 Task: Access a repository's "Projects" to manage and collaborate on tasks.
Action: Mouse moved to (974, 61)
Screenshot: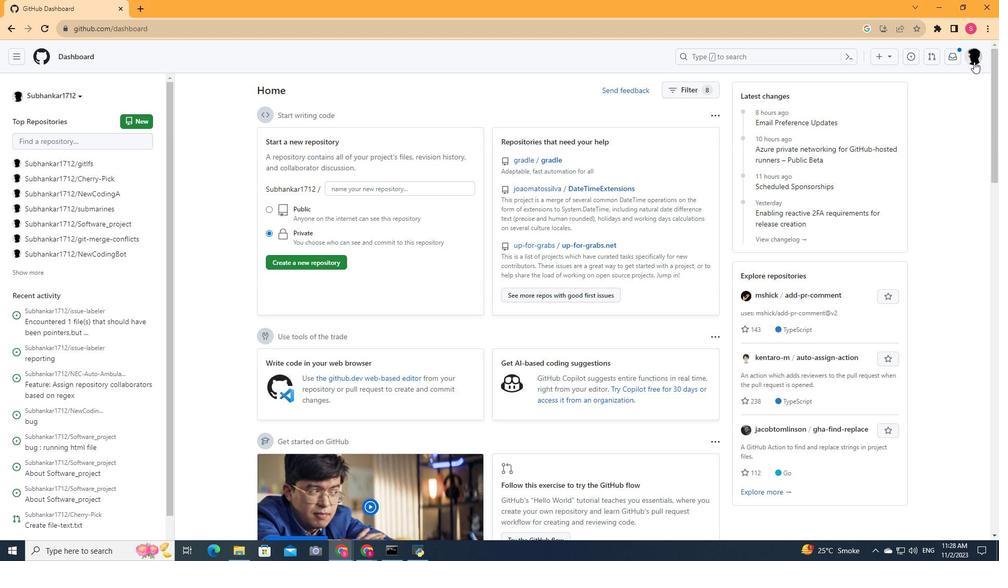 
Action: Mouse pressed left at (974, 61)
Screenshot: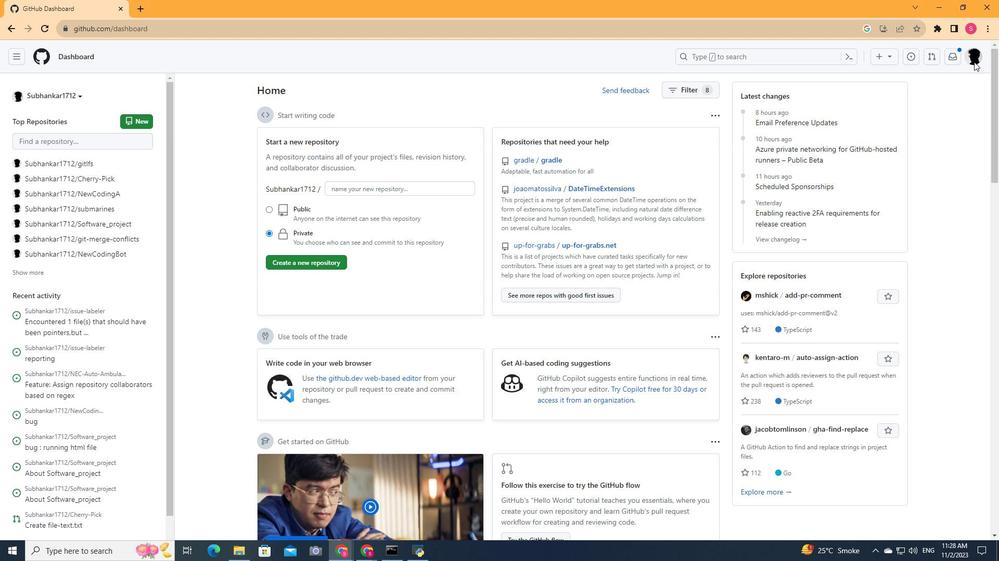 
Action: Mouse moved to (888, 135)
Screenshot: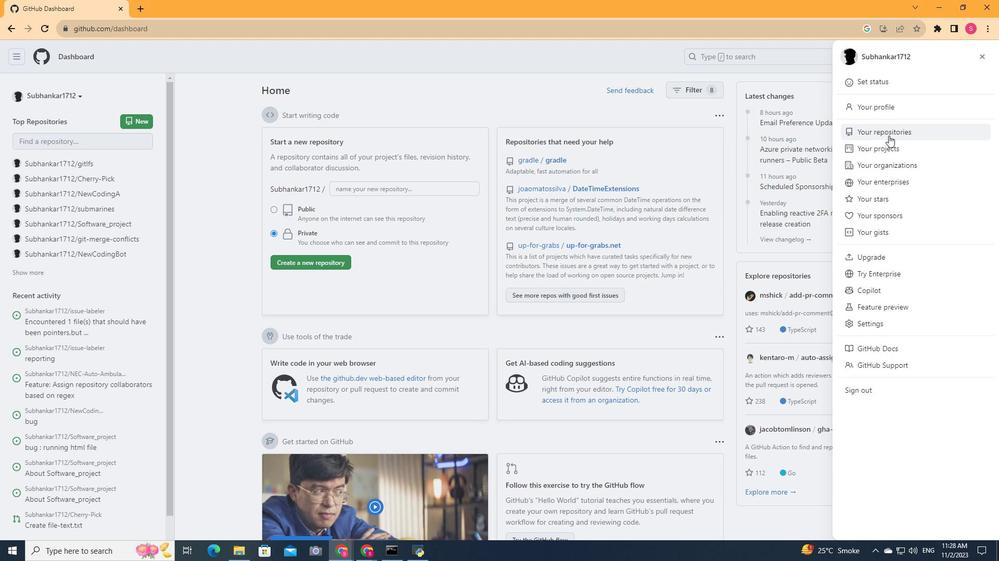 
Action: Mouse pressed left at (888, 135)
Screenshot: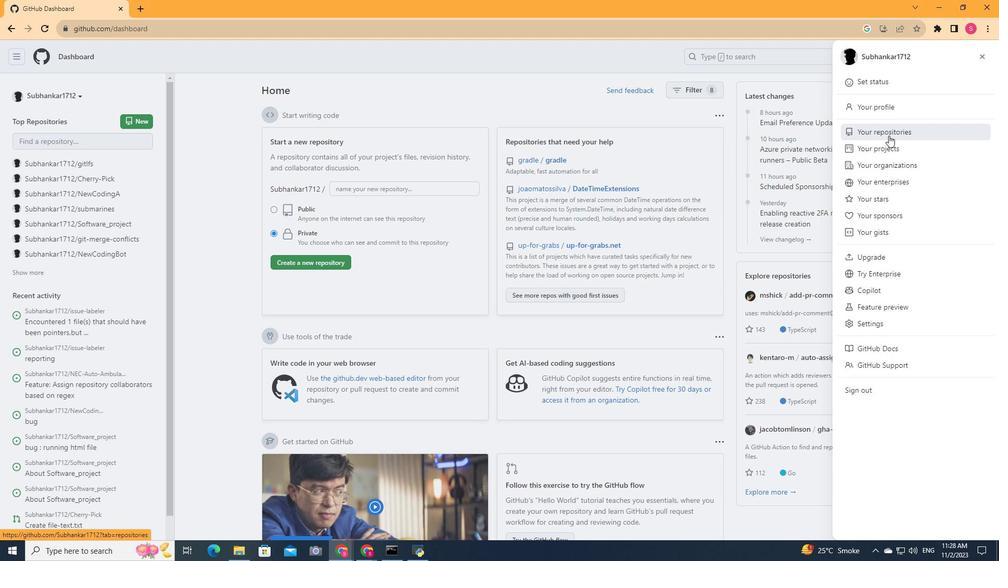 
Action: Mouse moved to (663, 214)
Screenshot: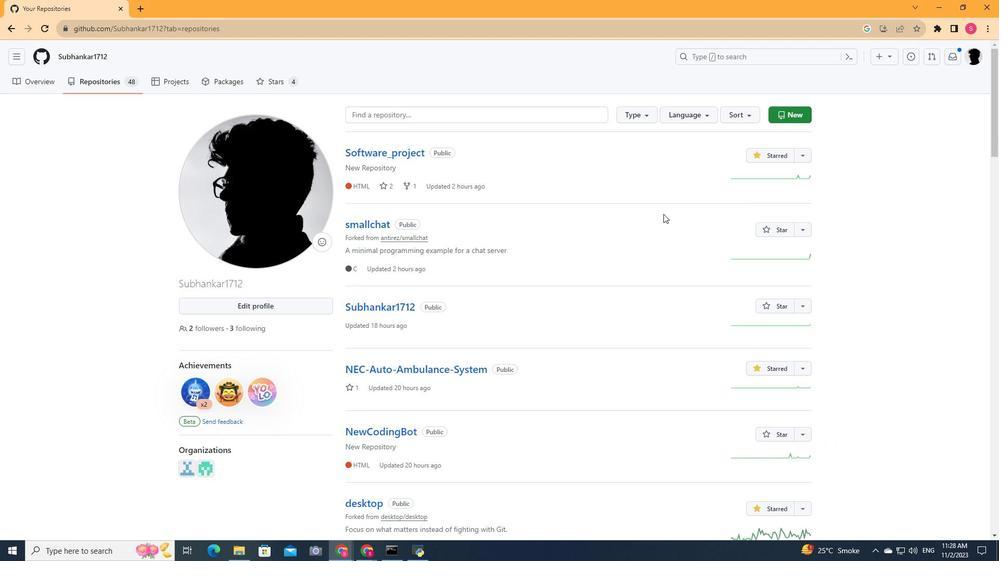 
Action: Mouse scrolled (663, 213) with delta (0, 0)
Screenshot: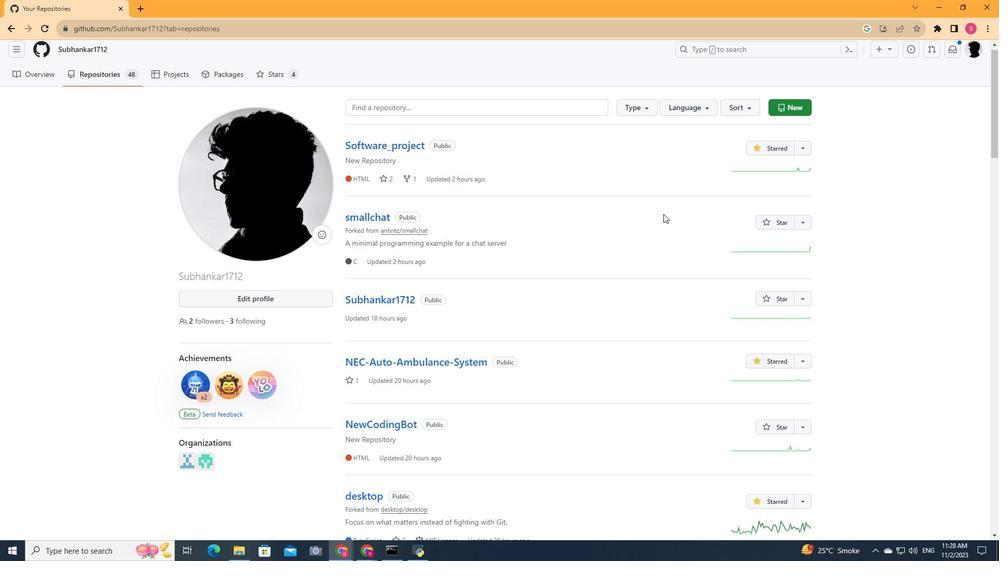 
Action: Mouse scrolled (663, 213) with delta (0, 0)
Screenshot: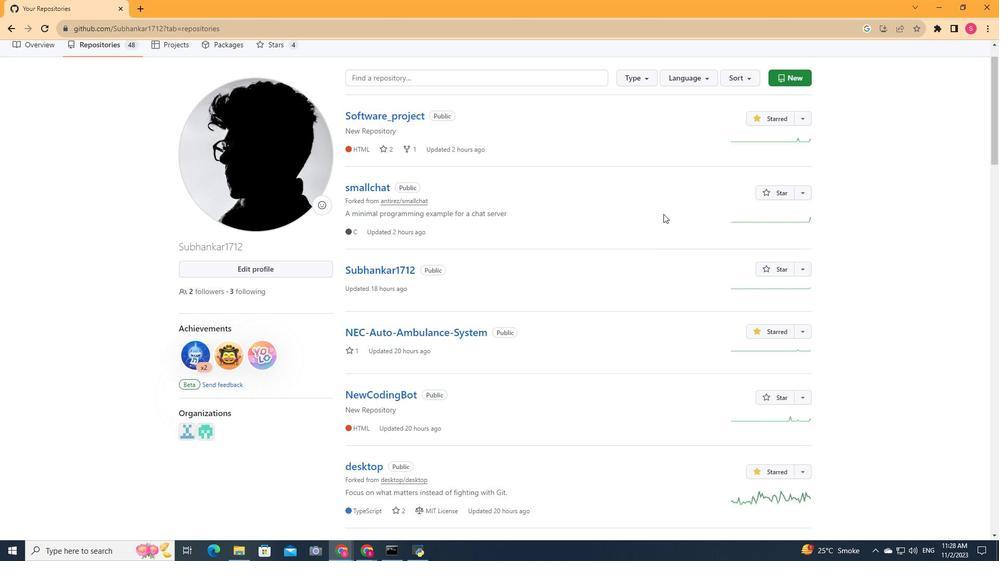
Action: Mouse scrolled (663, 213) with delta (0, 0)
Screenshot: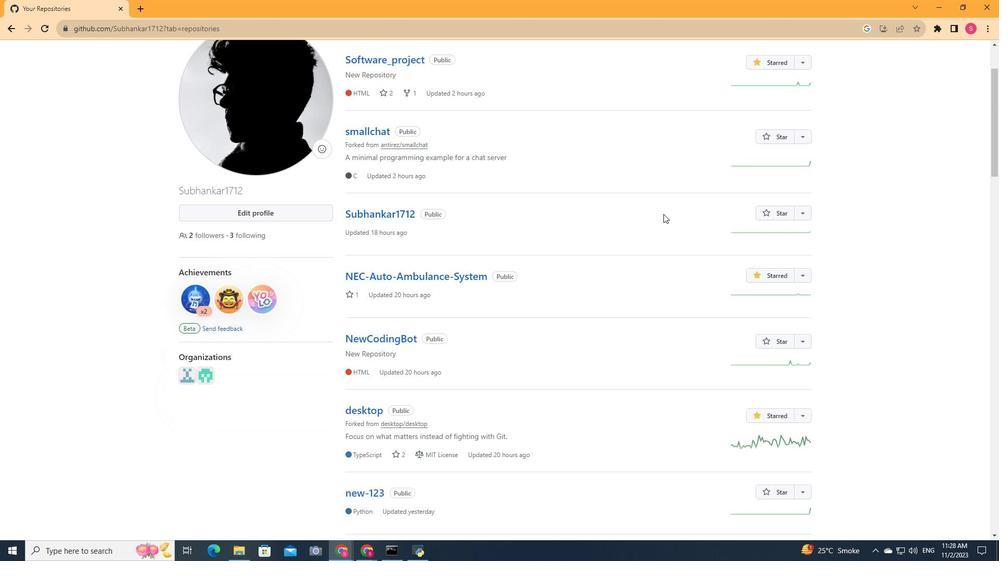 
Action: Mouse scrolled (663, 213) with delta (0, 0)
Screenshot: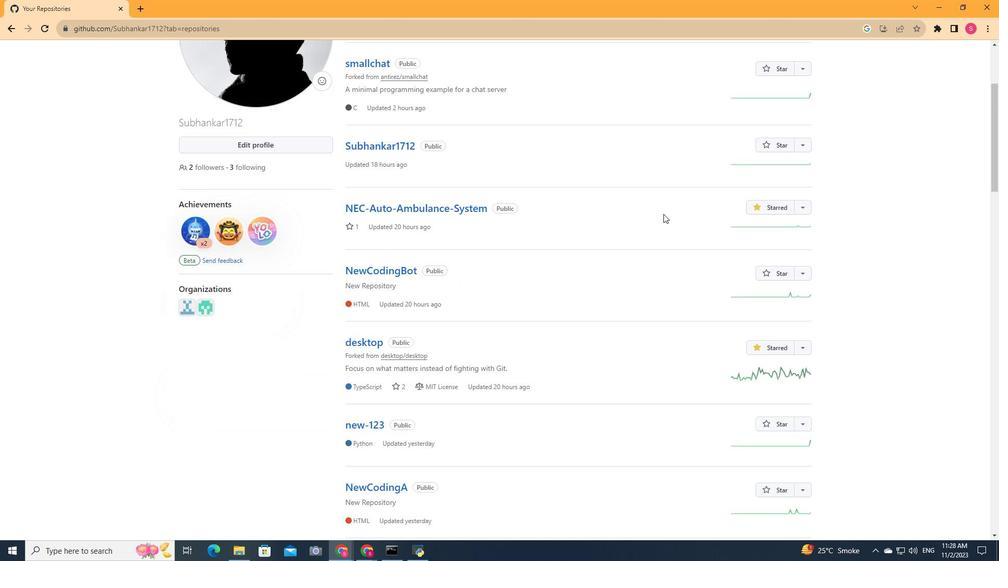 
Action: Mouse scrolled (663, 213) with delta (0, 0)
Screenshot: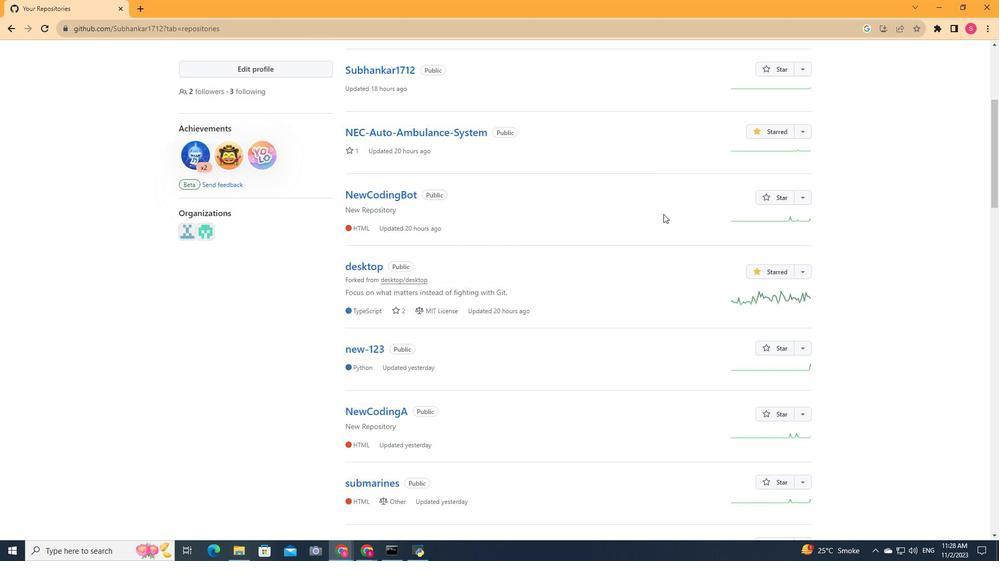 
Action: Mouse scrolled (663, 213) with delta (0, 0)
Screenshot: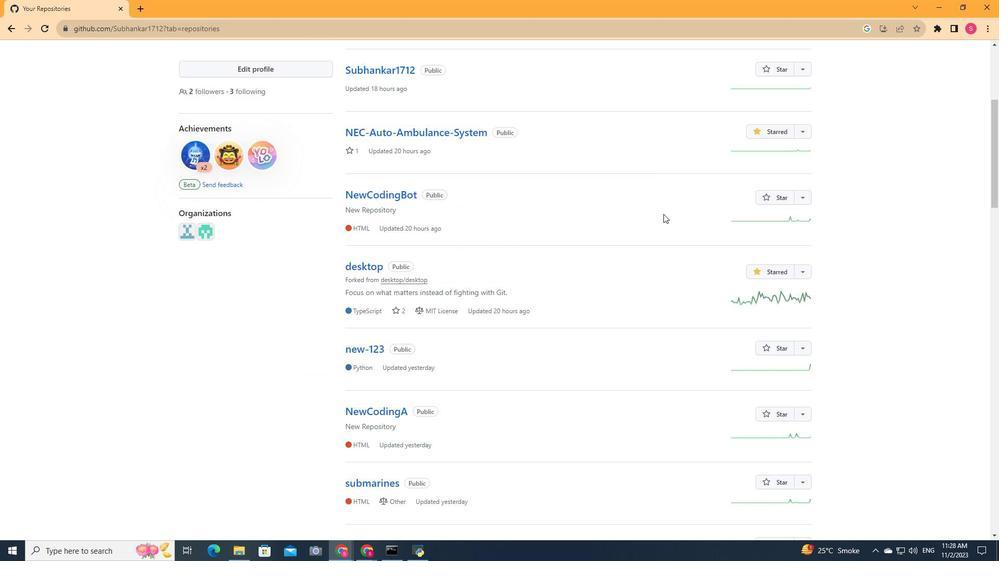 
Action: Mouse scrolled (663, 213) with delta (0, 0)
Screenshot: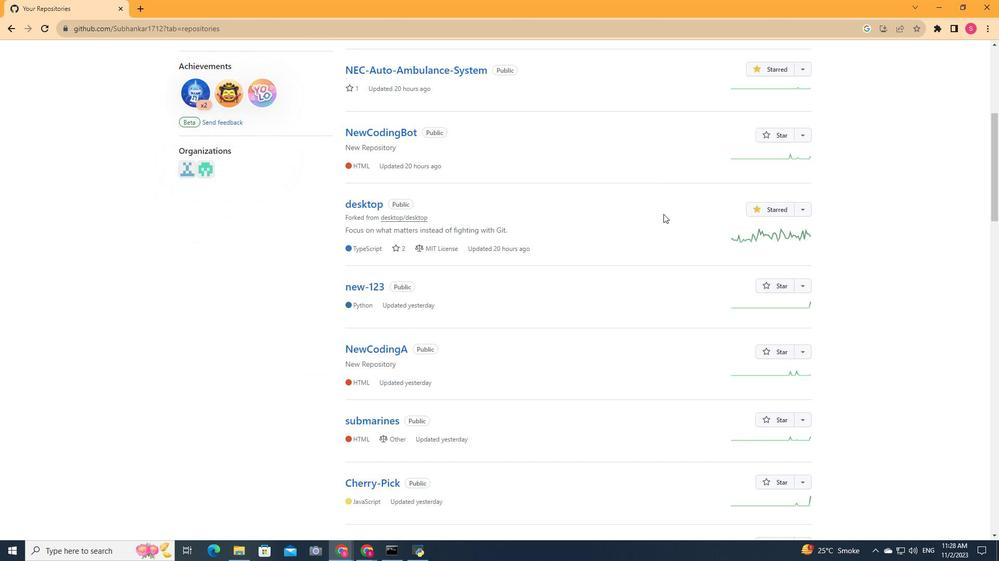 
Action: Mouse scrolled (663, 213) with delta (0, 0)
Screenshot: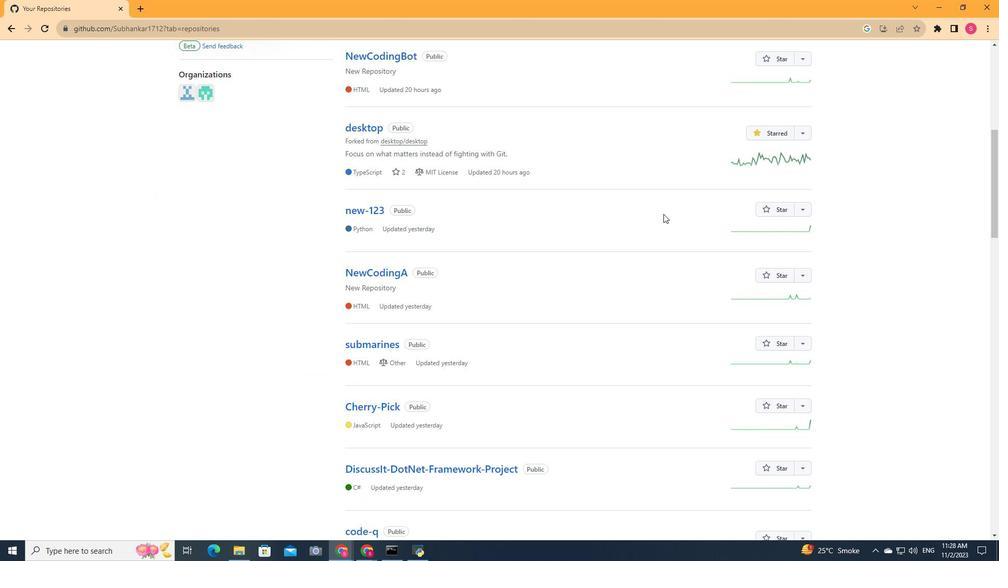 
Action: Mouse scrolled (663, 213) with delta (0, 0)
Screenshot: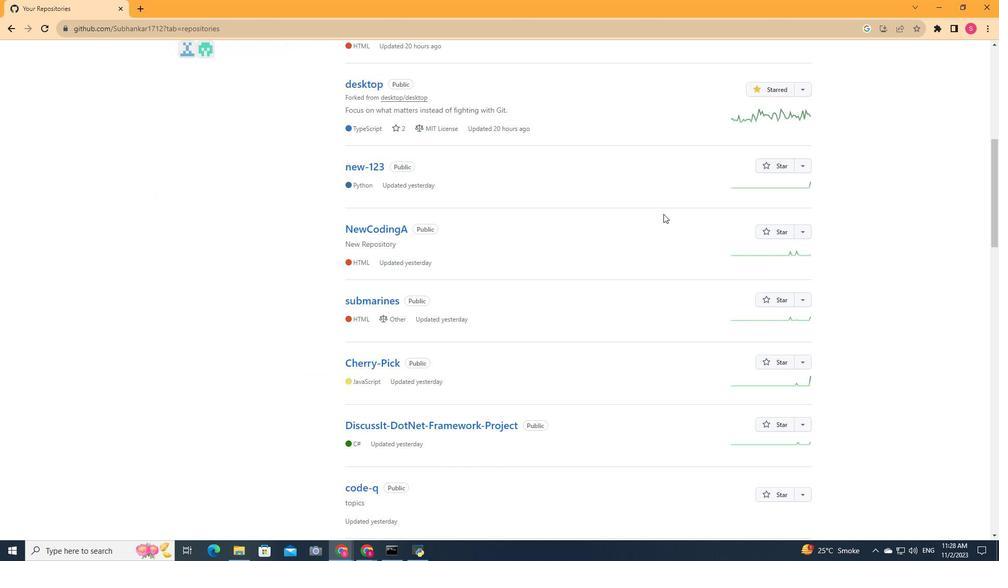 
Action: Mouse scrolled (663, 213) with delta (0, 0)
Screenshot: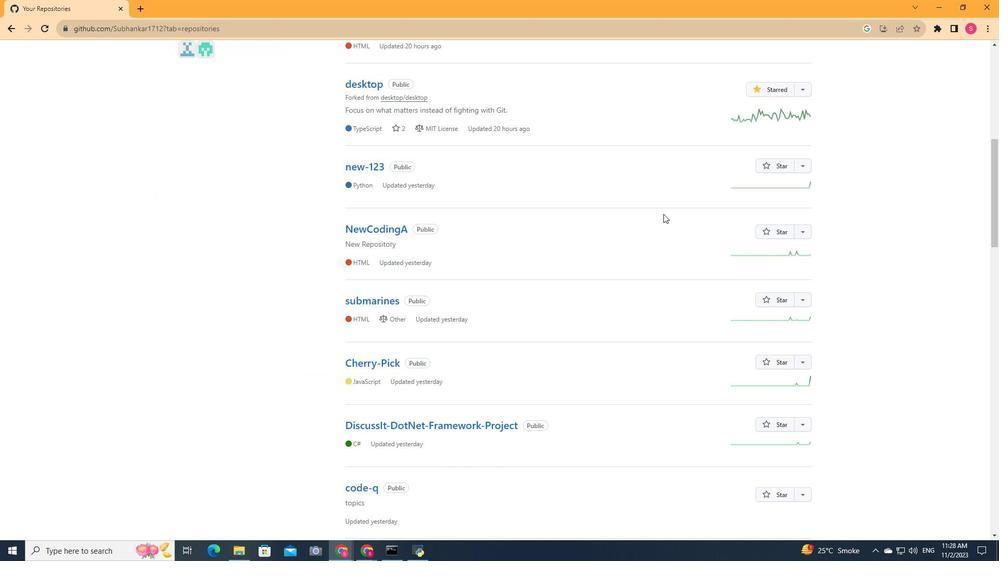 
Action: Mouse scrolled (663, 213) with delta (0, 0)
Screenshot: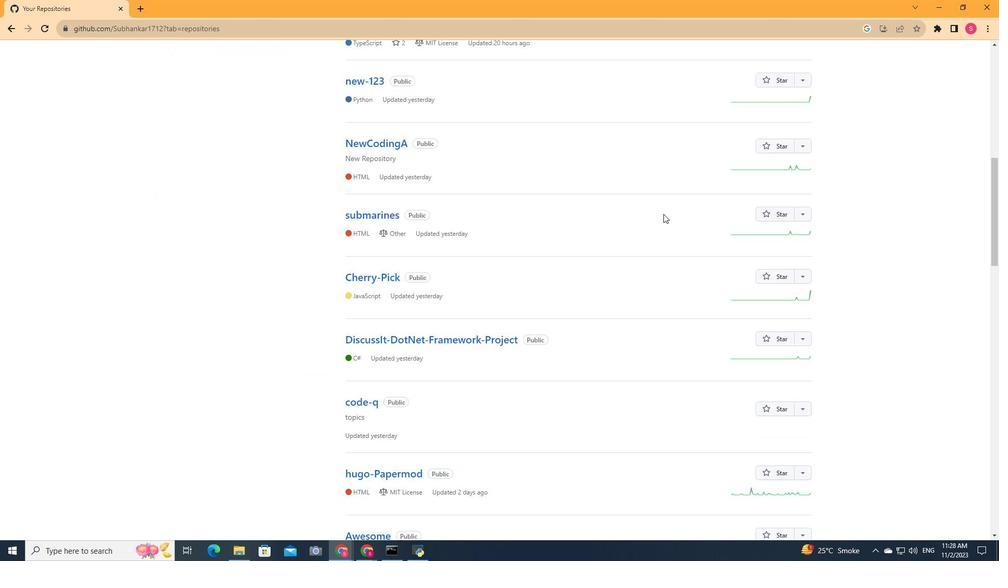 
Action: Mouse scrolled (663, 213) with delta (0, 0)
Screenshot: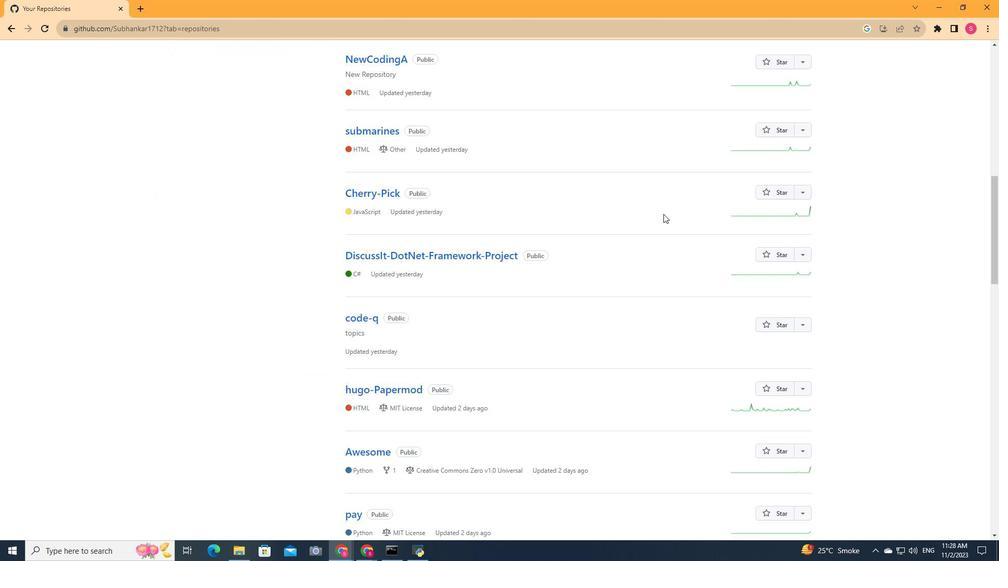 
Action: Mouse scrolled (663, 213) with delta (0, 0)
Screenshot: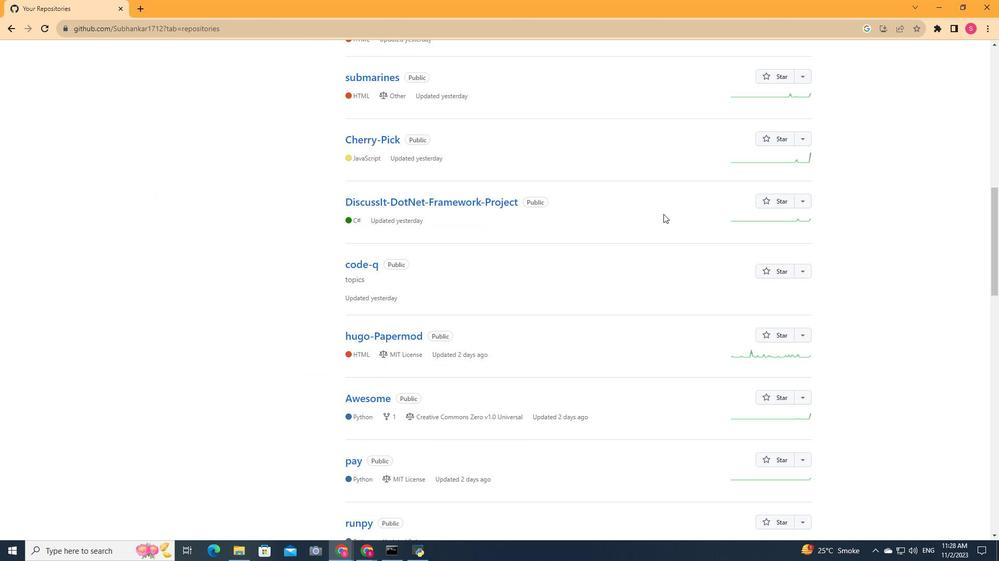 
Action: Mouse scrolled (663, 213) with delta (0, 0)
Screenshot: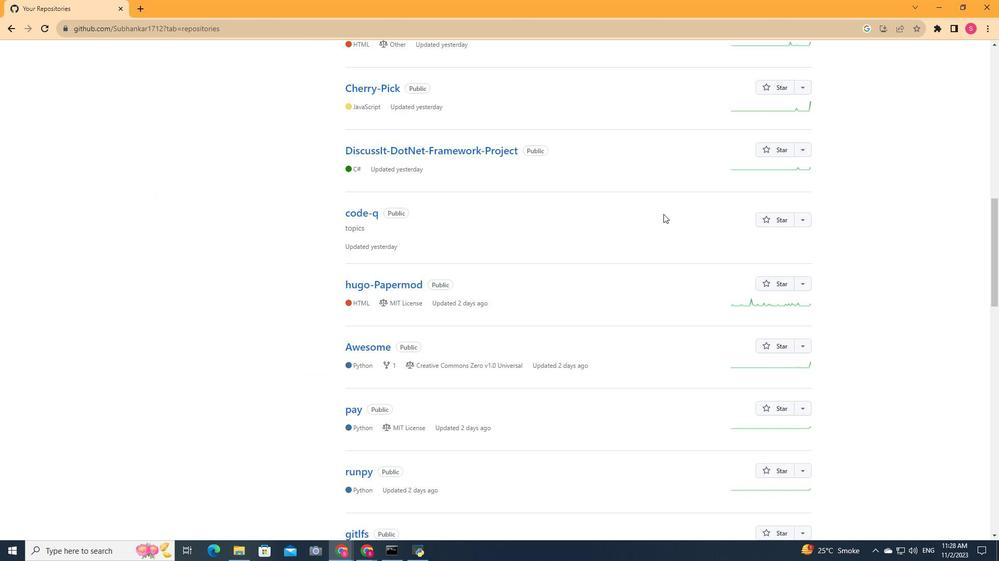 
Action: Mouse scrolled (663, 213) with delta (0, 0)
Screenshot: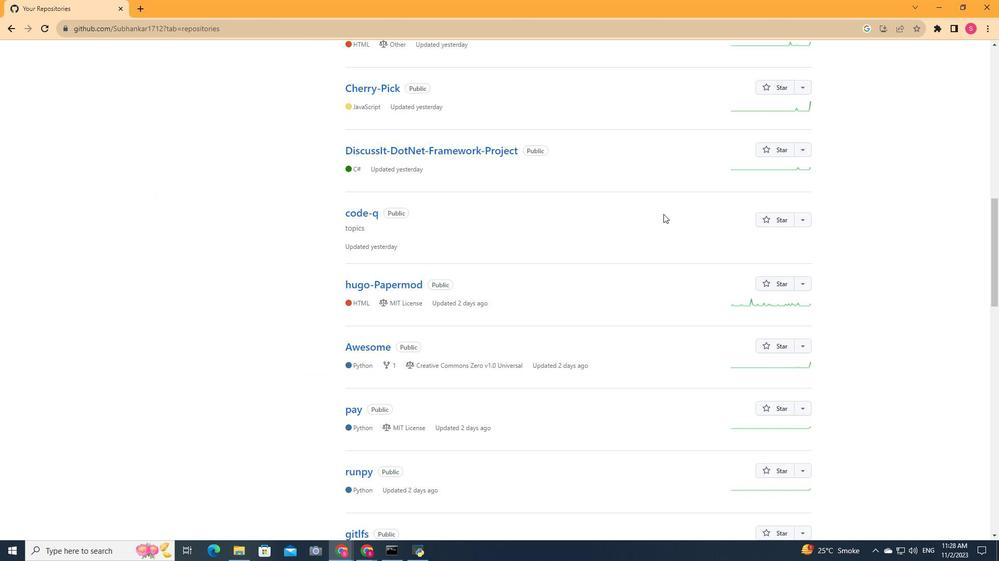 
Action: Mouse scrolled (663, 213) with delta (0, 0)
Screenshot: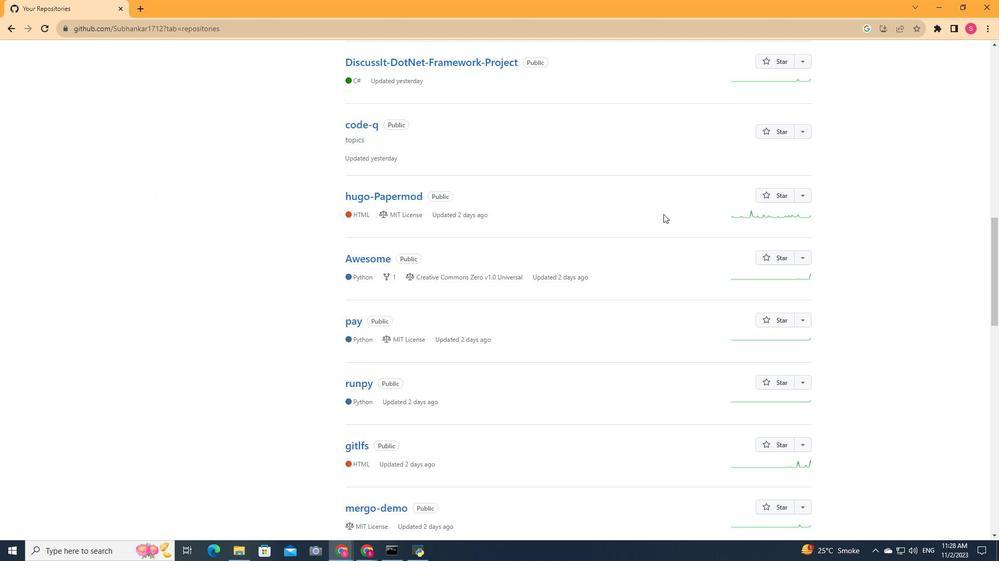 
Action: Mouse scrolled (663, 213) with delta (0, 0)
Screenshot: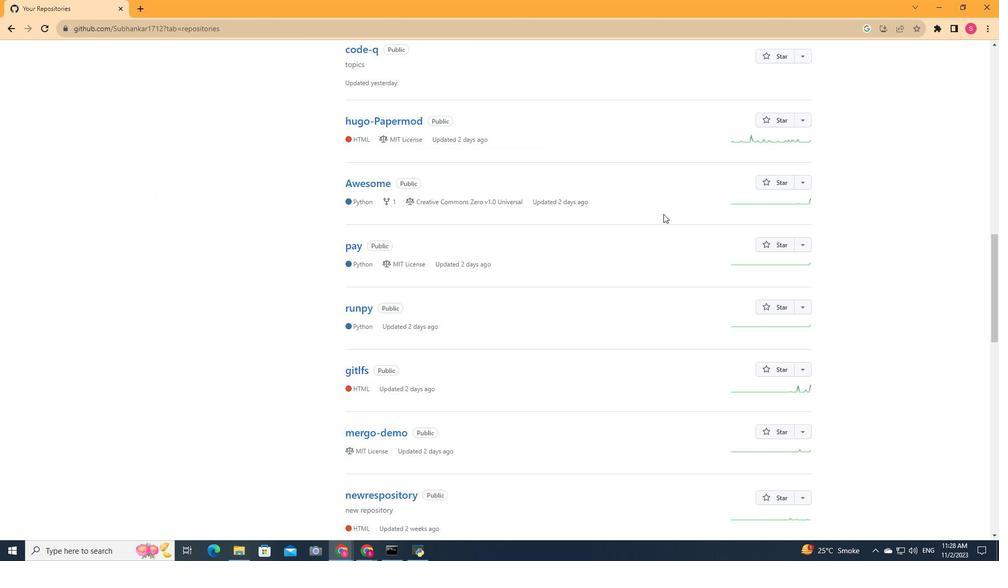 
Action: Mouse scrolled (663, 213) with delta (0, 0)
Screenshot: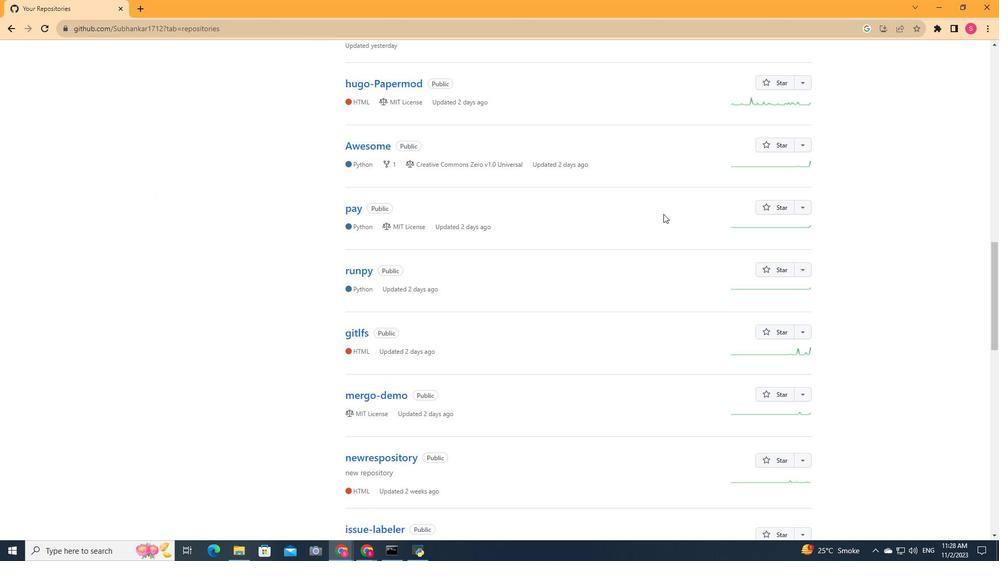 
Action: Mouse scrolled (663, 213) with delta (0, 0)
Screenshot: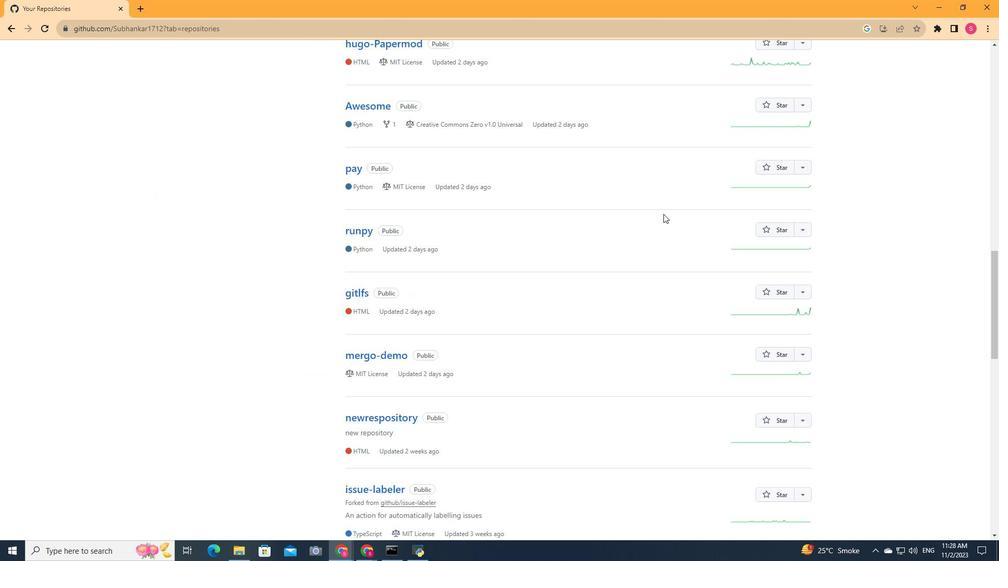 
Action: Mouse scrolled (663, 213) with delta (0, 0)
Screenshot: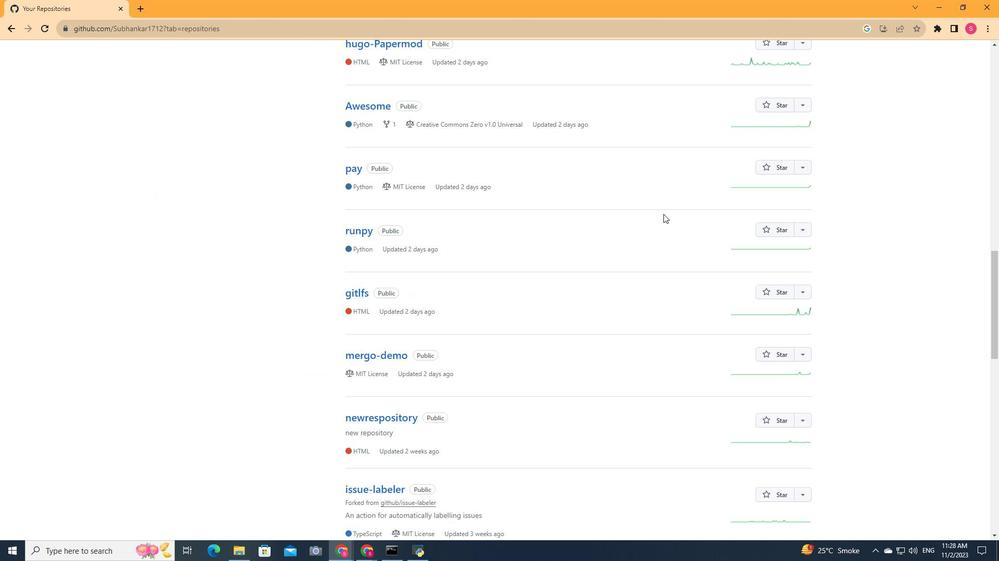 
Action: Mouse scrolled (663, 213) with delta (0, 0)
Screenshot: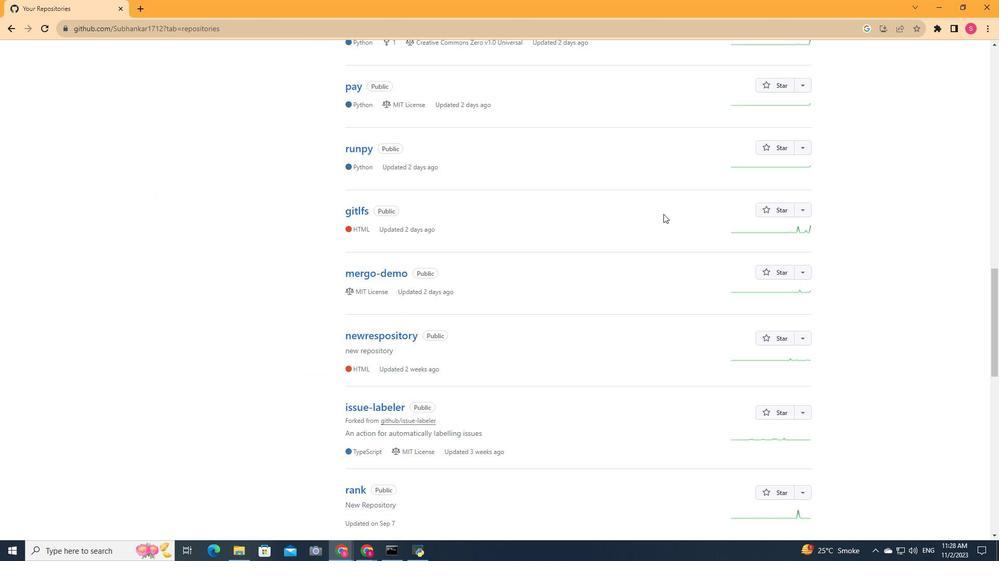 
Action: Mouse scrolled (663, 213) with delta (0, 0)
Screenshot: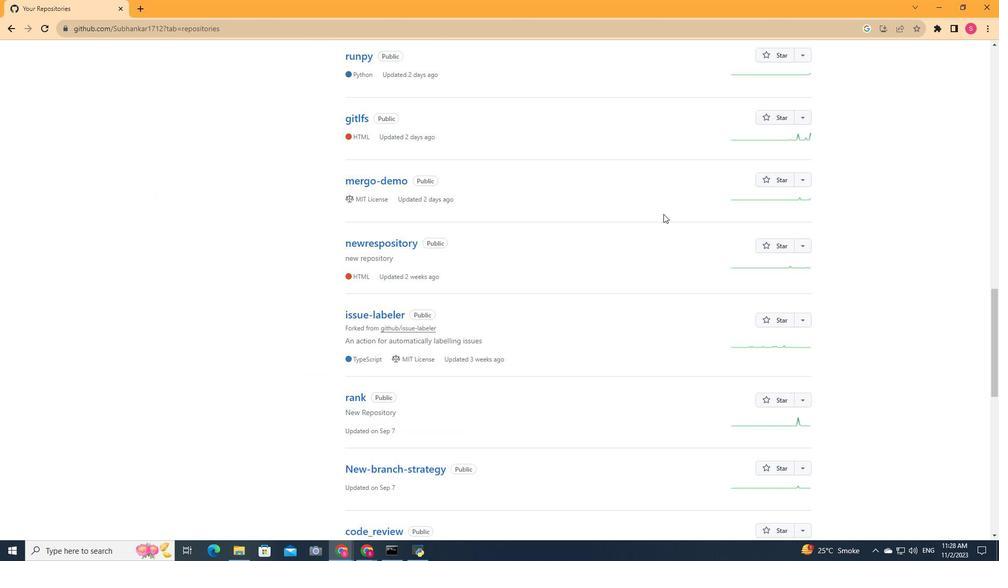
Action: Mouse scrolled (663, 213) with delta (0, 0)
Screenshot: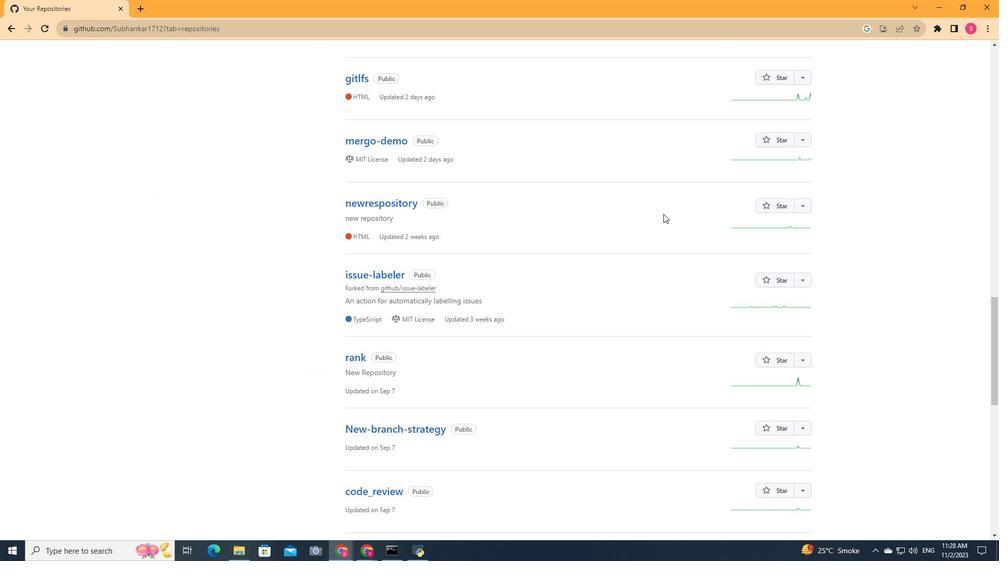 
Action: Mouse scrolled (663, 213) with delta (0, 0)
Screenshot: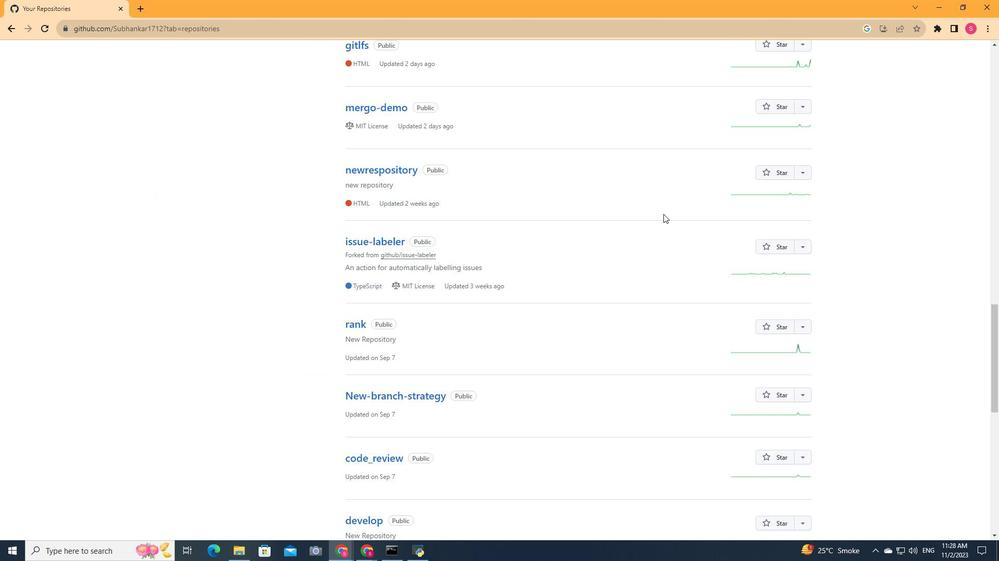 
Action: Mouse scrolled (663, 213) with delta (0, 0)
Screenshot: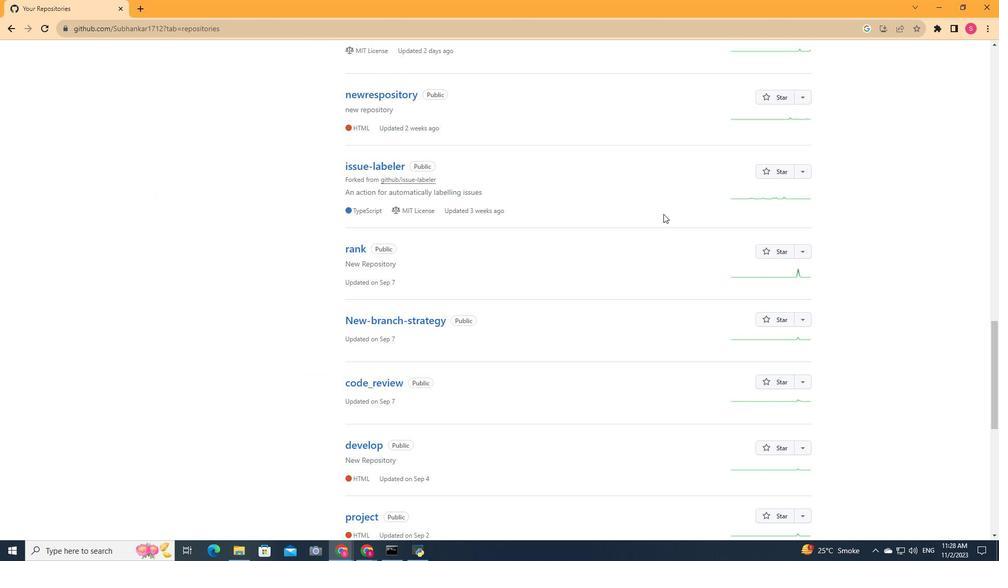 
Action: Mouse scrolled (663, 213) with delta (0, 0)
Screenshot: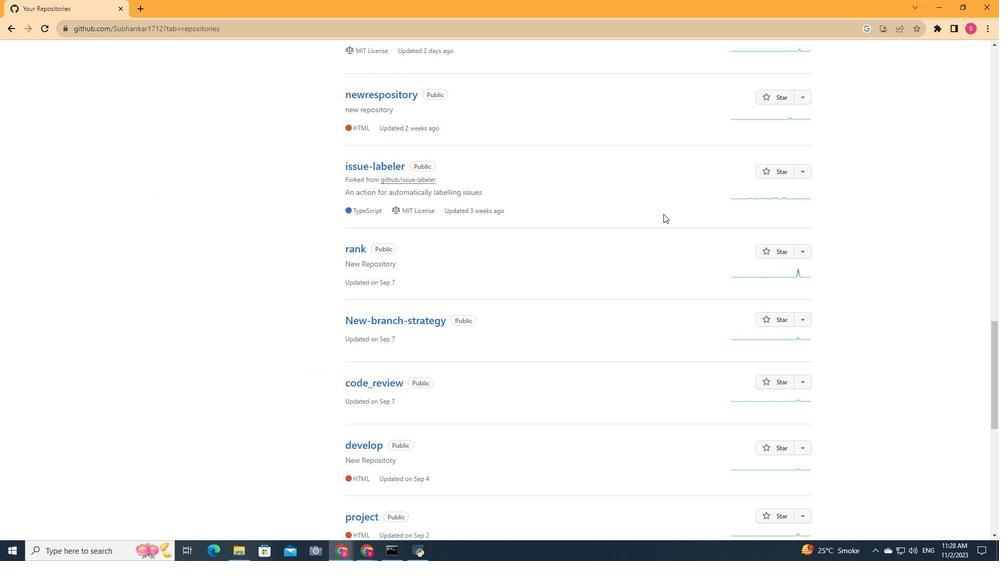 
Action: Mouse scrolled (663, 213) with delta (0, 0)
Screenshot: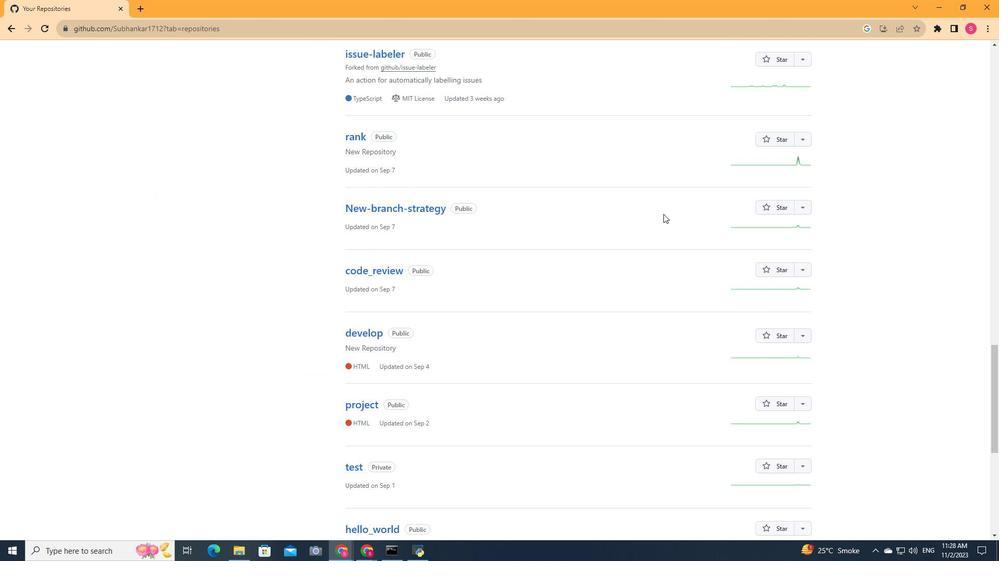 
Action: Mouse scrolled (663, 213) with delta (0, 0)
Screenshot: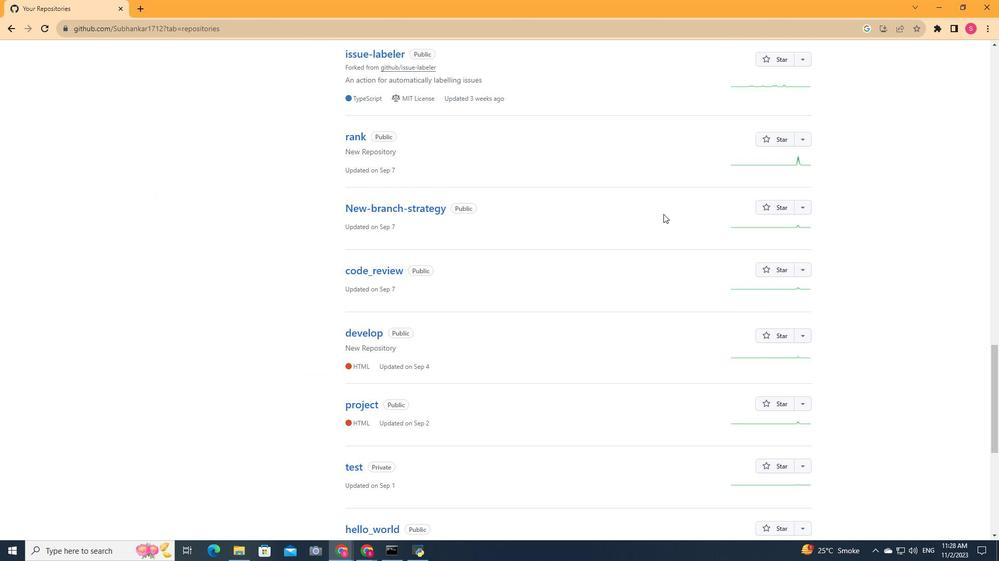 
Action: Mouse scrolled (663, 213) with delta (0, 0)
Screenshot: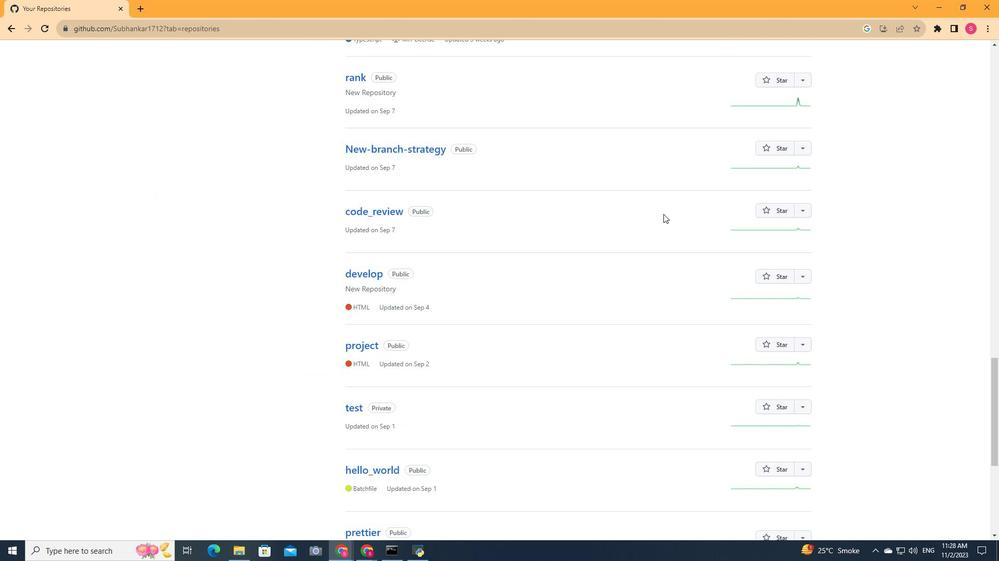 
Action: Mouse scrolled (663, 213) with delta (0, 0)
Screenshot: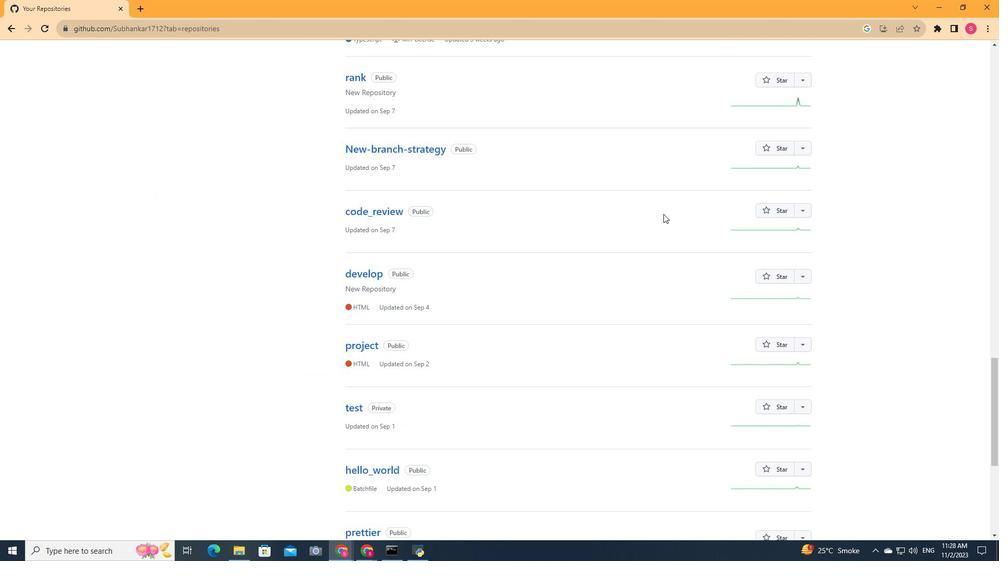 
Action: Mouse scrolled (663, 213) with delta (0, 0)
Screenshot: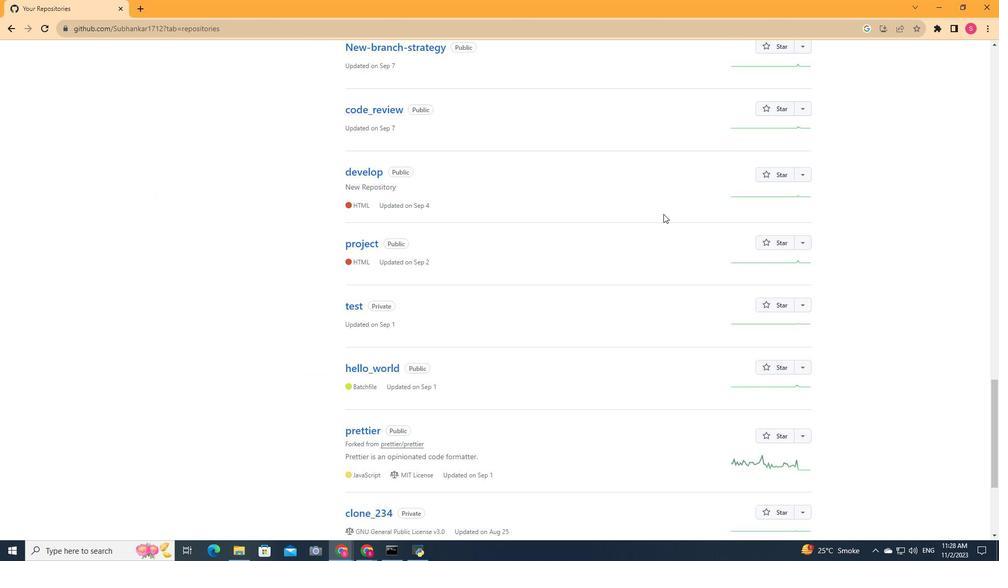 
Action: Mouse scrolled (663, 213) with delta (0, 0)
Screenshot: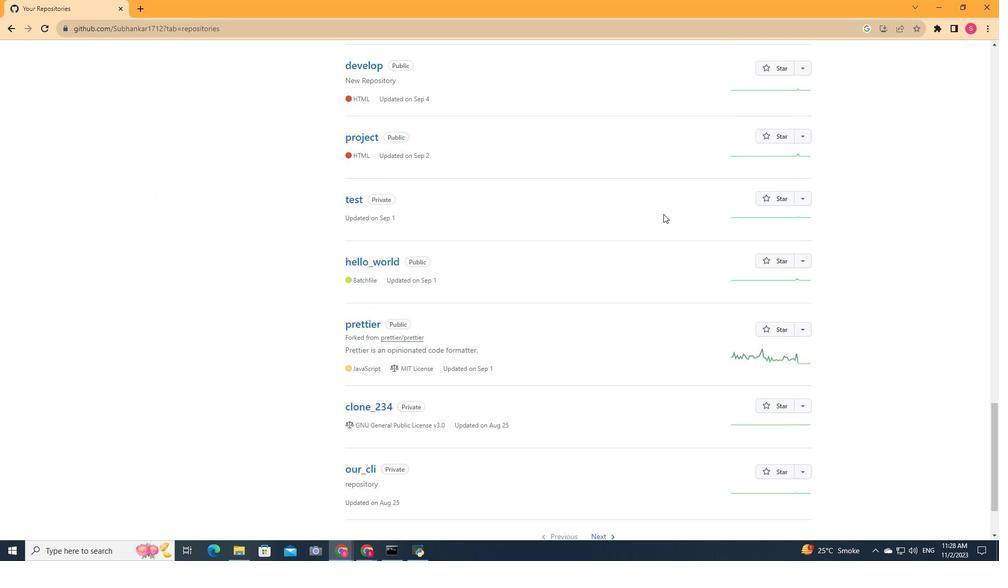 
Action: Mouse scrolled (663, 213) with delta (0, 0)
Screenshot: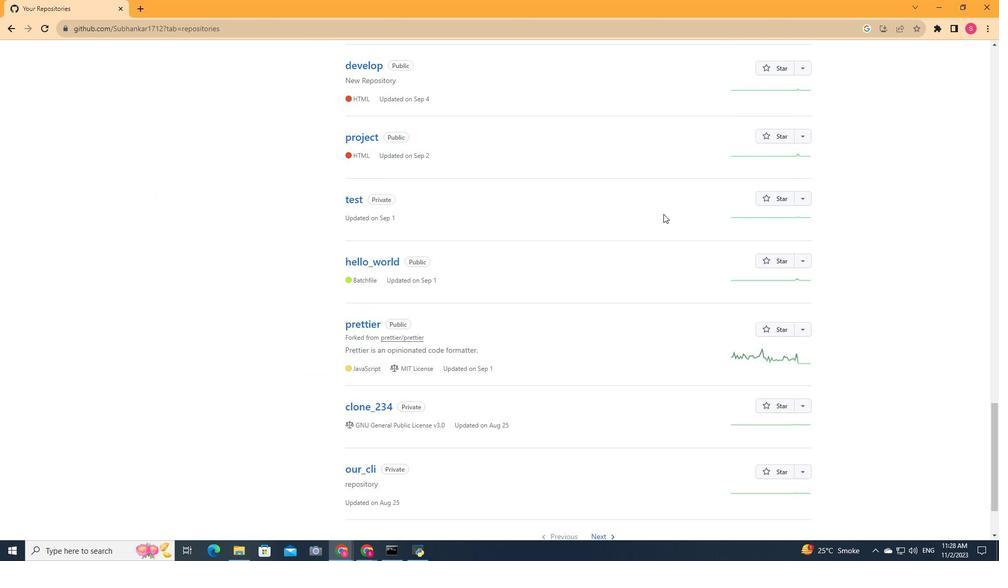 
Action: Mouse scrolled (663, 213) with delta (0, 0)
Screenshot: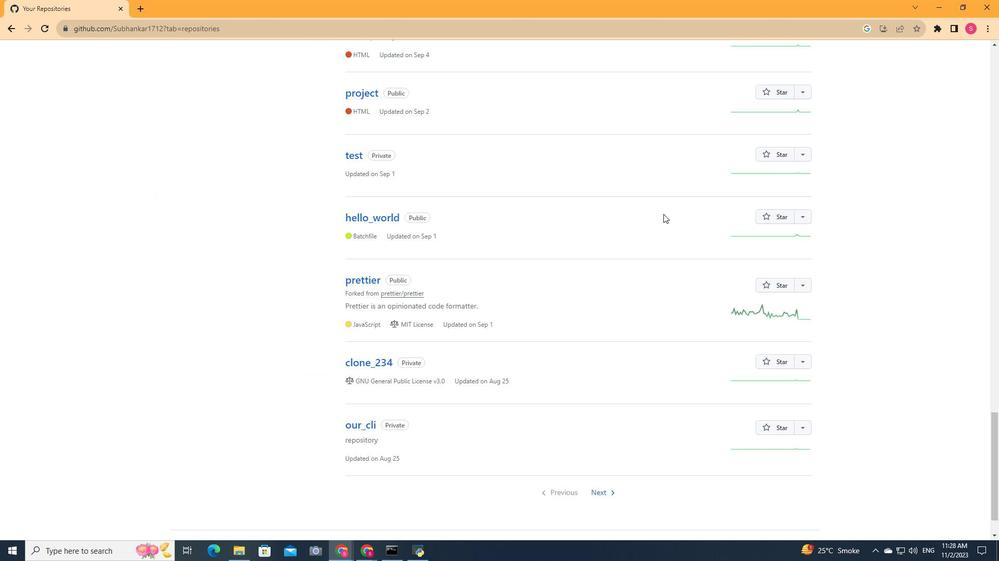 
Action: Mouse scrolled (663, 213) with delta (0, 0)
Screenshot: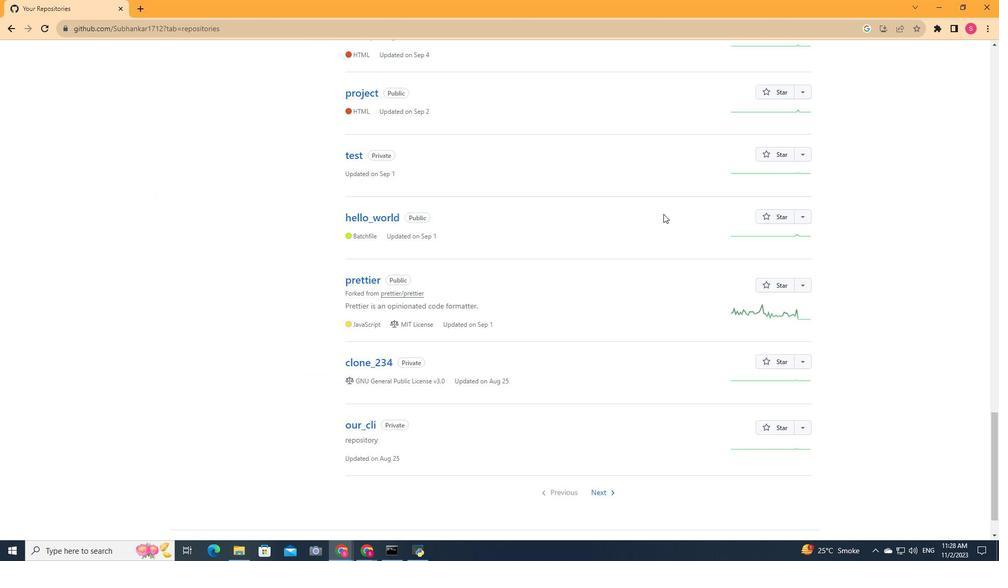 
Action: Mouse scrolled (663, 213) with delta (0, 0)
Screenshot: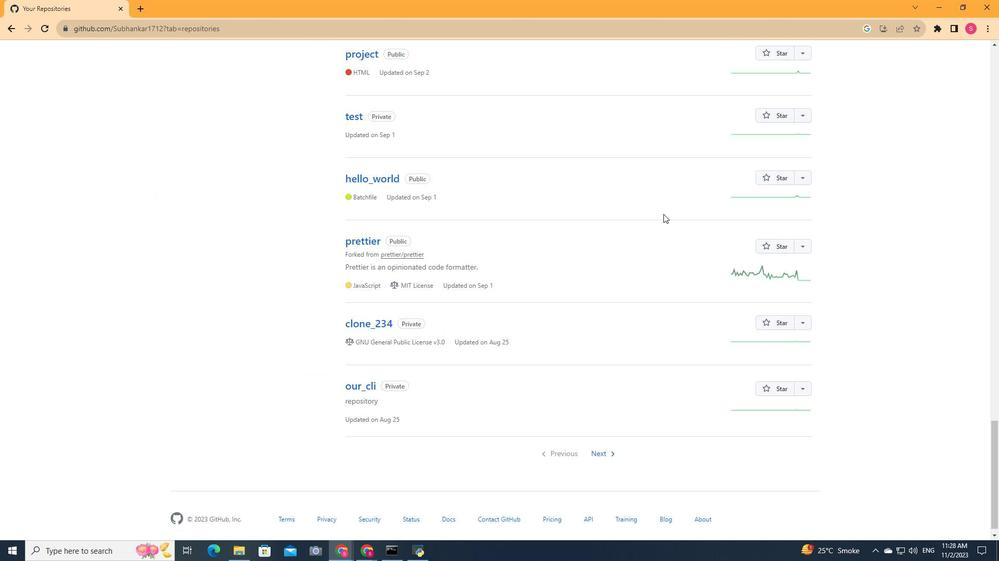 
Action: Mouse scrolled (663, 213) with delta (0, 0)
Screenshot: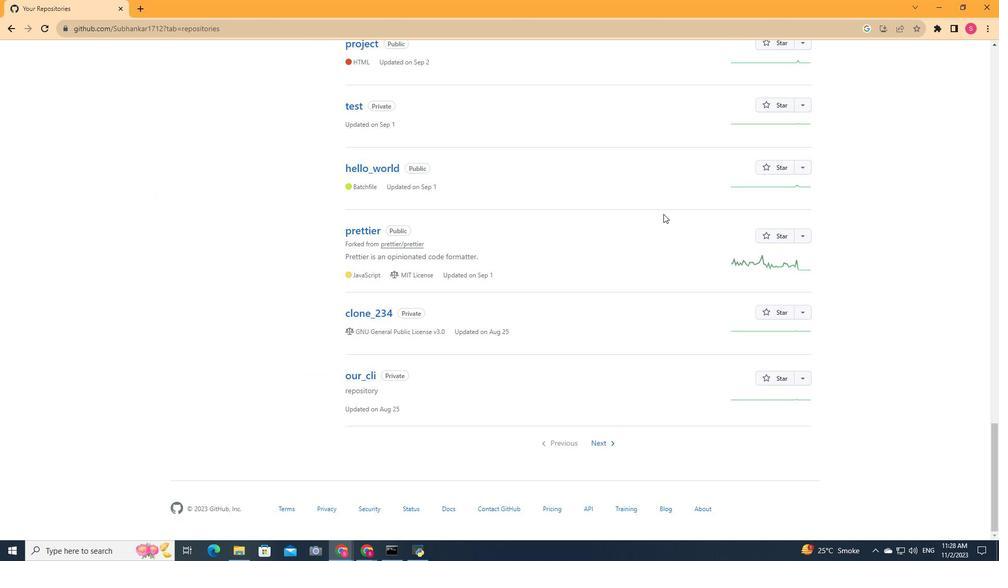 
Action: Mouse scrolled (663, 213) with delta (0, 0)
Screenshot: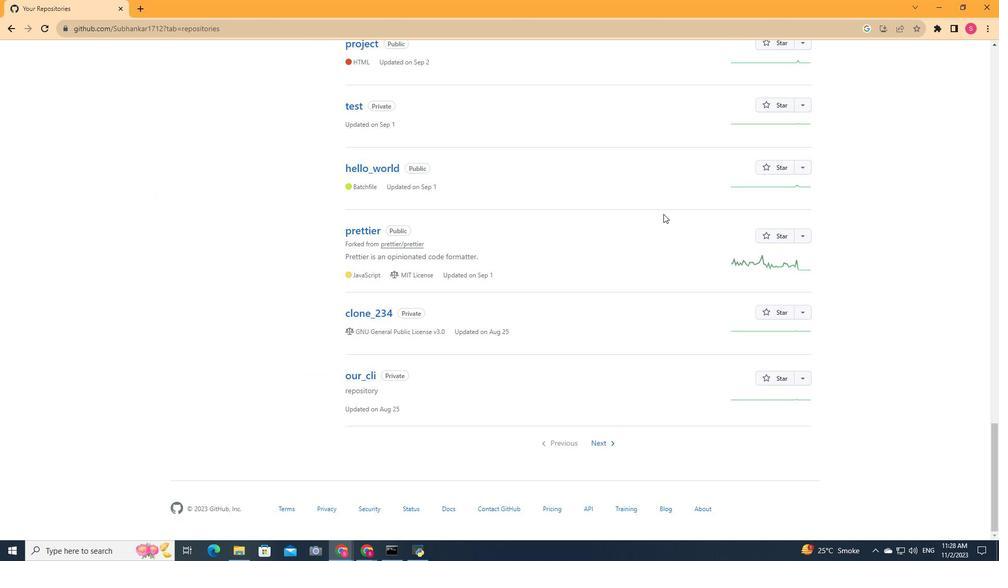 
Action: Mouse scrolled (663, 213) with delta (0, 0)
Screenshot: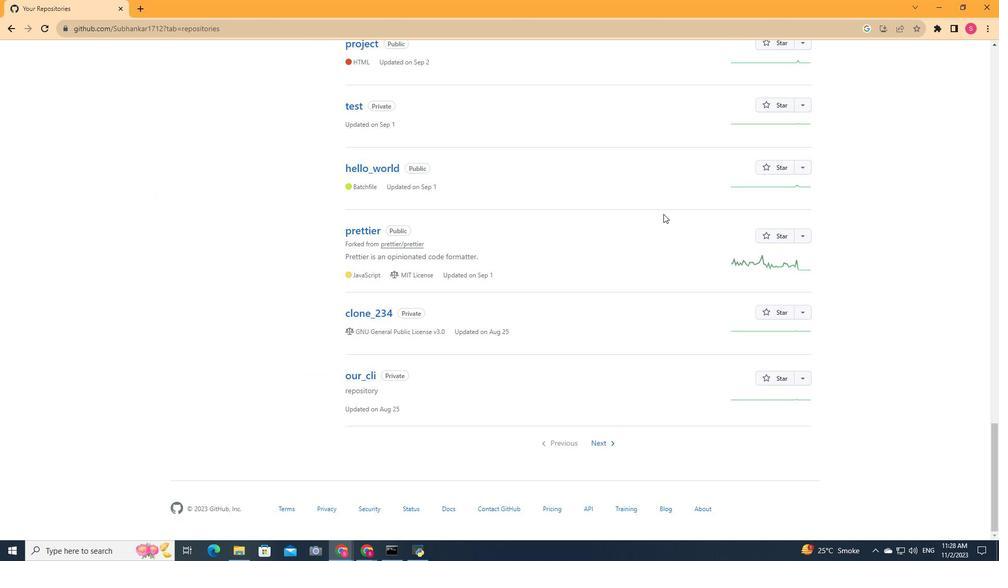
Action: Mouse scrolled (663, 213) with delta (0, 0)
Screenshot: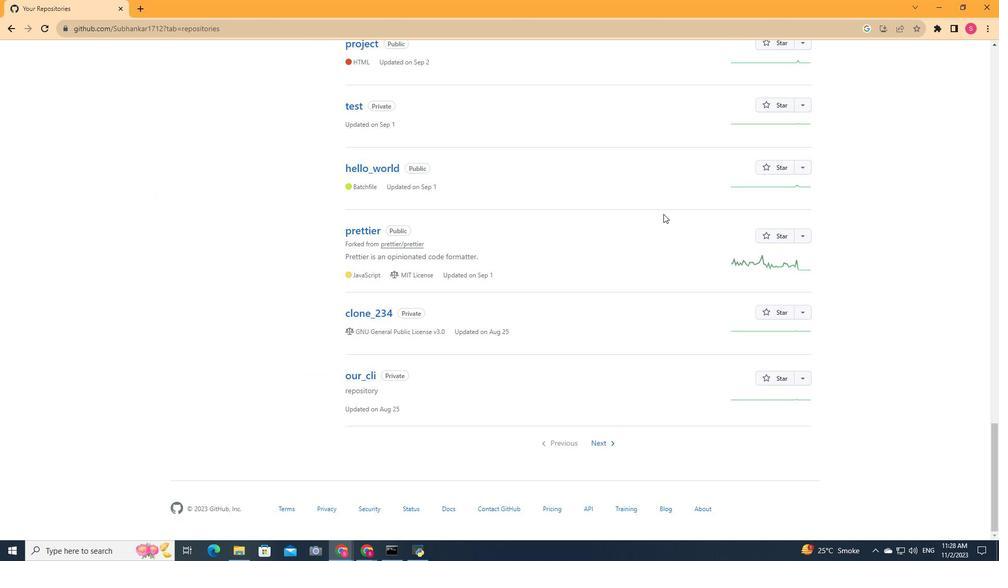 
Action: Mouse moved to (614, 440)
Screenshot: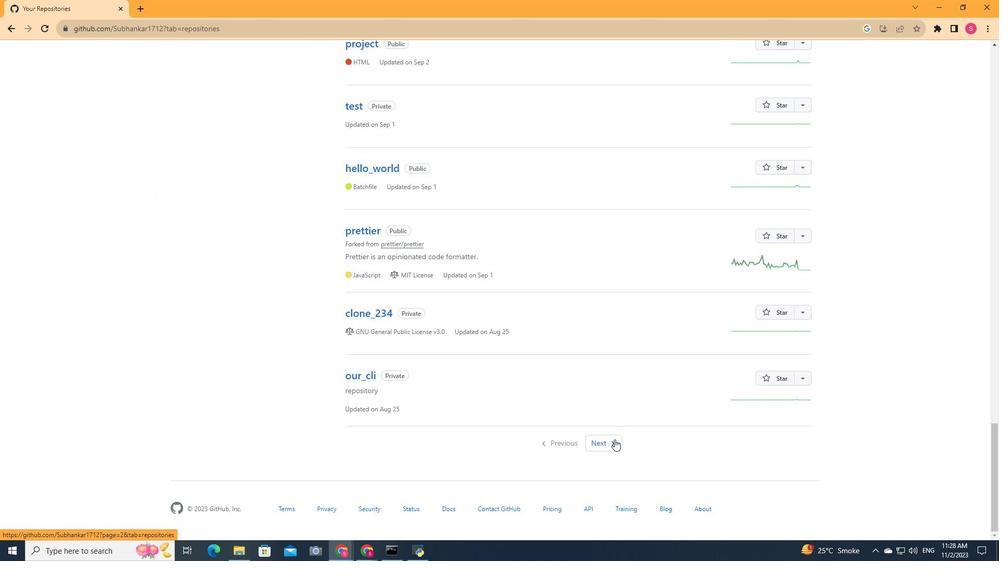
Action: Mouse pressed left at (614, 440)
Screenshot: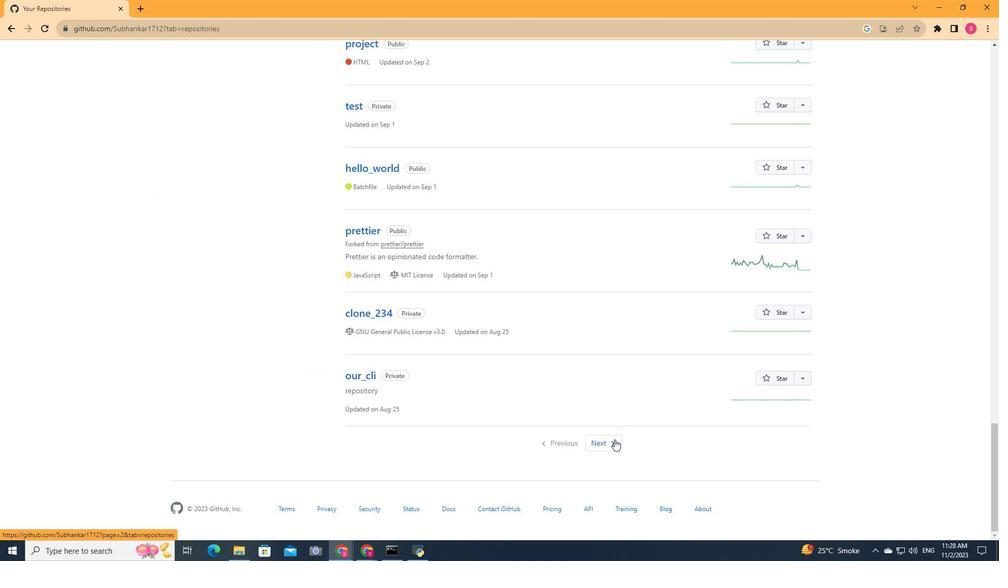 
Action: Mouse moved to (445, 279)
Screenshot: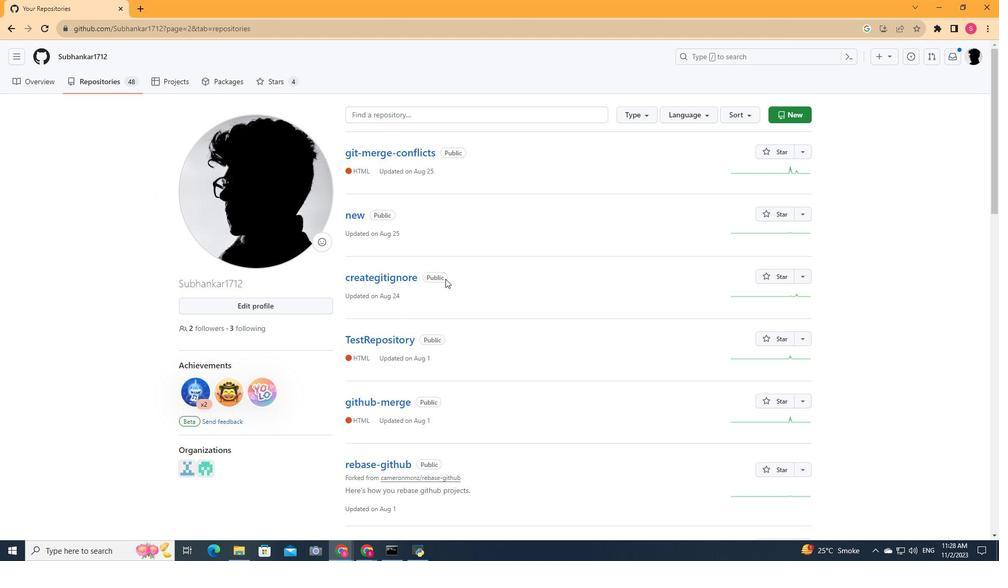 
Action: Mouse scrolled (445, 278) with delta (0, 0)
Screenshot: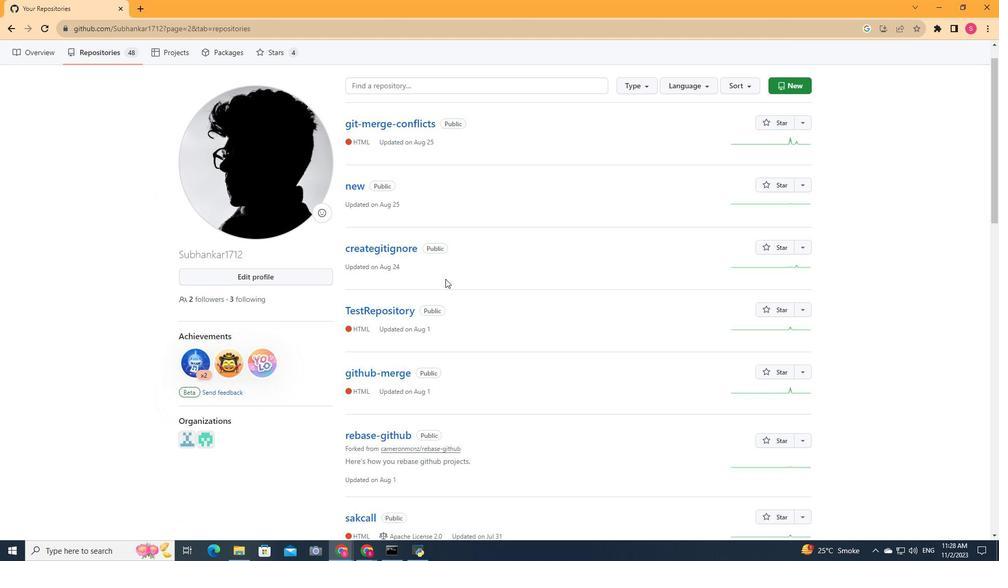 
Action: Mouse scrolled (445, 278) with delta (0, 0)
Screenshot: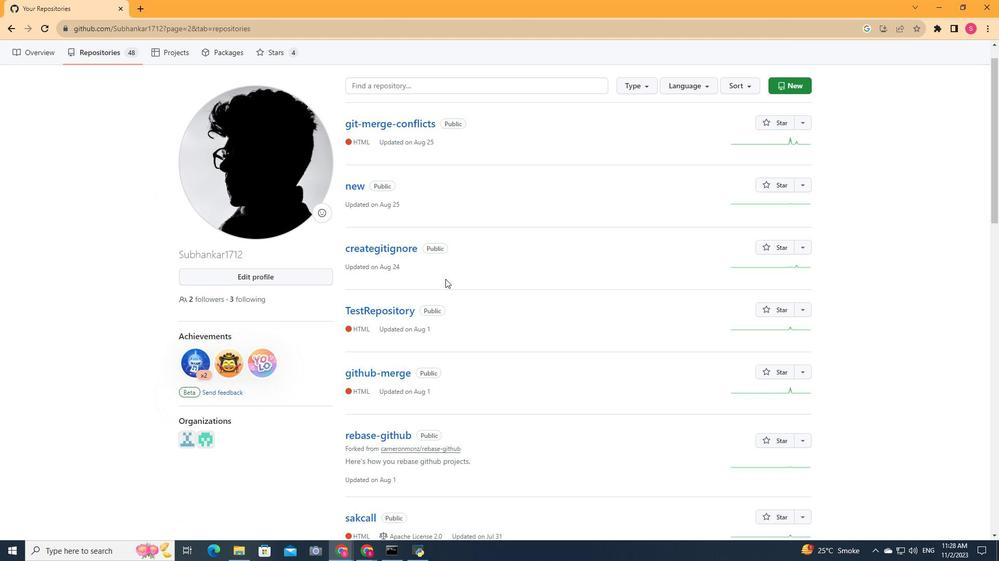 
Action: Mouse scrolled (445, 278) with delta (0, 0)
Screenshot: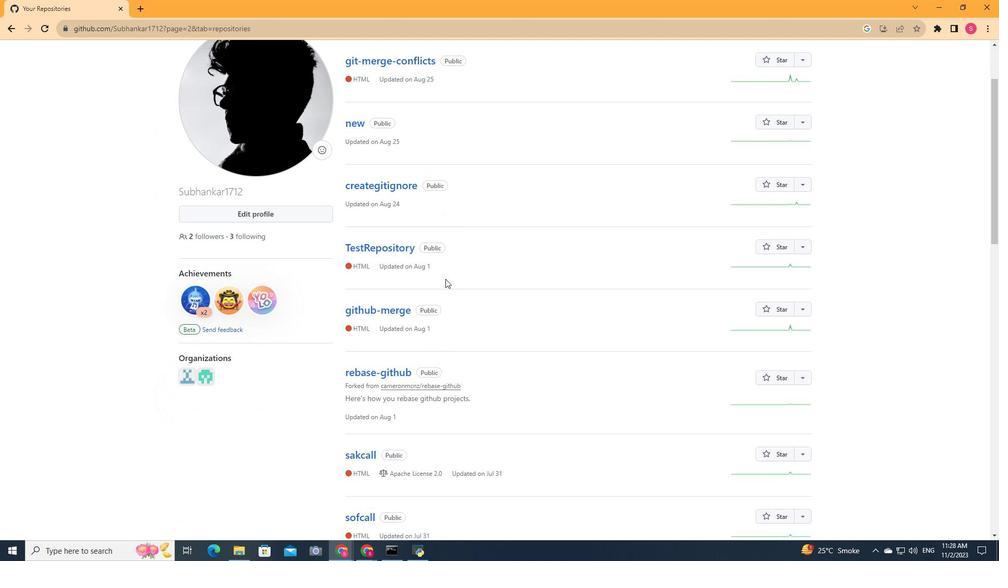 
Action: Mouse scrolled (445, 278) with delta (0, 0)
Screenshot: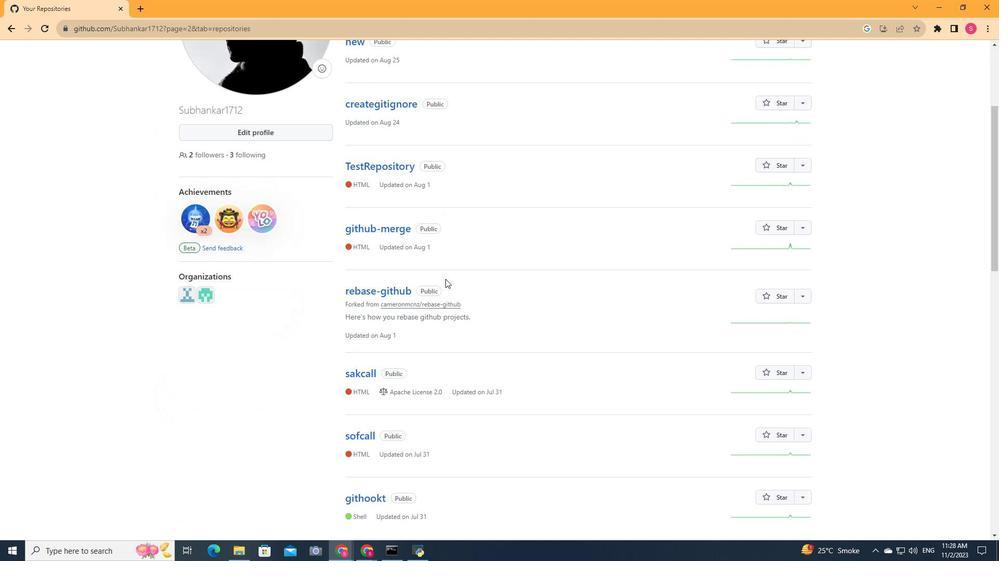 
Action: Mouse moved to (445, 279)
Screenshot: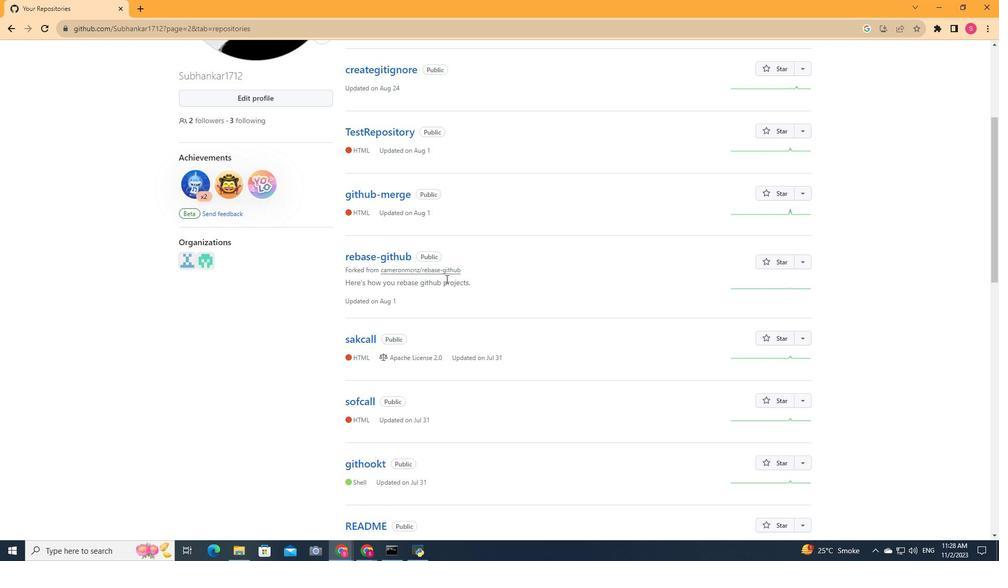 
Action: Mouse scrolled (445, 278) with delta (0, 0)
Screenshot: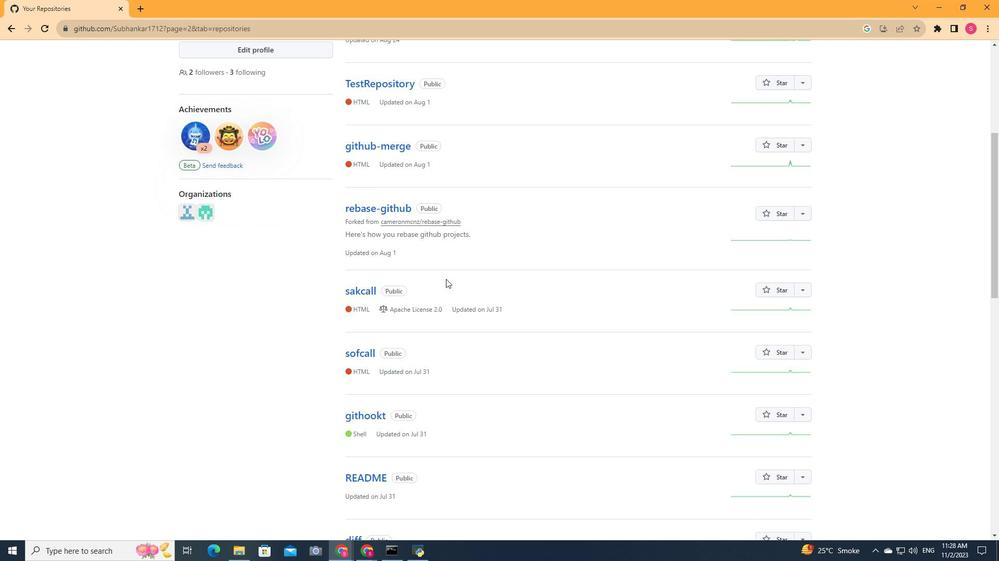 
Action: Mouse scrolled (445, 278) with delta (0, 0)
Screenshot: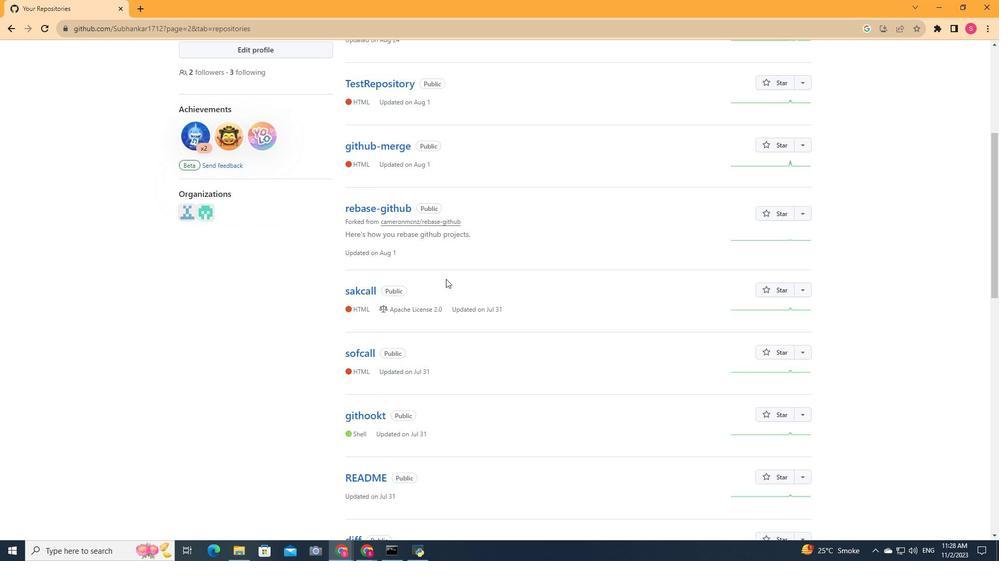 
Action: Mouse scrolled (445, 278) with delta (0, 0)
Screenshot: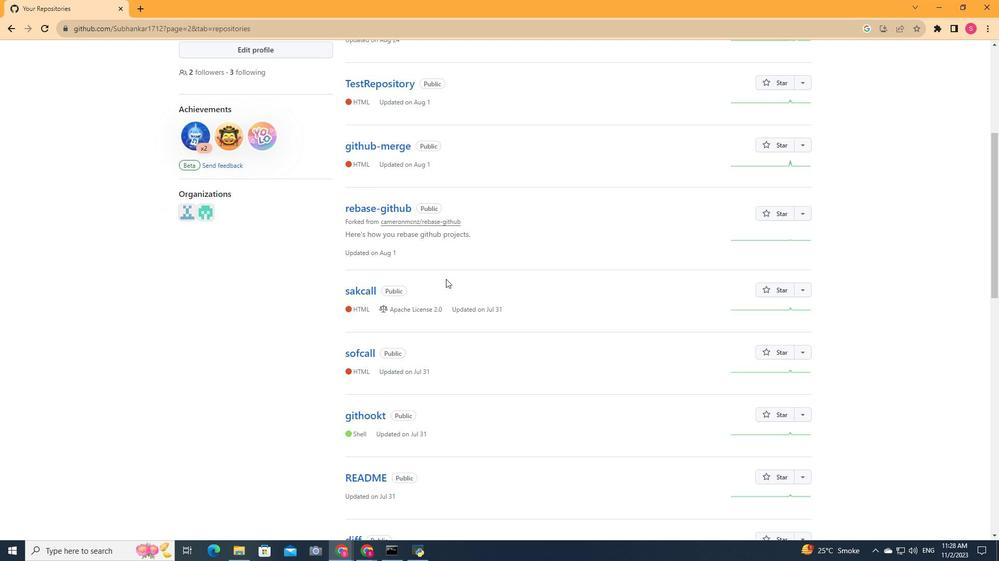 
Action: Mouse scrolled (445, 278) with delta (0, 0)
Screenshot: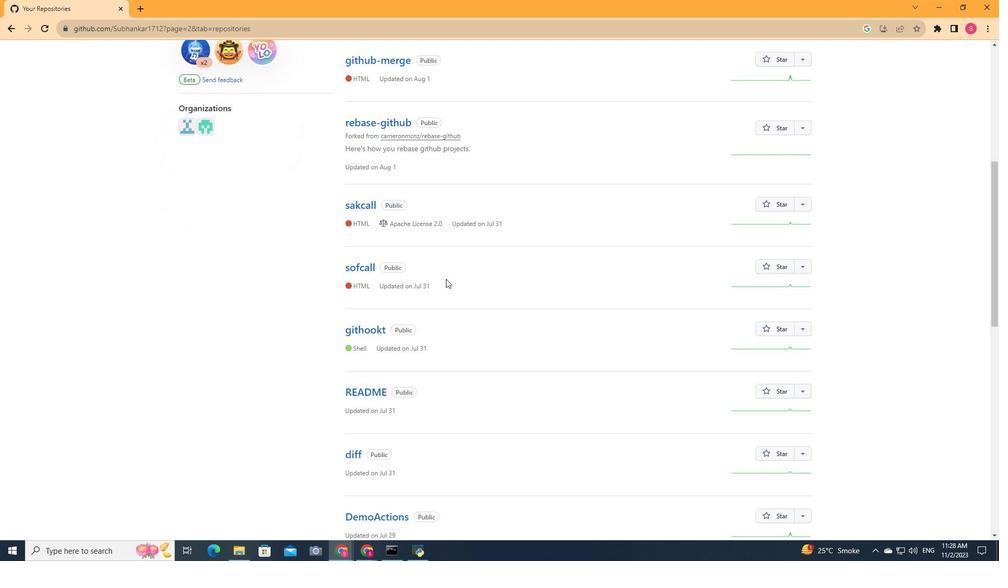 
Action: Mouse scrolled (445, 278) with delta (0, 0)
Screenshot: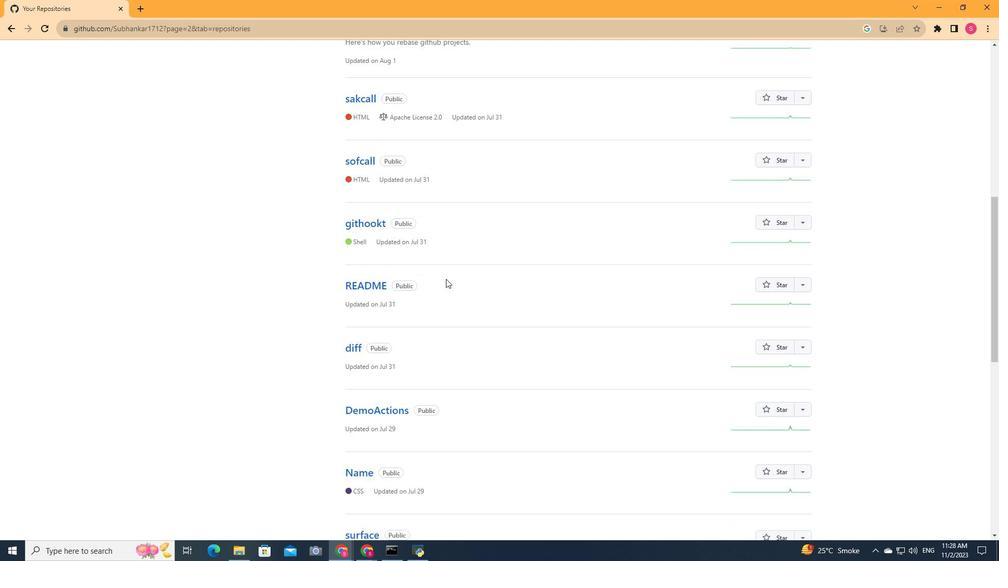 
Action: Mouse scrolled (445, 278) with delta (0, 0)
Screenshot: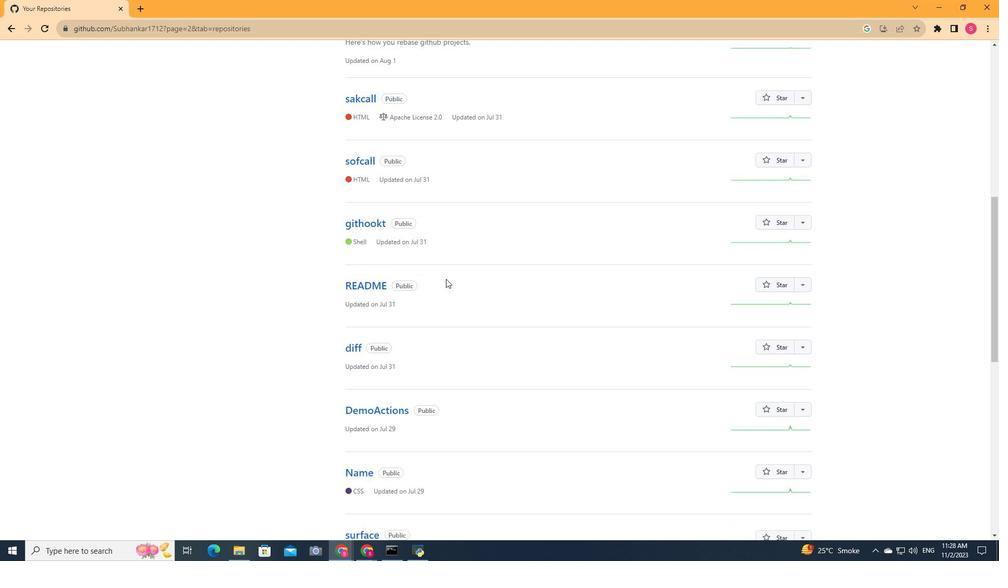 
Action: Mouse scrolled (445, 278) with delta (0, 0)
Screenshot: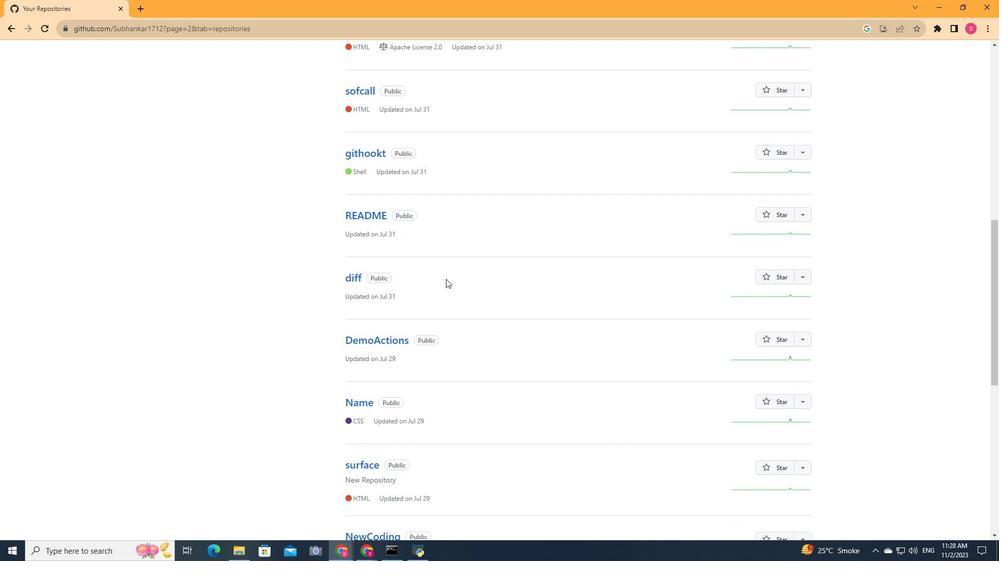 
Action: Mouse scrolled (445, 278) with delta (0, 0)
Screenshot: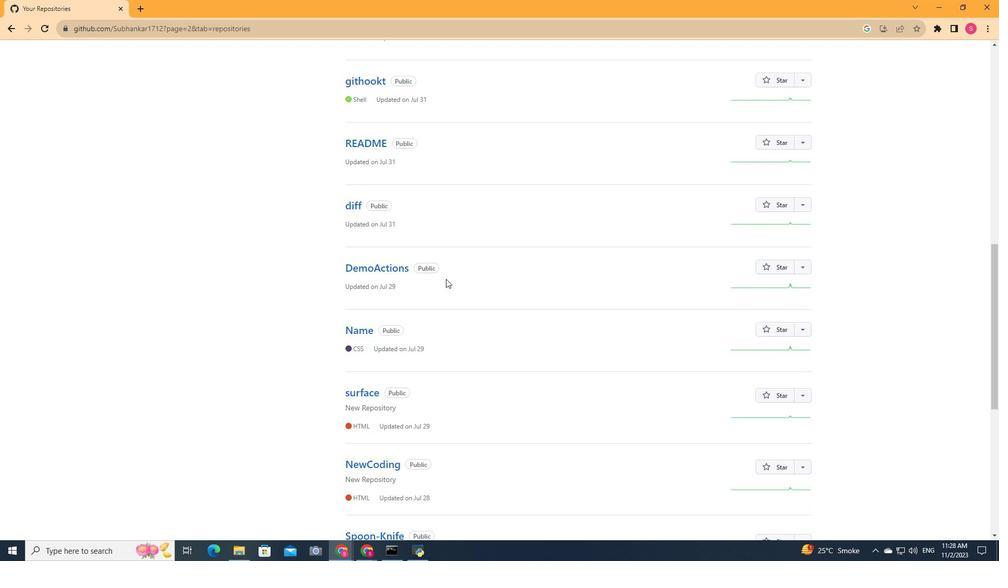 
Action: Mouse scrolled (445, 278) with delta (0, 0)
Screenshot: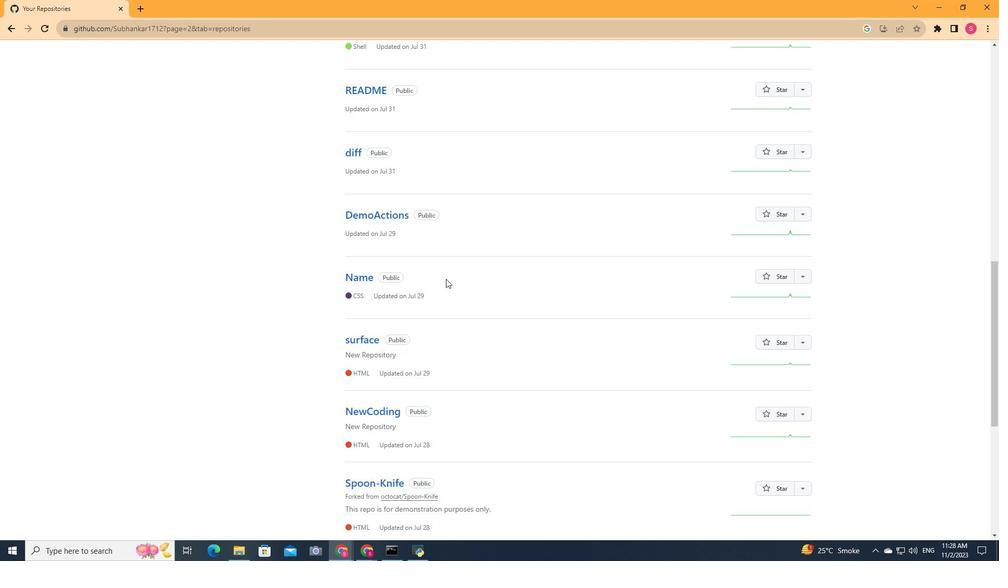 
Action: Mouse scrolled (445, 278) with delta (0, 0)
Screenshot: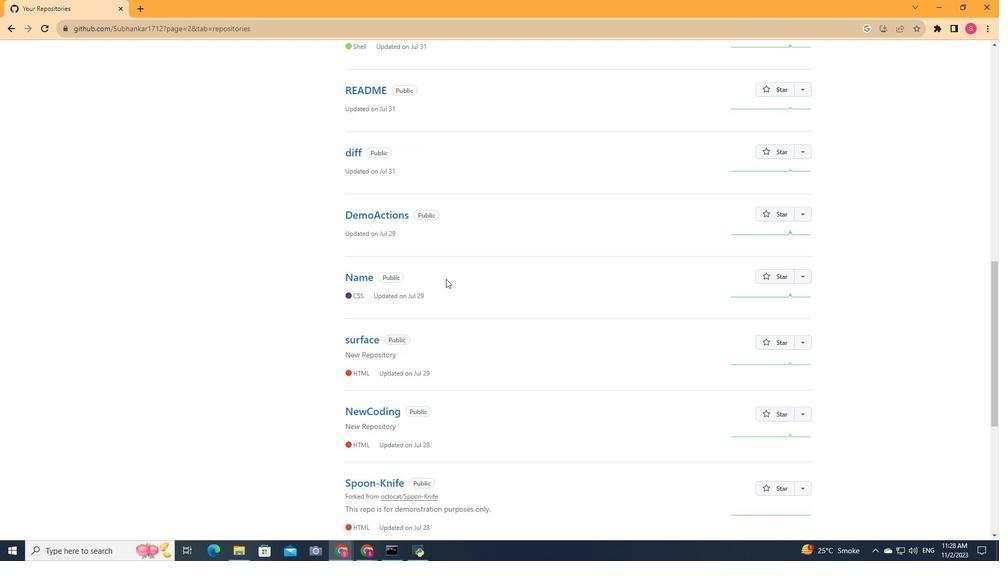 
Action: Mouse scrolled (445, 278) with delta (0, 0)
Screenshot: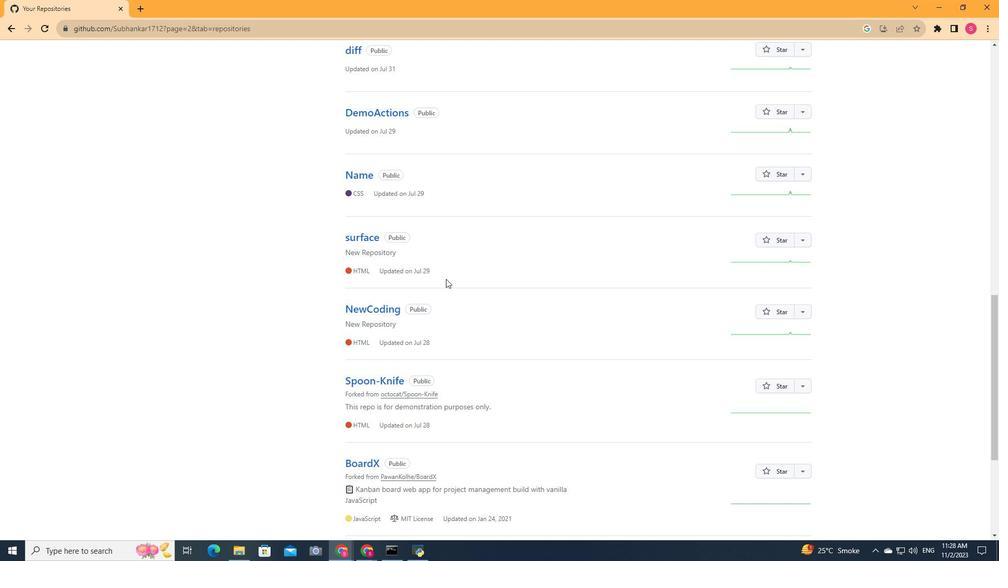 
Action: Mouse scrolled (445, 278) with delta (0, 0)
Screenshot: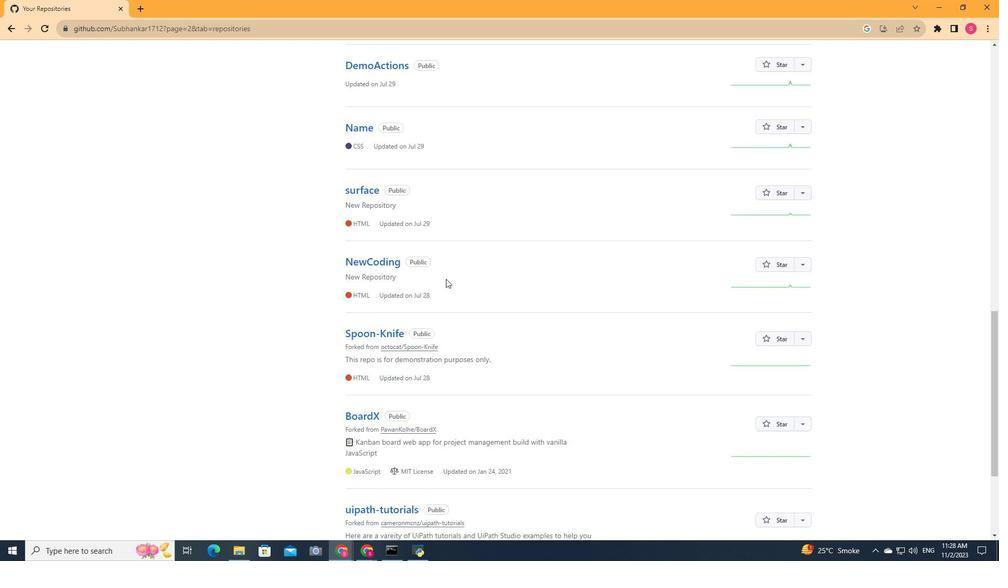 
Action: Mouse scrolled (445, 278) with delta (0, 0)
Screenshot: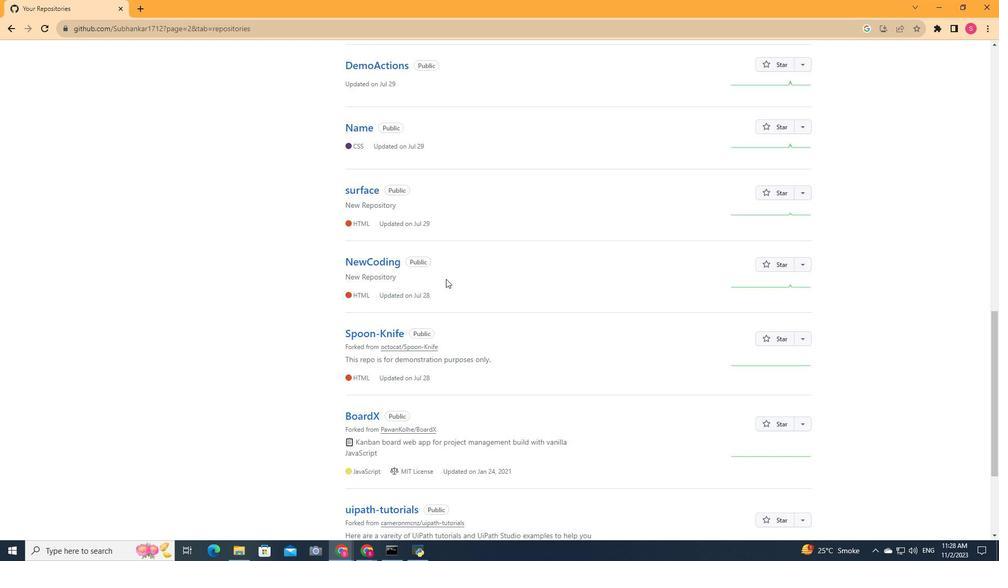 
Action: Mouse moved to (370, 329)
Screenshot: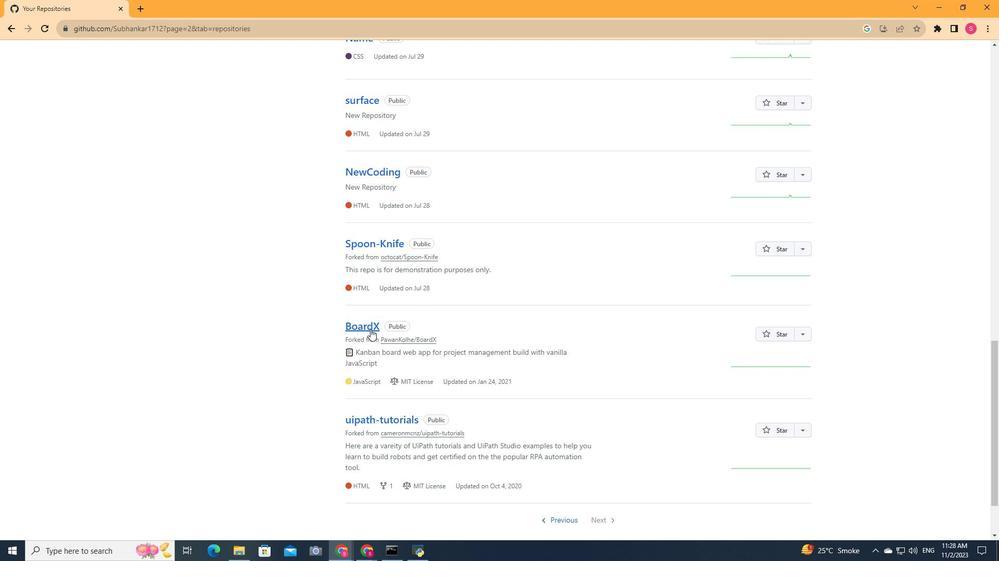 
Action: Mouse pressed left at (370, 329)
Screenshot: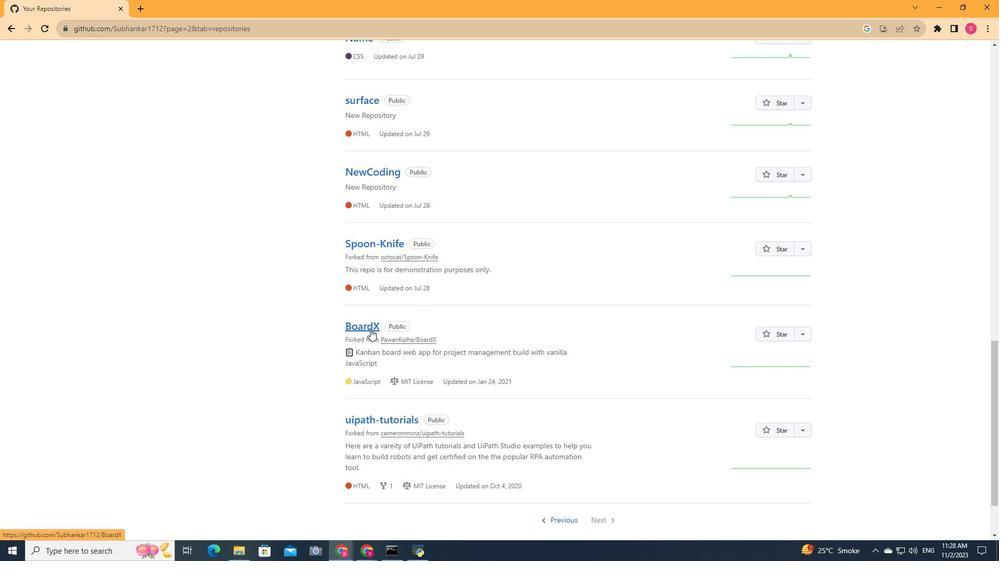 
Action: Mouse moved to (205, 77)
Screenshot: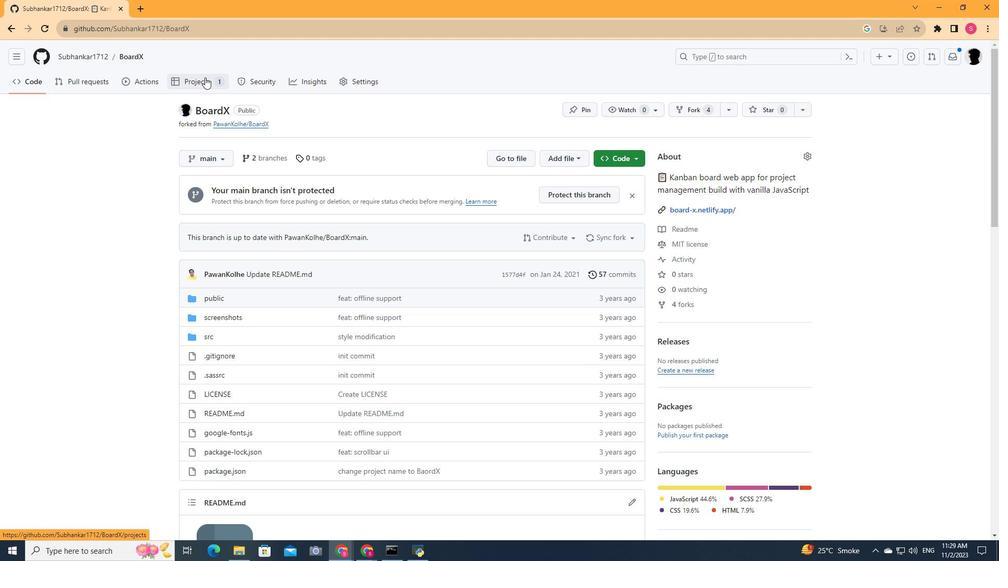 
Action: Mouse pressed left at (205, 77)
Screenshot: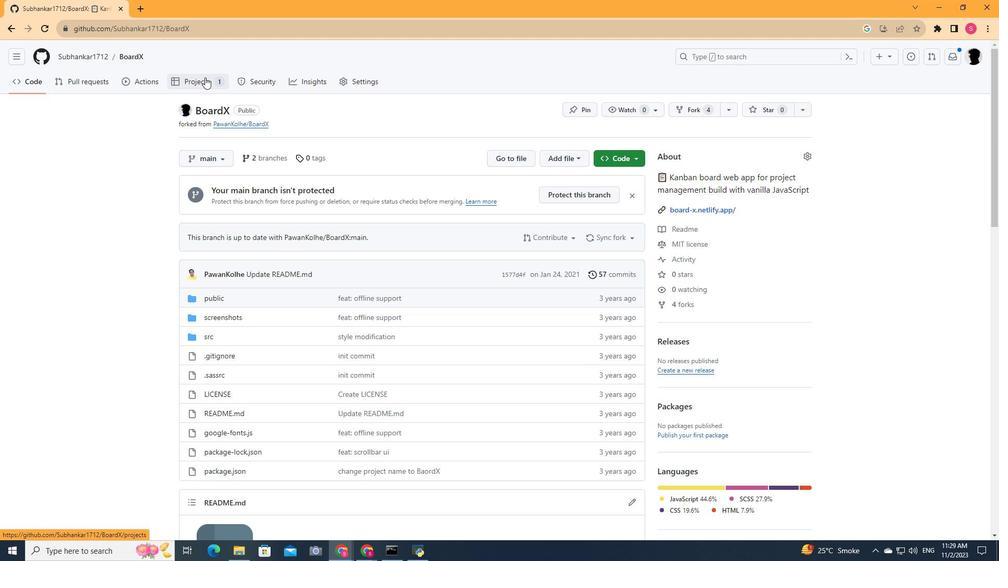 
Action: Mouse moved to (219, 274)
Screenshot: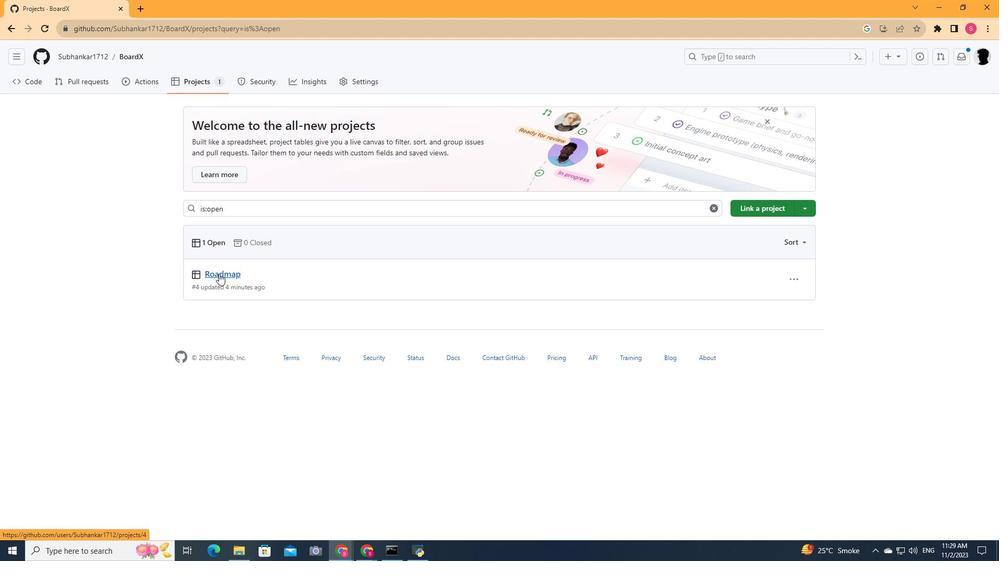 
Action: Mouse pressed left at (219, 274)
Screenshot: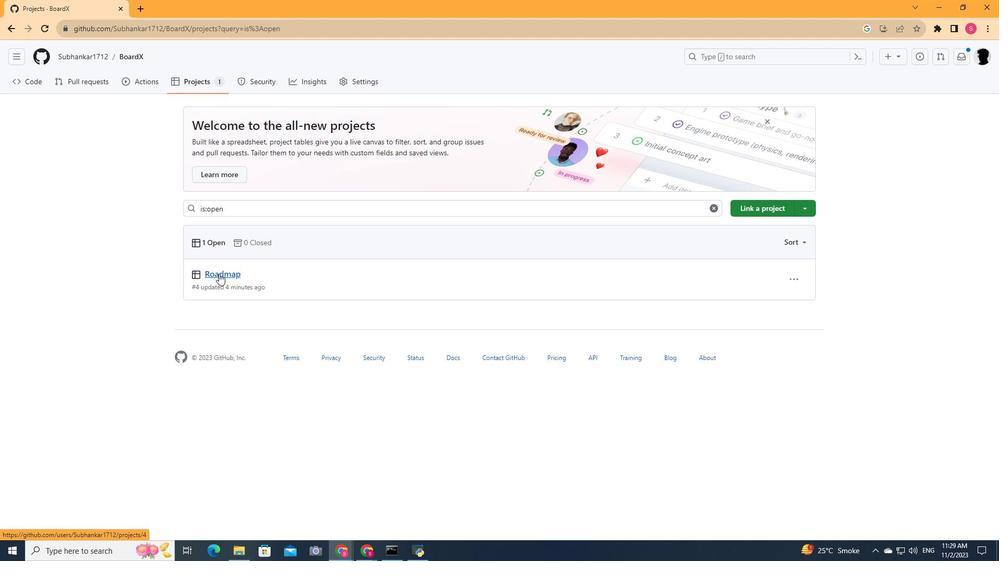 
Action: Mouse moved to (973, 84)
Screenshot: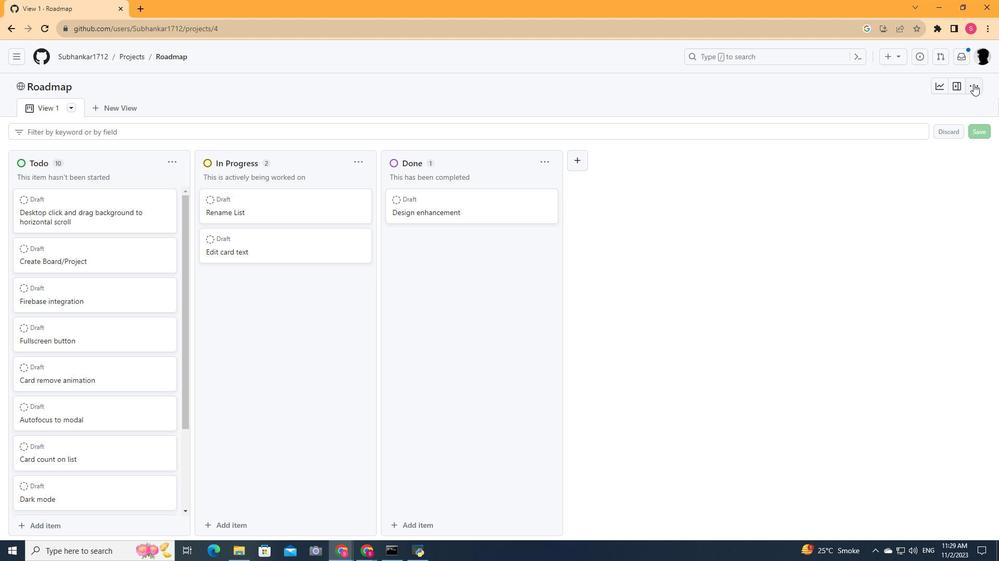 
Action: Mouse pressed left at (973, 84)
Screenshot: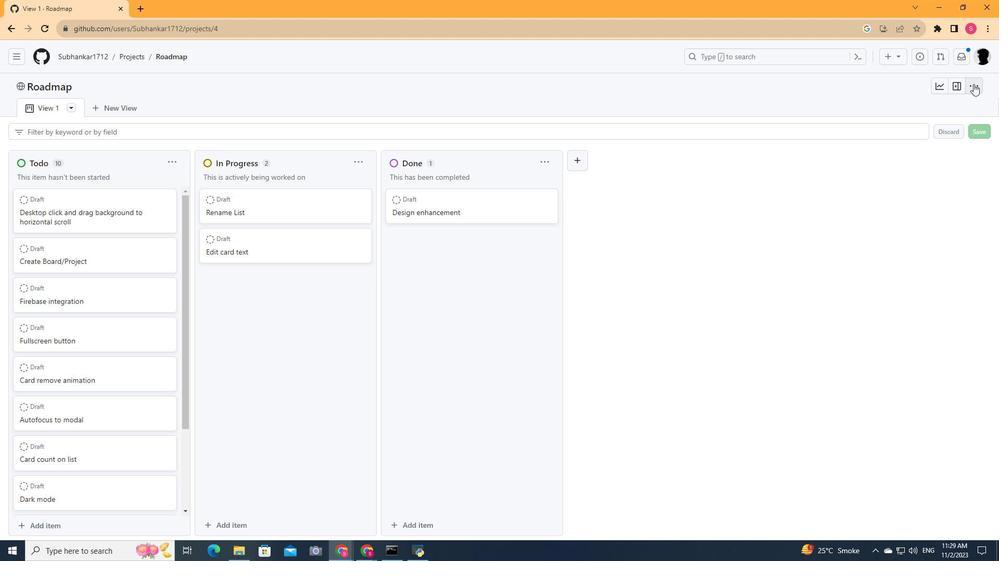 
Action: Mouse moved to (907, 139)
Screenshot: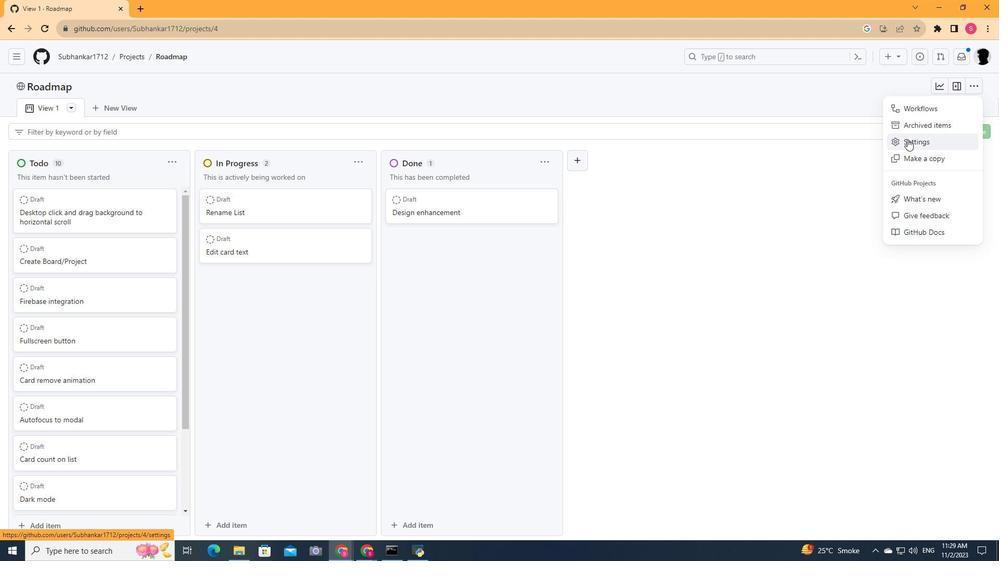 
Action: Mouse pressed left at (907, 139)
Screenshot: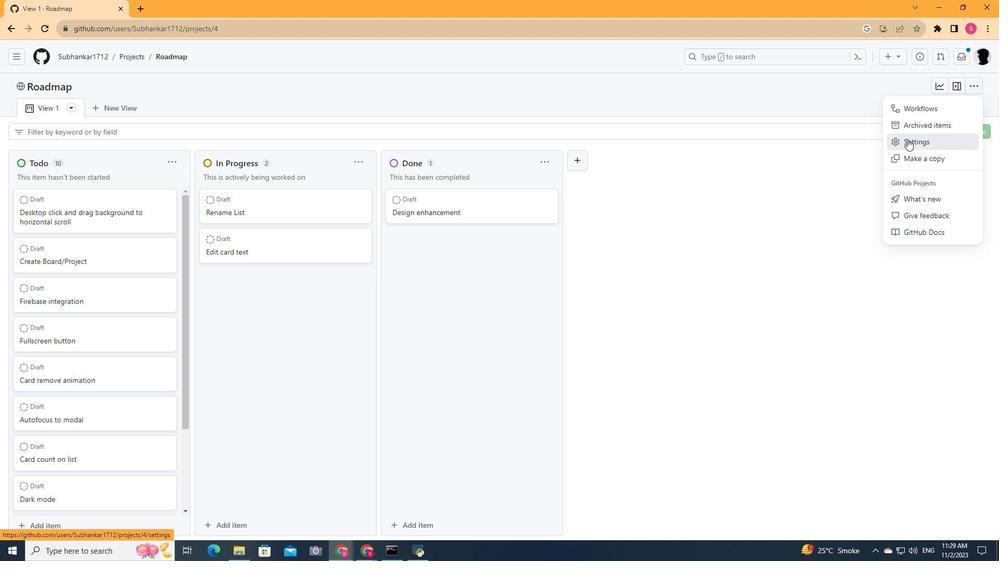 
Action: Mouse moved to (53, 141)
Screenshot: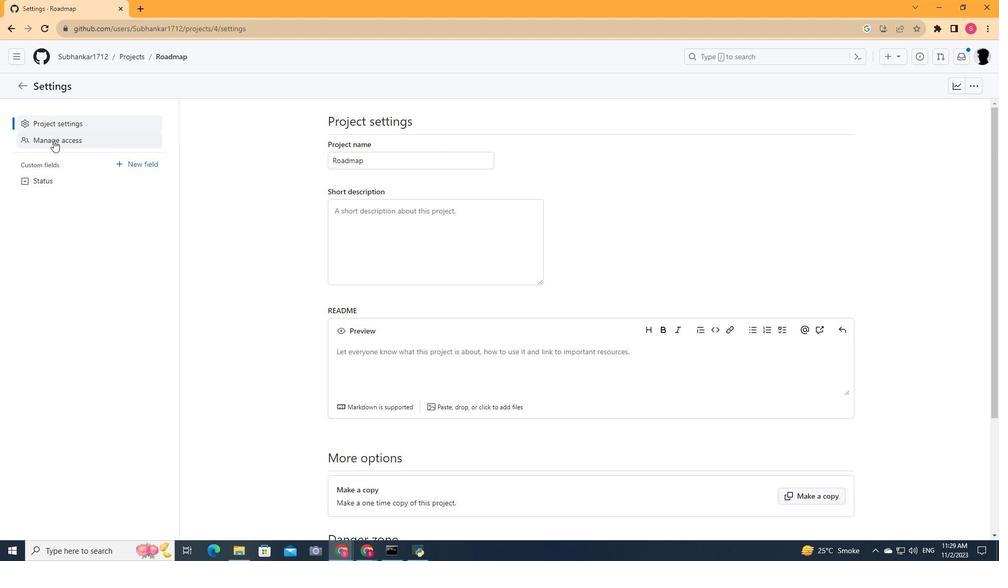 
Action: Mouse pressed left at (53, 141)
Screenshot: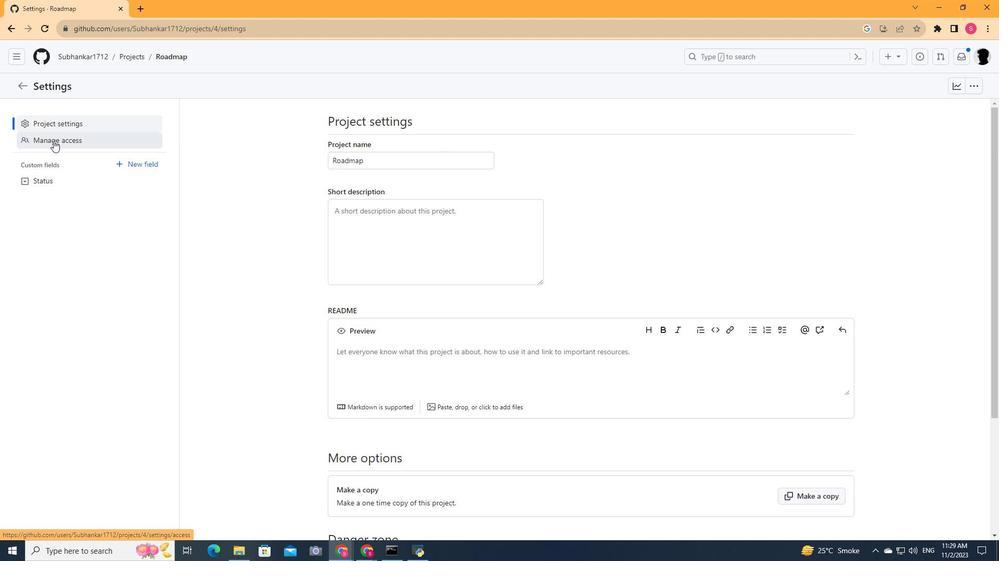 
Action: Mouse moved to (689, 246)
Screenshot: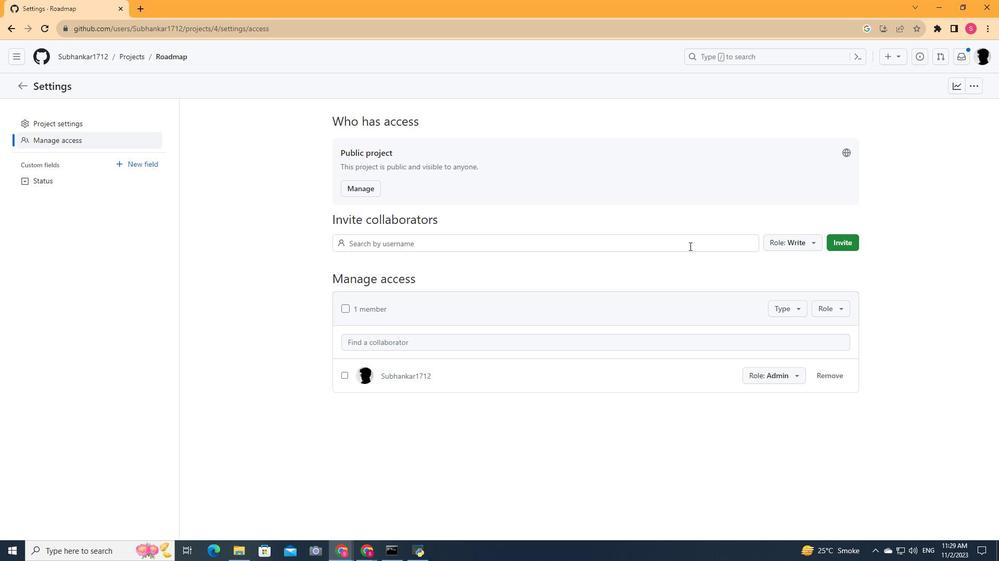 
Action: Mouse pressed left at (689, 246)
Screenshot: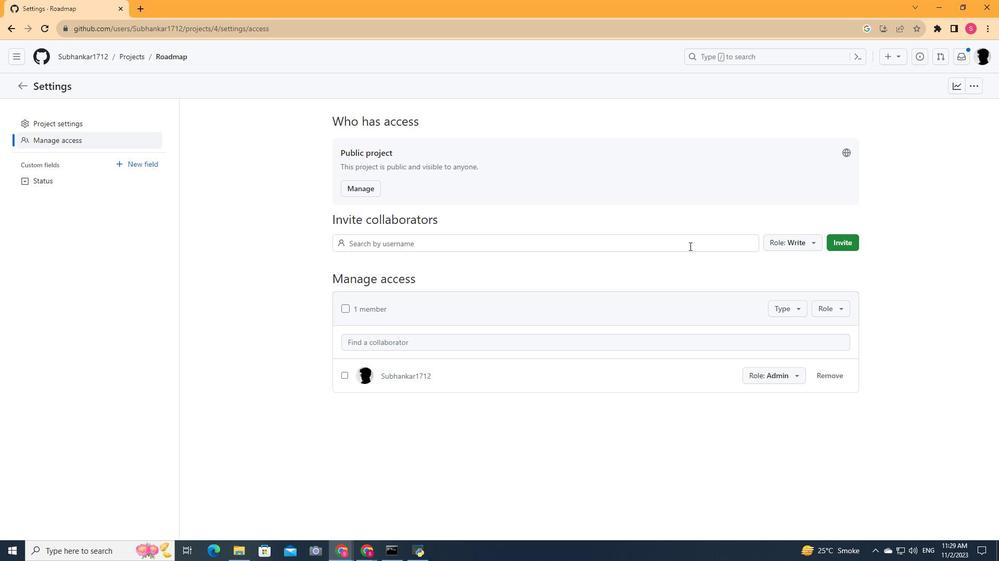 
Action: Key pressed <Key.shift>Te
Screenshot: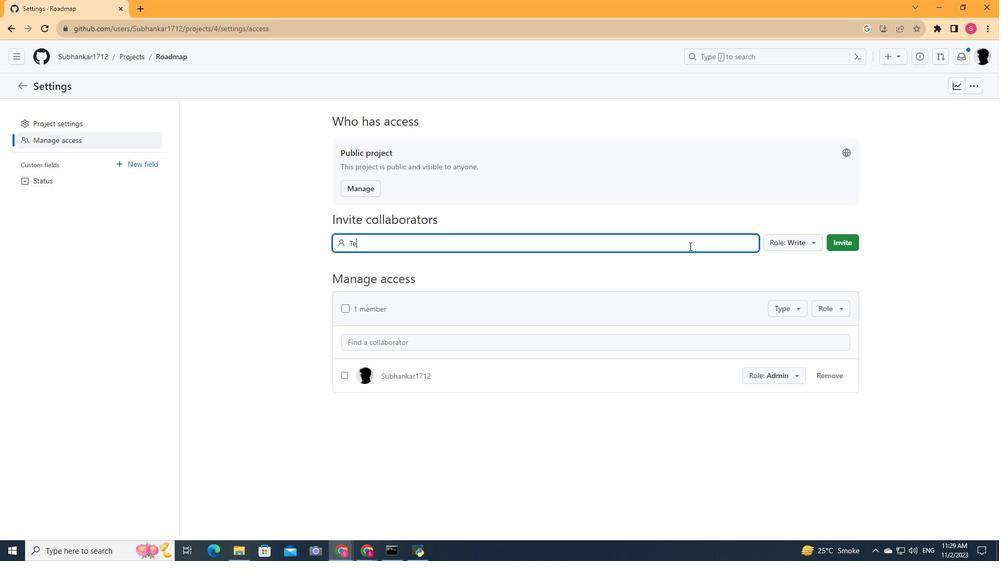 
Action: Mouse moved to (441, 265)
Screenshot: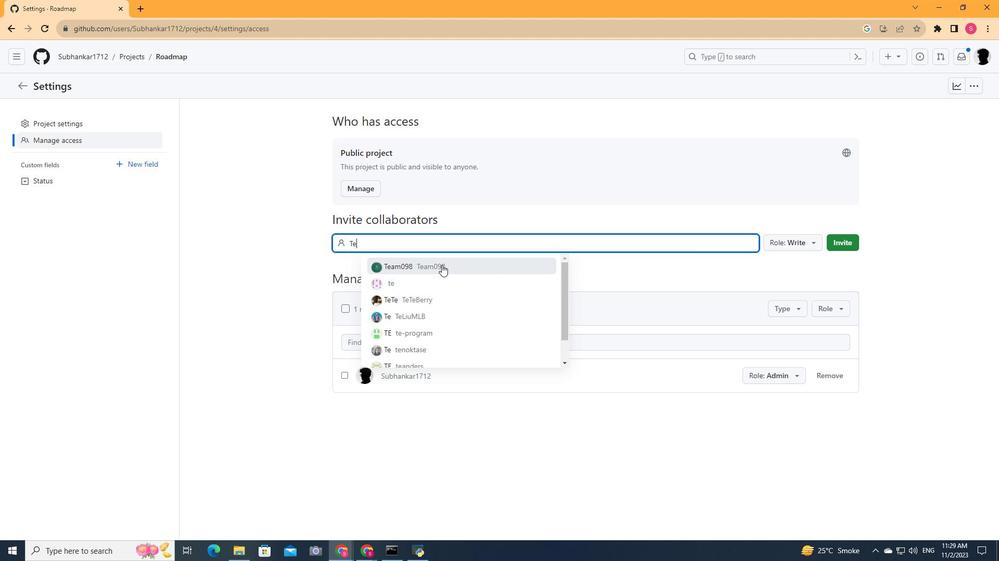 
Action: Mouse pressed left at (441, 265)
Screenshot: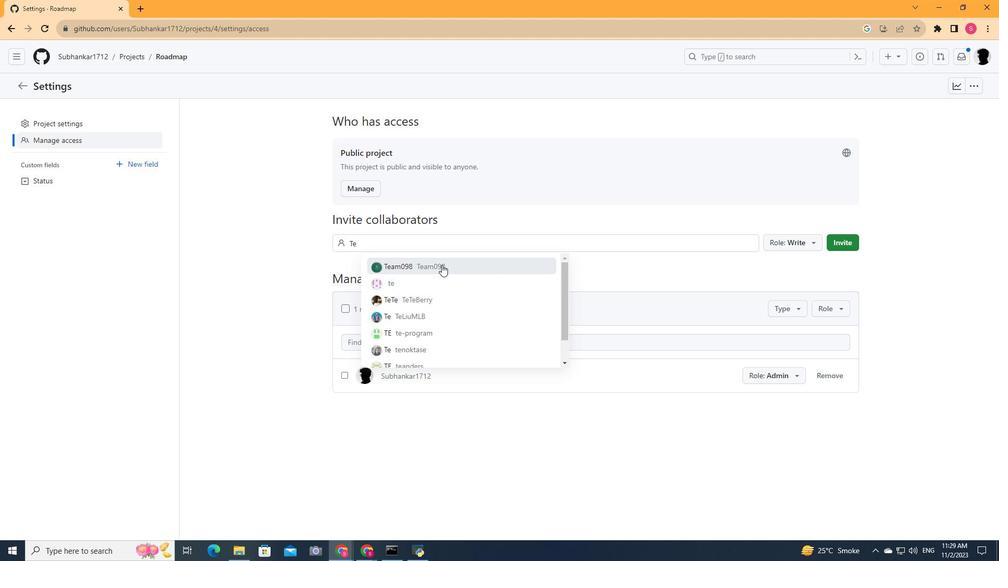 
Action: Mouse moved to (814, 241)
Screenshot: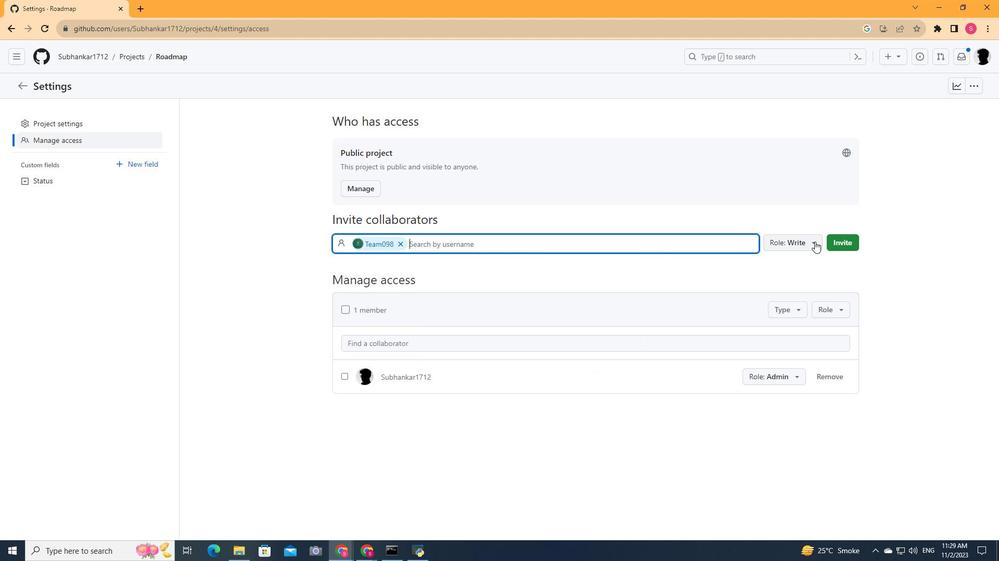 
Action: Mouse pressed left at (814, 241)
Screenshot: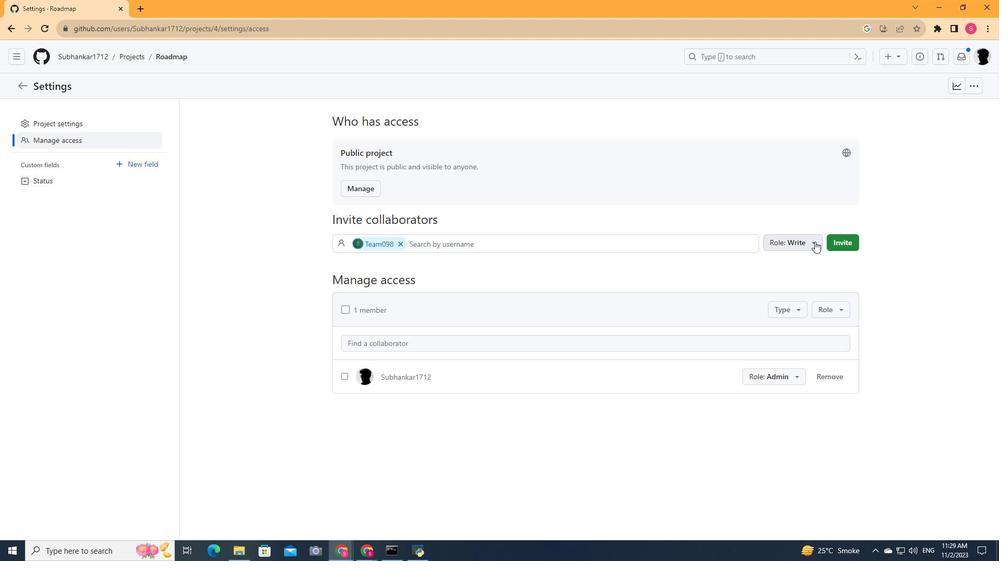 
Action: Mouse pressed left at (814, 241)
Screenshot: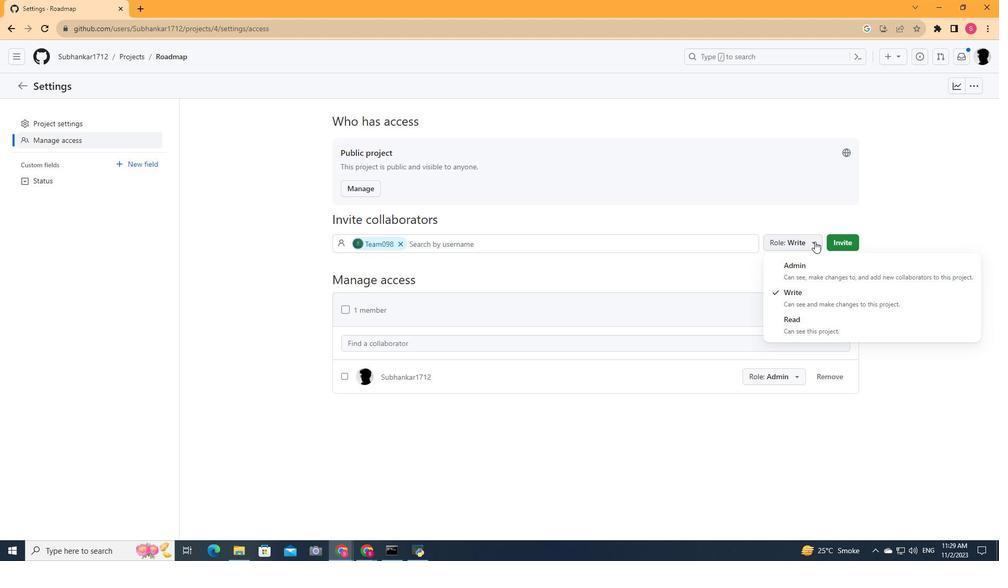 
Action: Mouse moved to (847, 241)
Screenshot: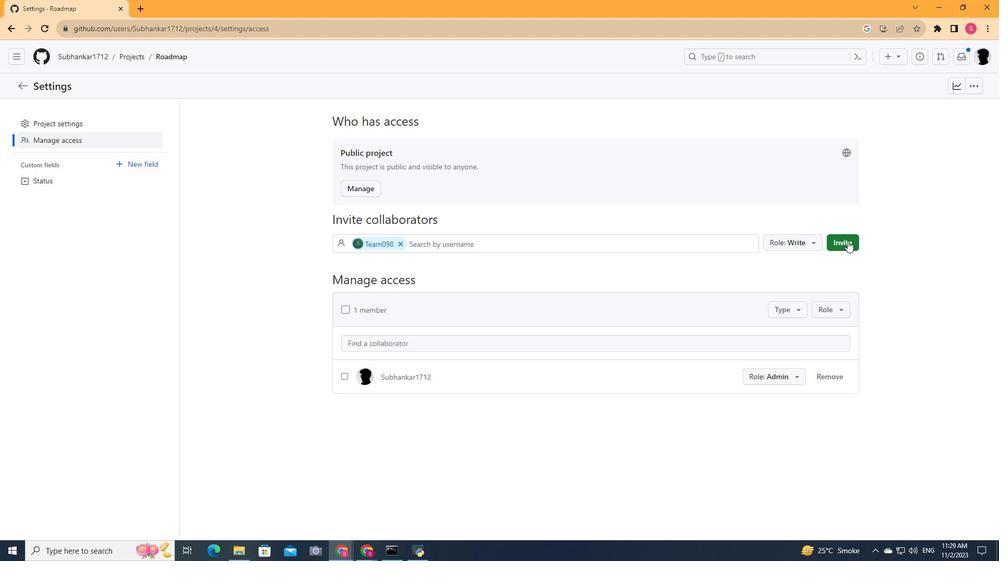 
Action: Mouse pressed left at (847, 241)
Screenshot: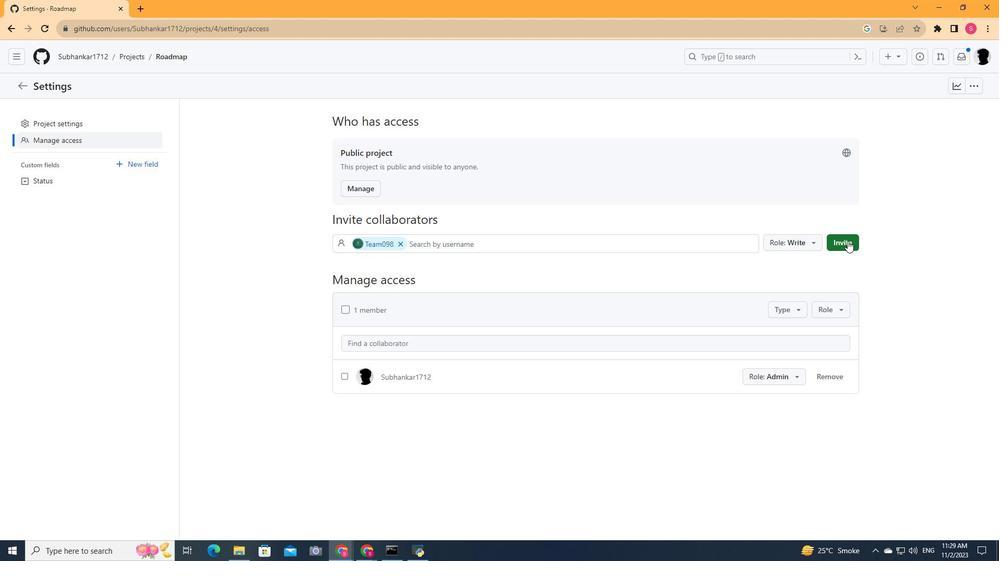 
Action: Mouse moved to (608, 390)
Screenshot: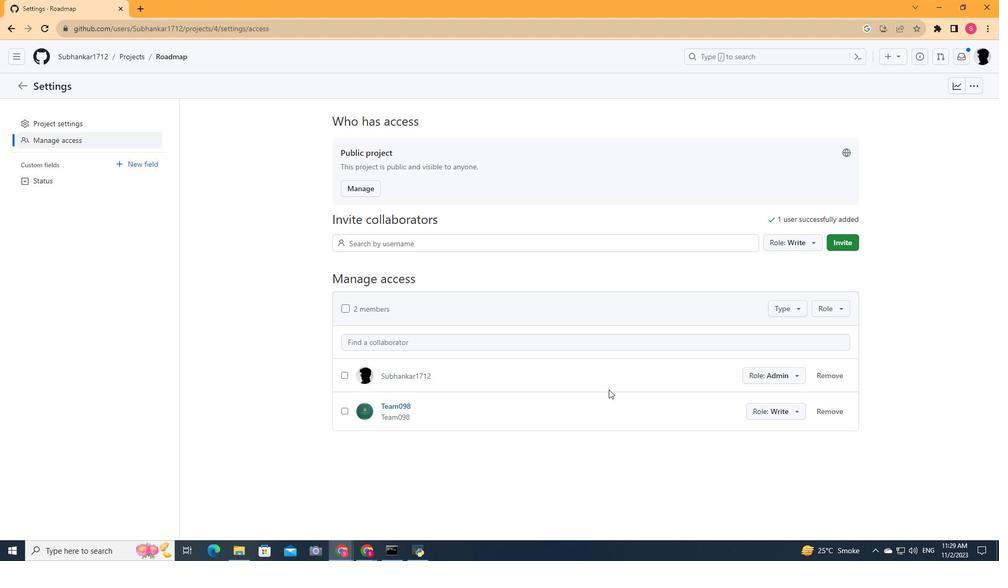 
Action: Mouse scrolled (608, 390) with delta (0, 0)
Screenshot: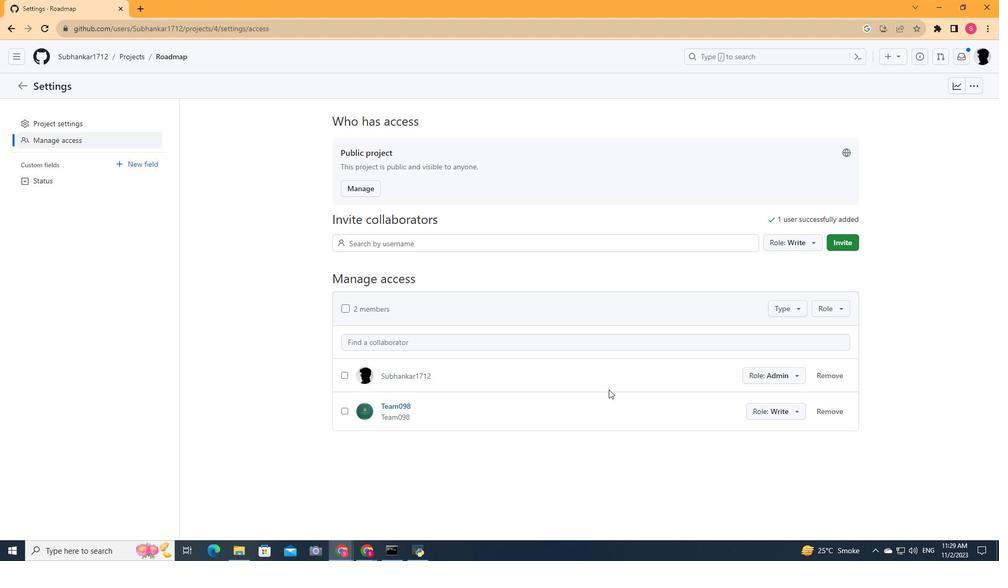 
Action: Mouse scrolled (608, 390) with delta (0, 0)
Screenshot: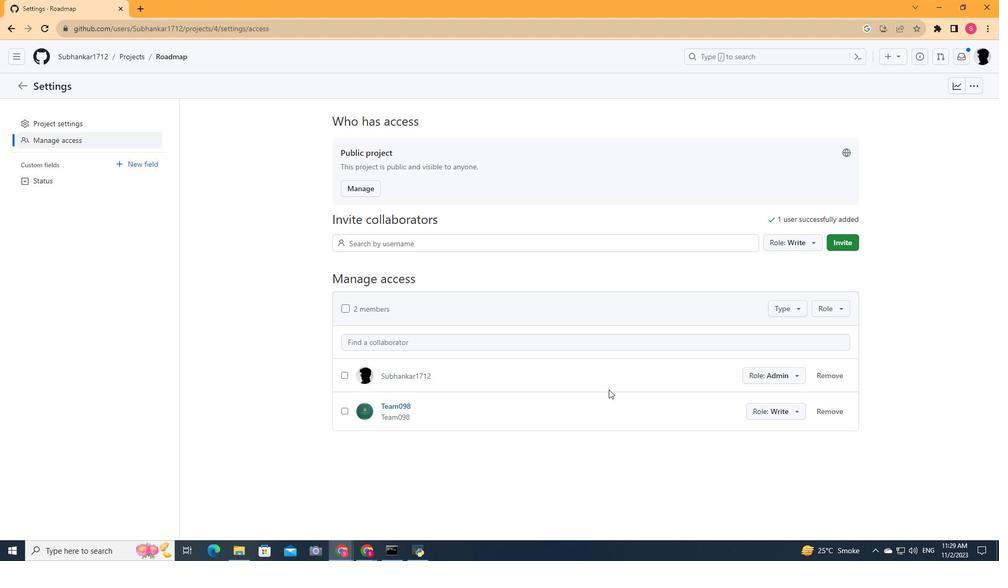 
Action: Mouse scrolled (608, 390) with delta (0, 0)
Screenshot: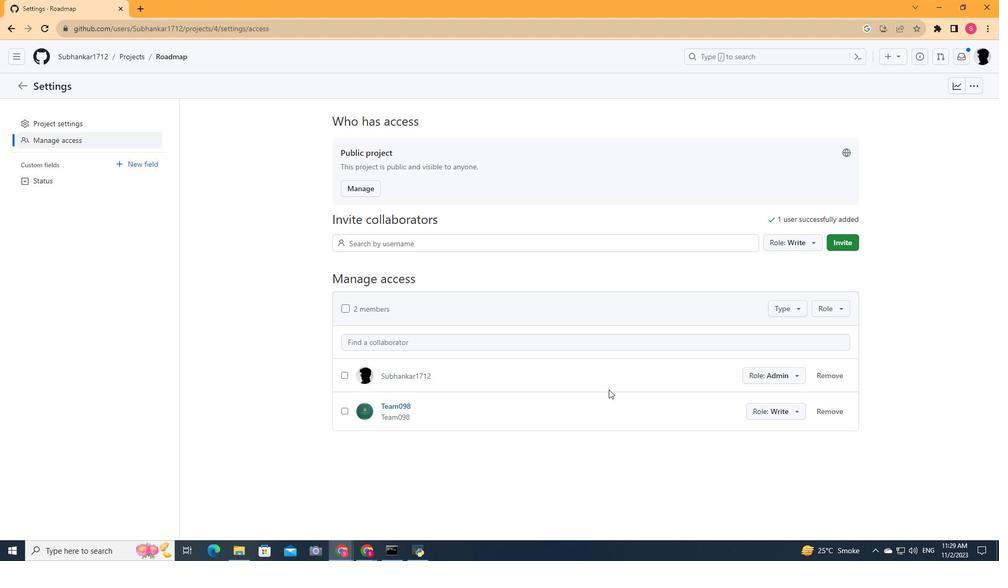 
Action: Mouse scrolled (608, 390) with delta (0, 0)
Screenshot: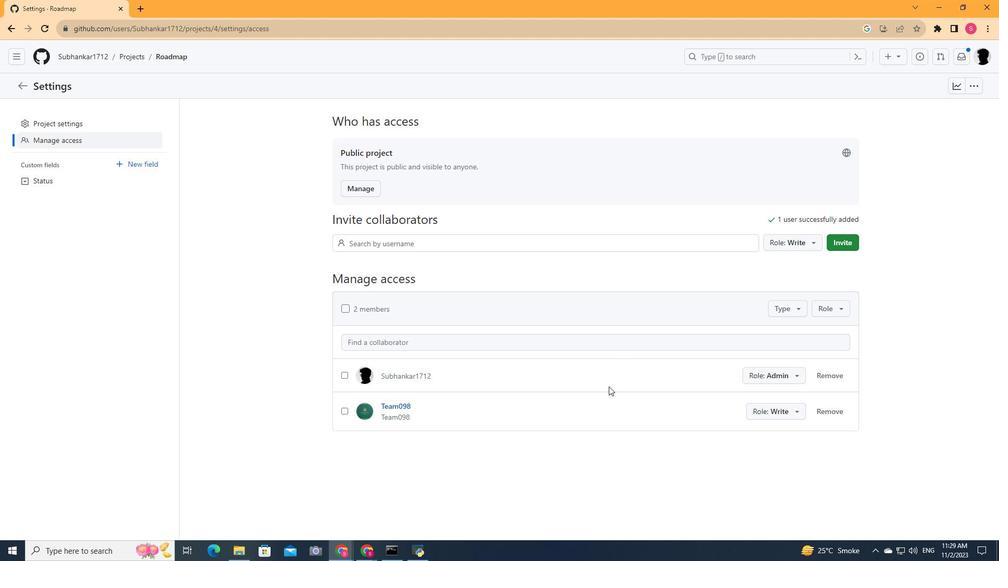 
Action: Mouse moved to (608, 390)
Screenshot: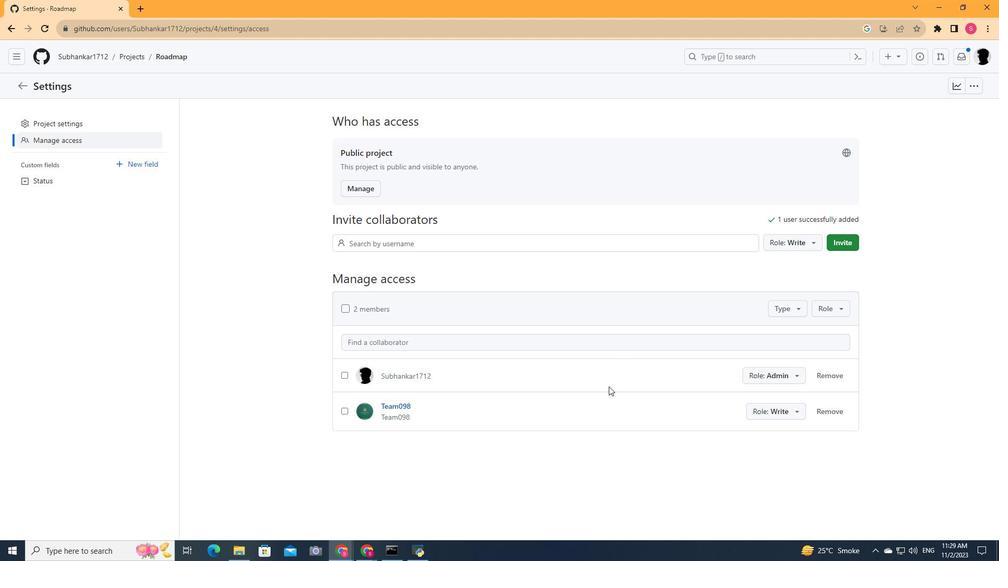 
Action: Mouse scrolled (608, 390) with delta (0, 0)
Screenshot: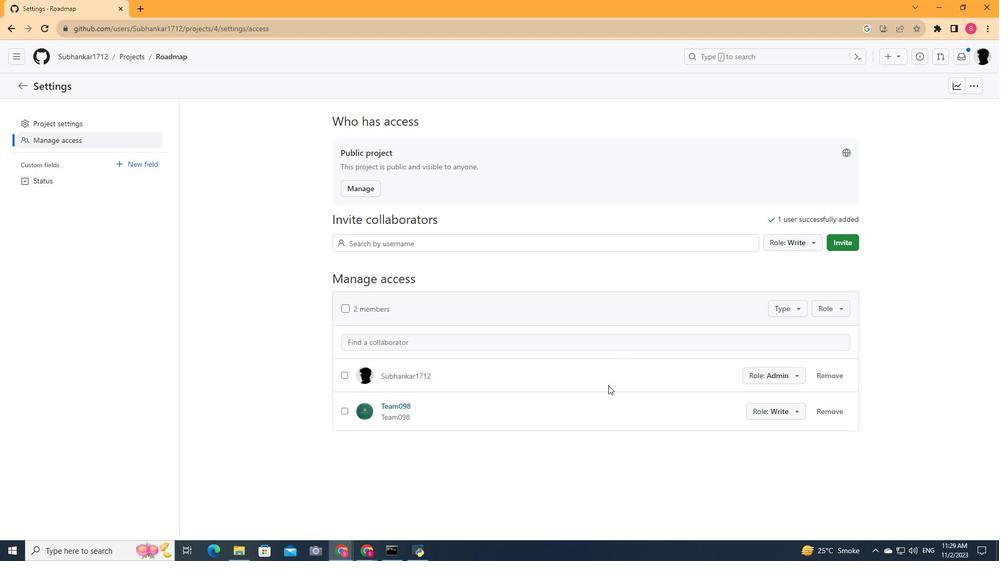 
Action: Mouse moved to (361, 190)
Screenshot: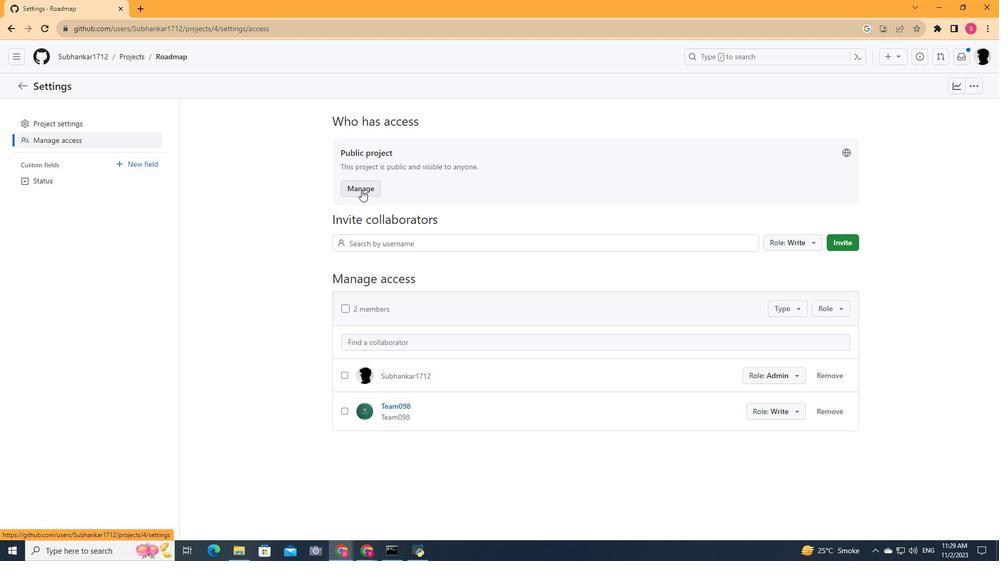 
Action: Mouse pressed left at (361, 190)
Screenshot: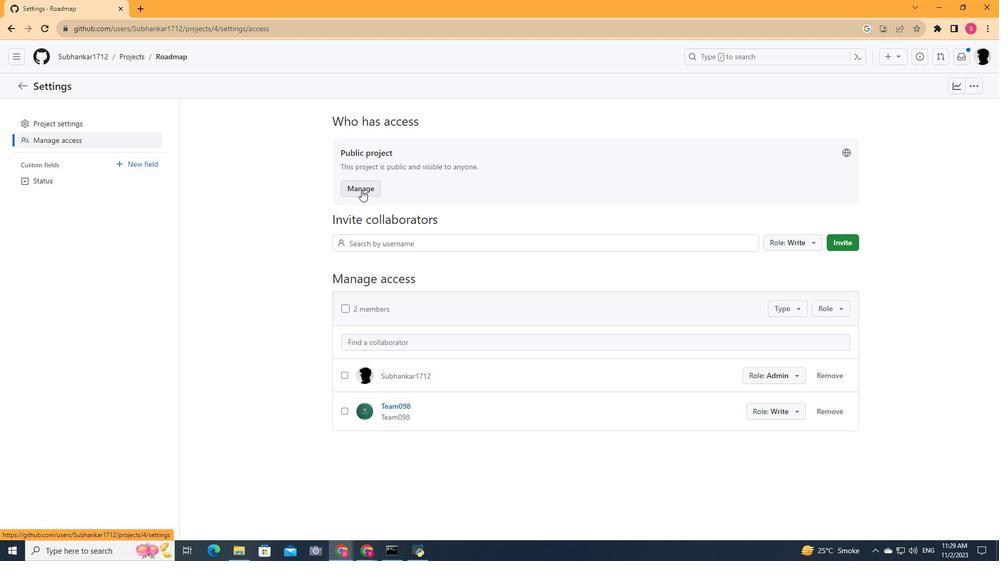 
Action: Mouse moved to (367, 212)
Screenshot: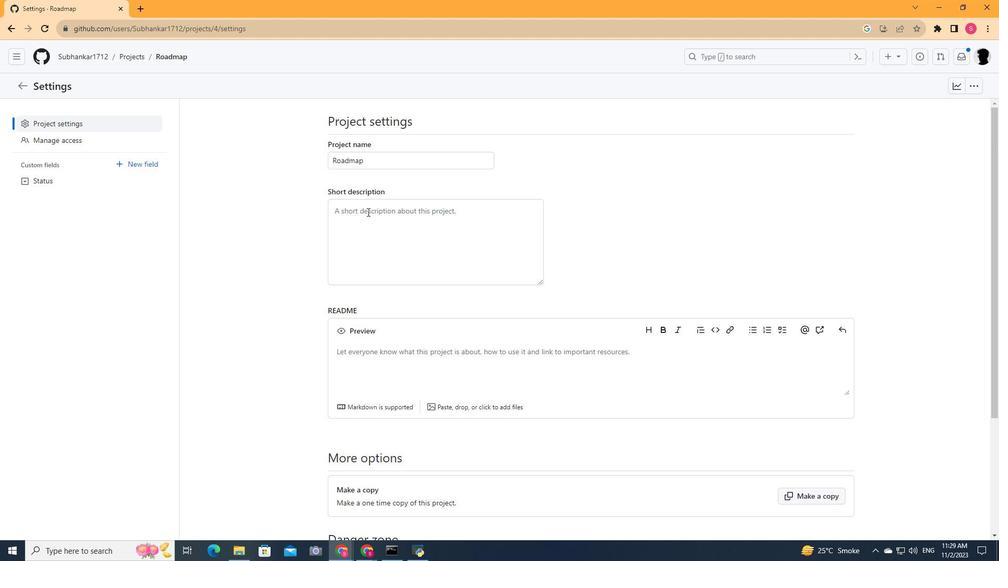 
Action: Mouse scrolled (367, 211) with delta (0, 0)
Screenshot: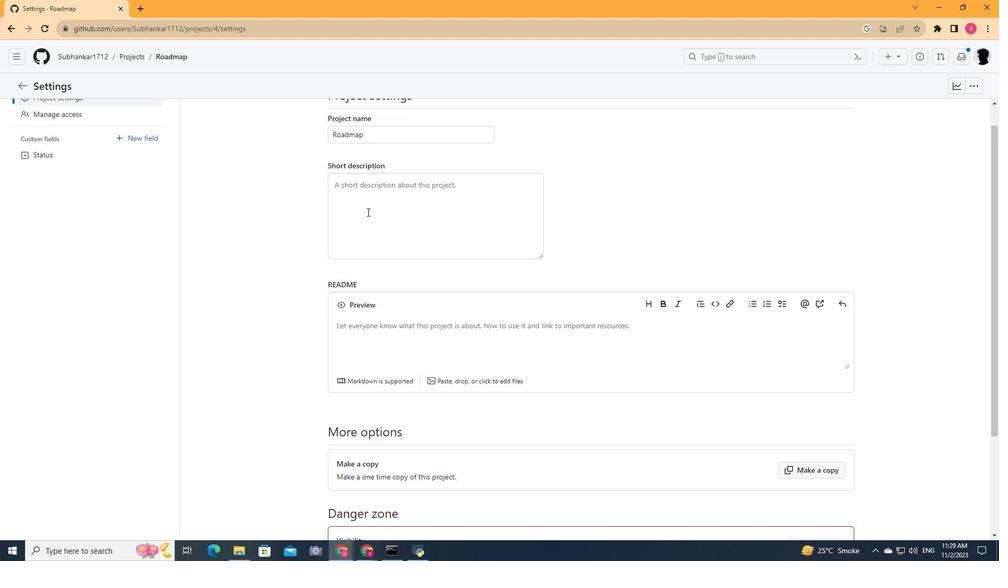 
Action: Mouse scrolled (367, 211) with delta (0, 0)
Screenshot: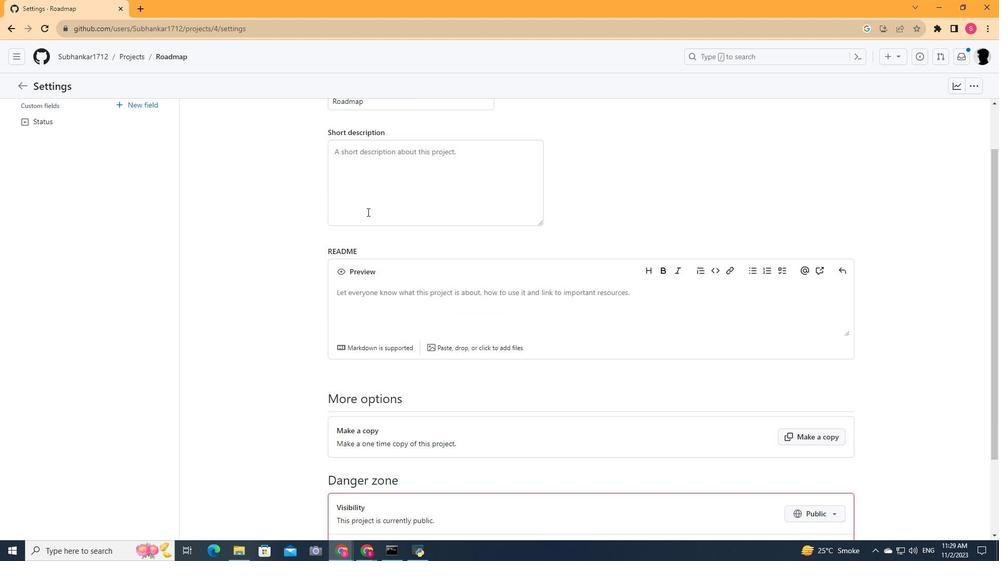 
Action: Mouse scrolled (367, 211) with delta (0, 0)
Screenshot: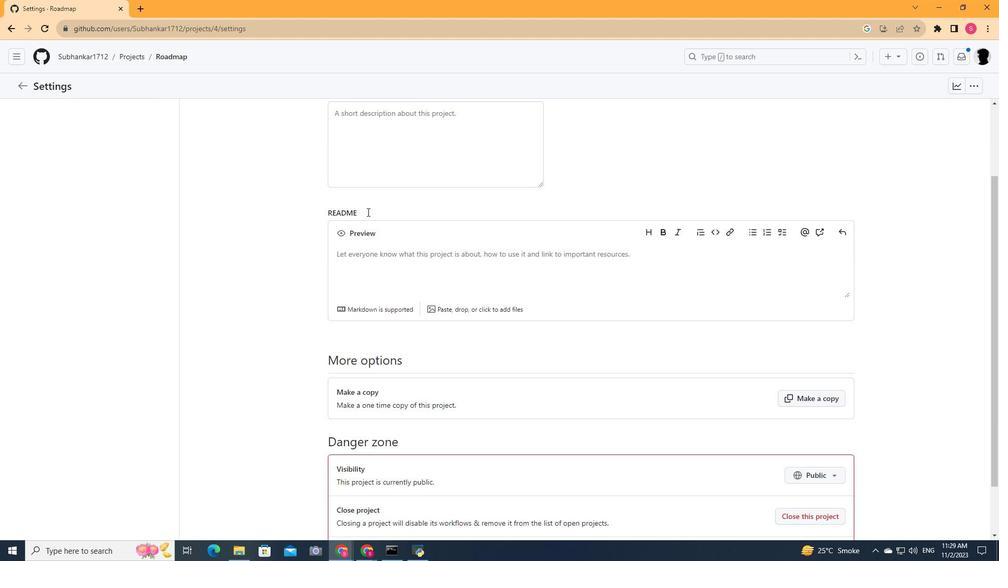 
Action: Mouse scrolled (367, 211) with delta (0, 0)
Screenshot: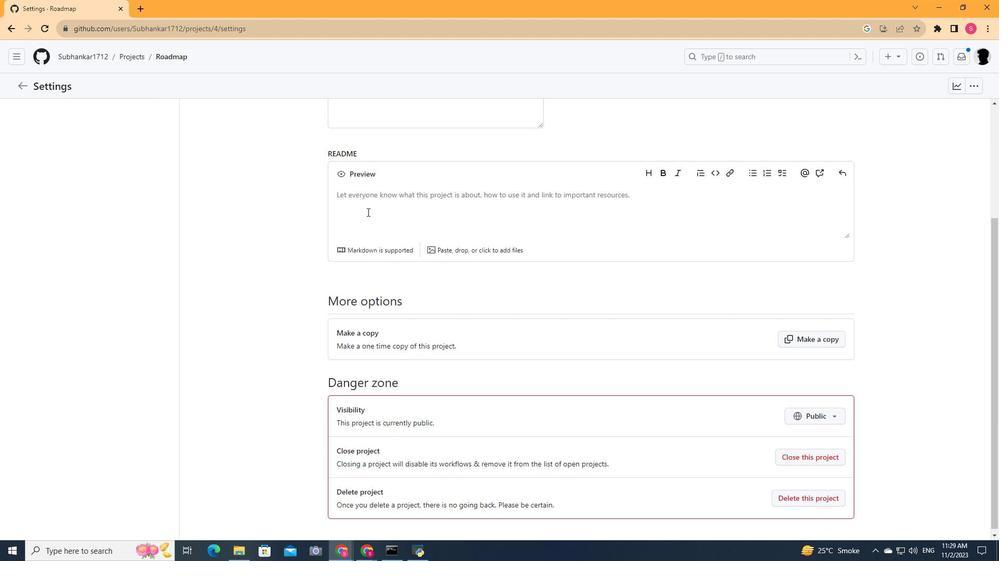 
Action: Mouse scrolled (367, 211) with delta (0, 0)
Screenshot: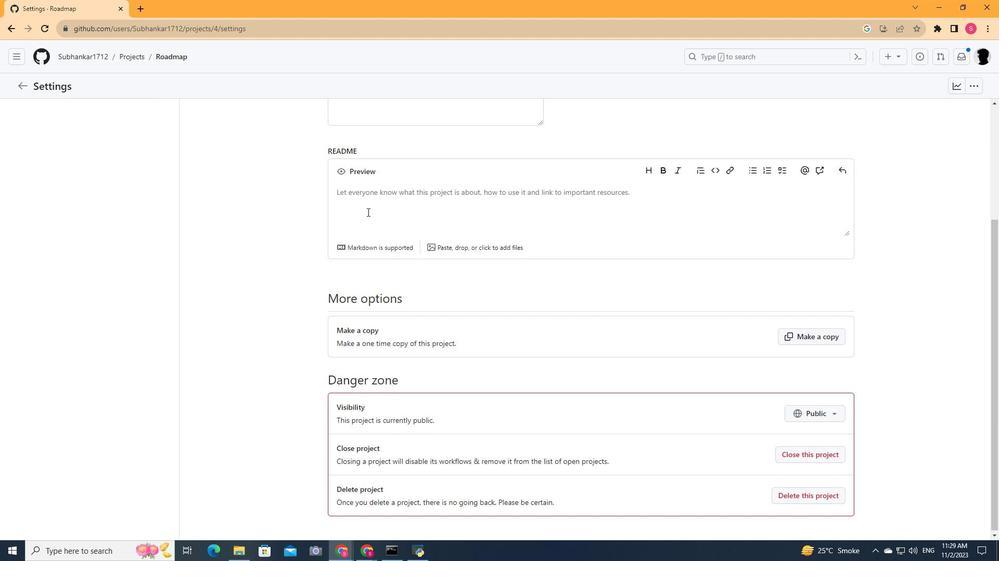 
Action: Mouse scrolled (367, 211) with delta (0, 0)
Screenshot: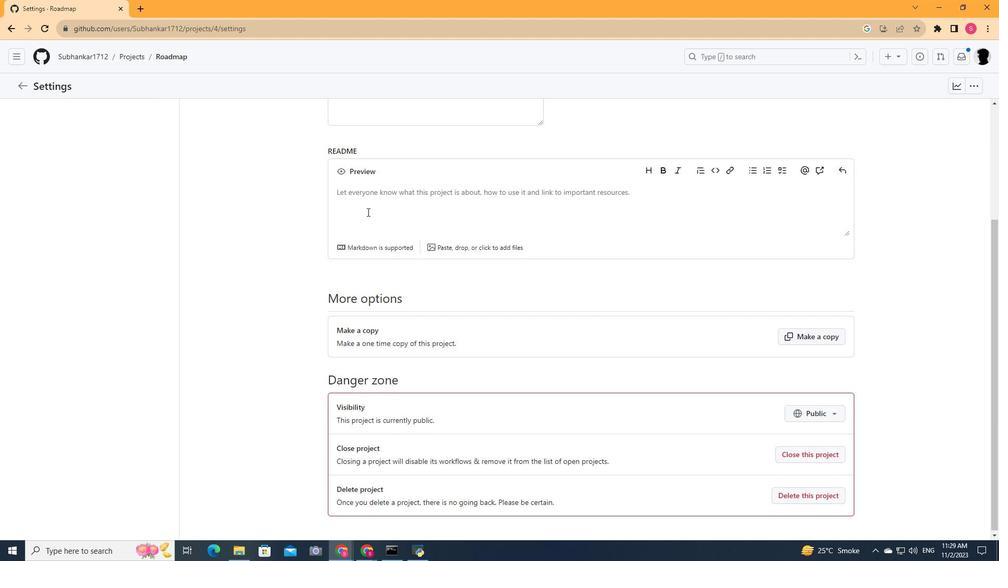 
Action: Mouse scrolled (367, 211) with delta (0, 0)
Screenshot: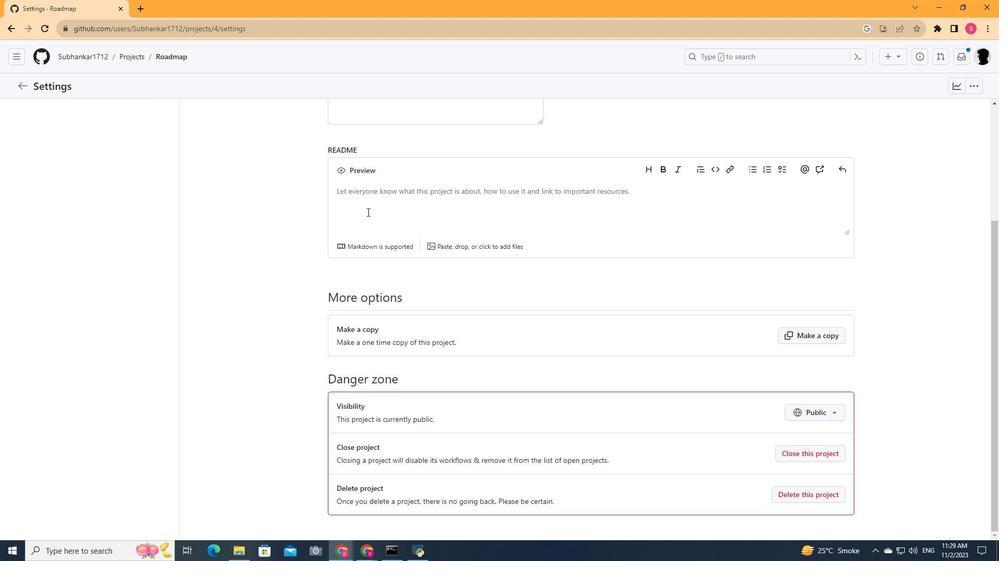 
Action: Mouse scrolled (367, 212) with delta (0, 0)
Screenshot: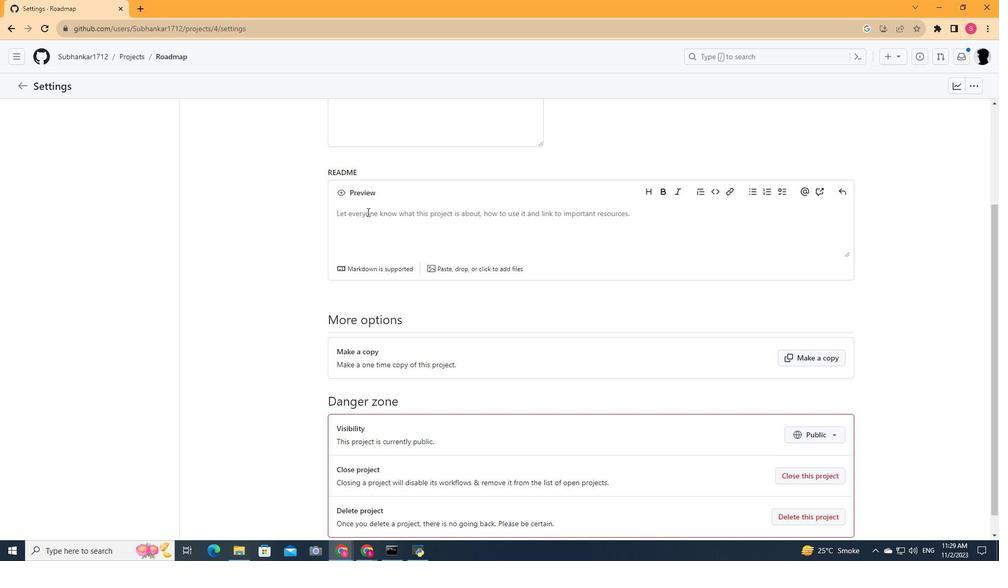 
Action: Mouse scrolled (367, 212) with delta (0, 0)
Screenshot: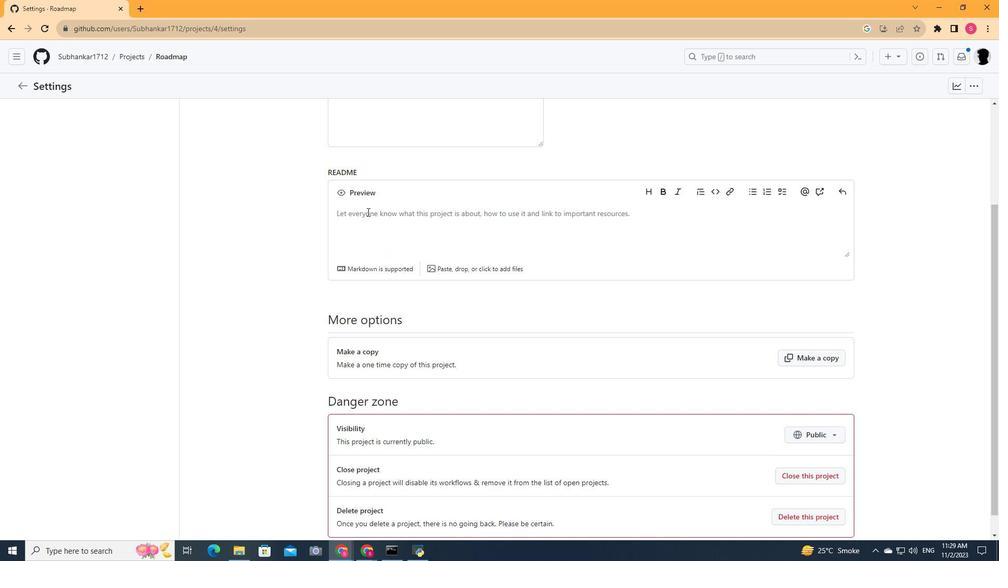 
Action: Mouse scrolled (367, 212) with delta (0, 0)
Screenshot: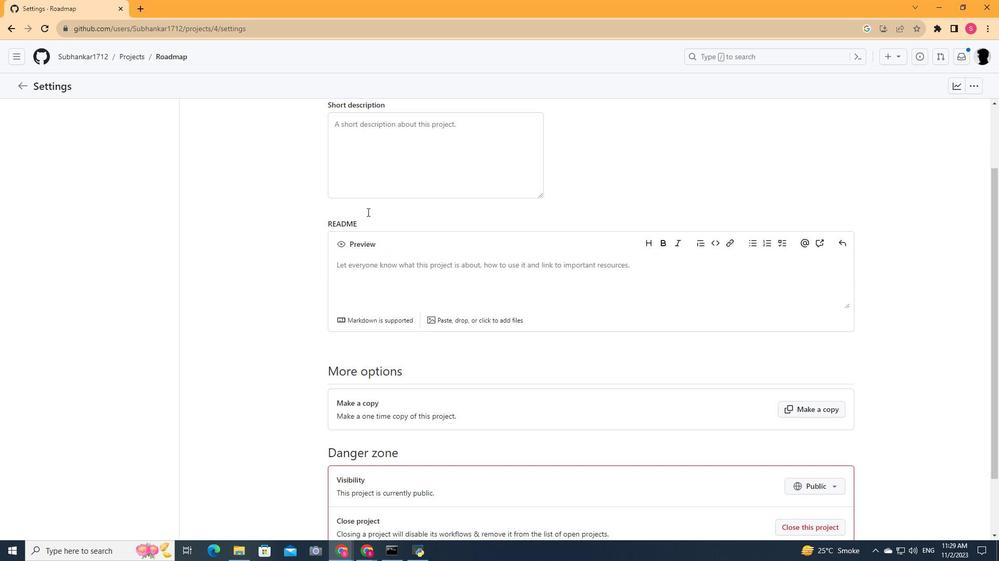 
Action: Mouse scrolled (367, 212) with delta (0, 0)
Screenshot: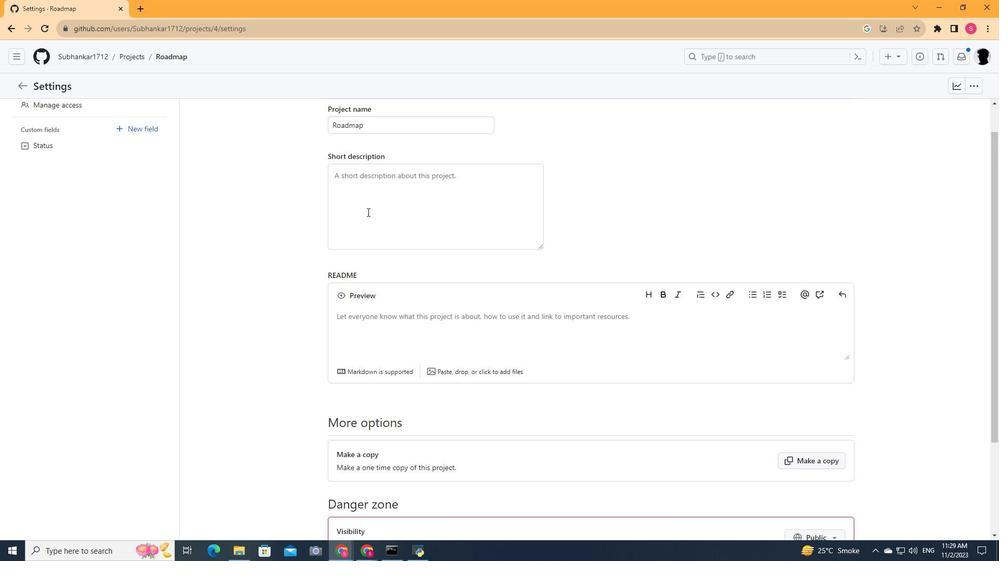 
Action: Mouse scrolled (367, 212) with delta (0, 0)
Screenshot: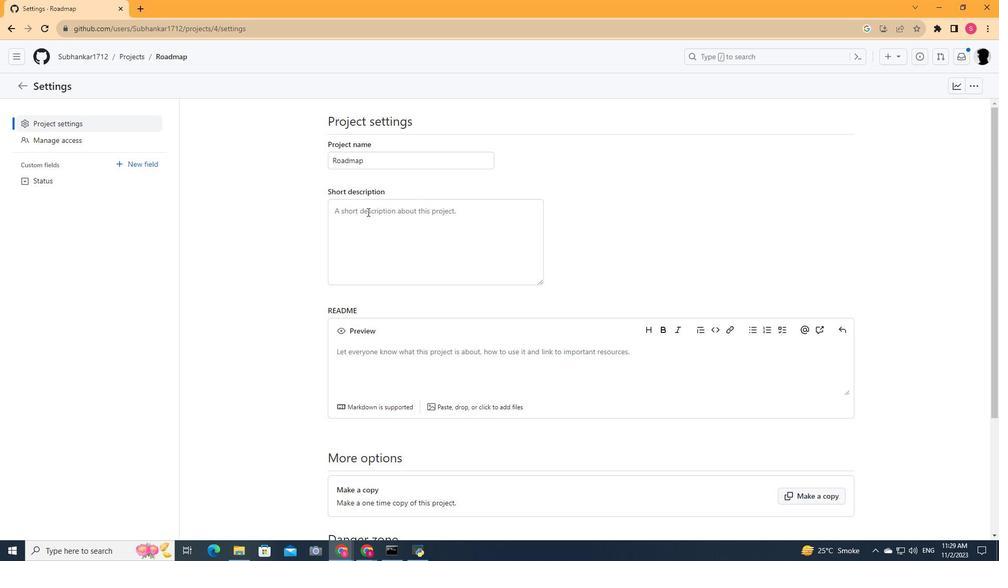 
Action: Mouse scrolled (367, 212) with delta (0, 0)
Screenshot: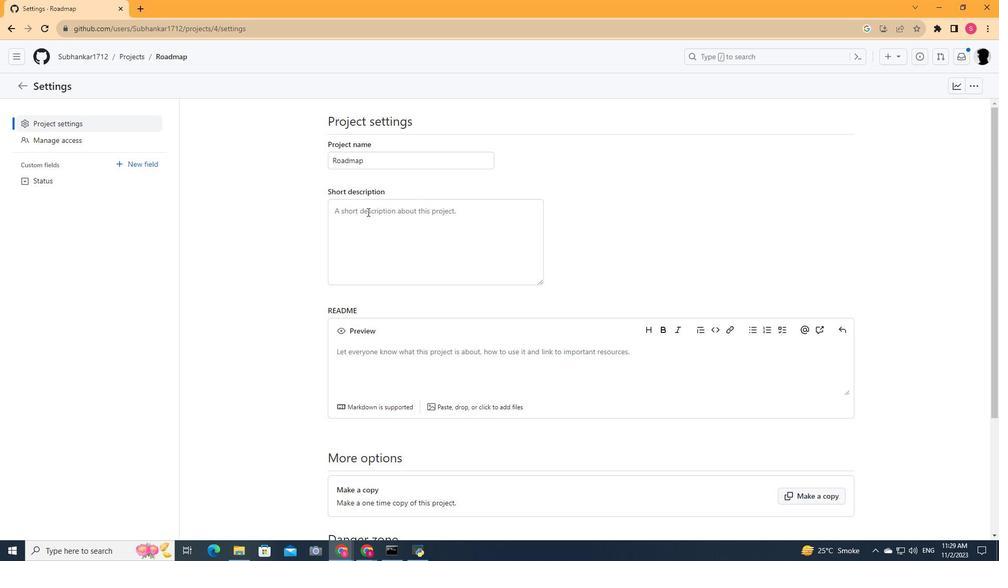 
Action: Mouse scrolled (367, 212) with delta (0, 0)
Screenshot: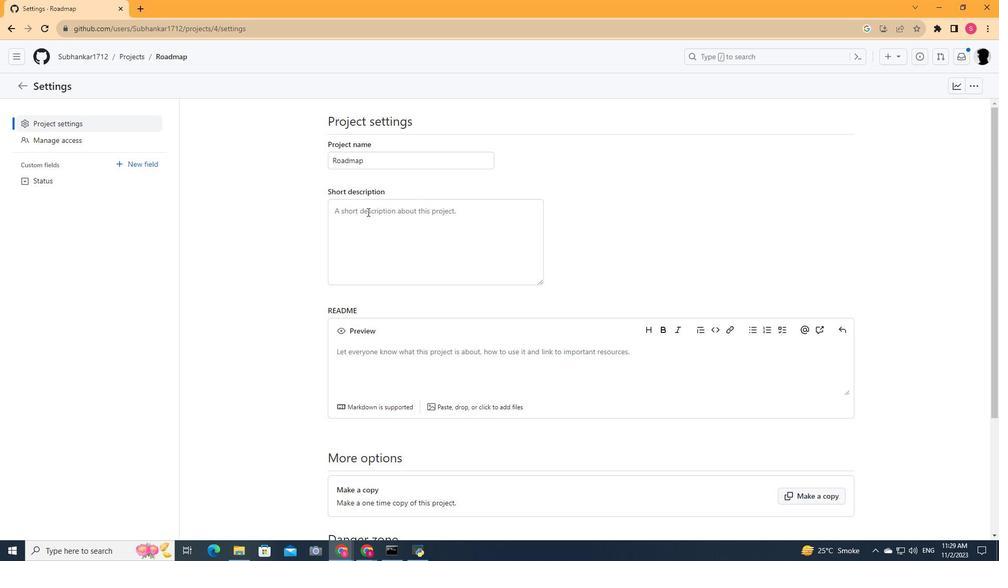 
Action: Mouse scrolled (367, 212) with delta (0, 0)
Screenshot: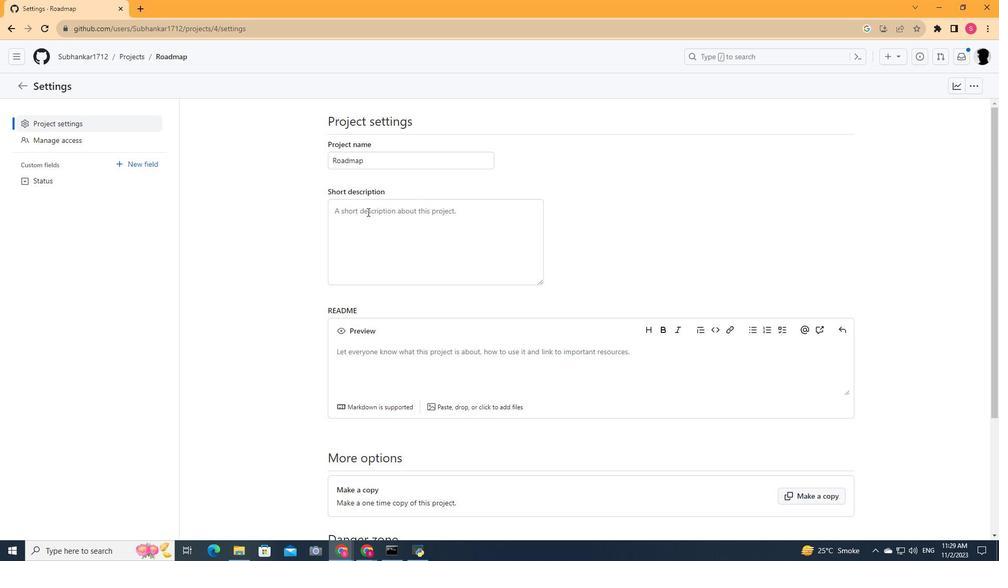 
Action: Mouse moved to (58, 143)
Screenshot: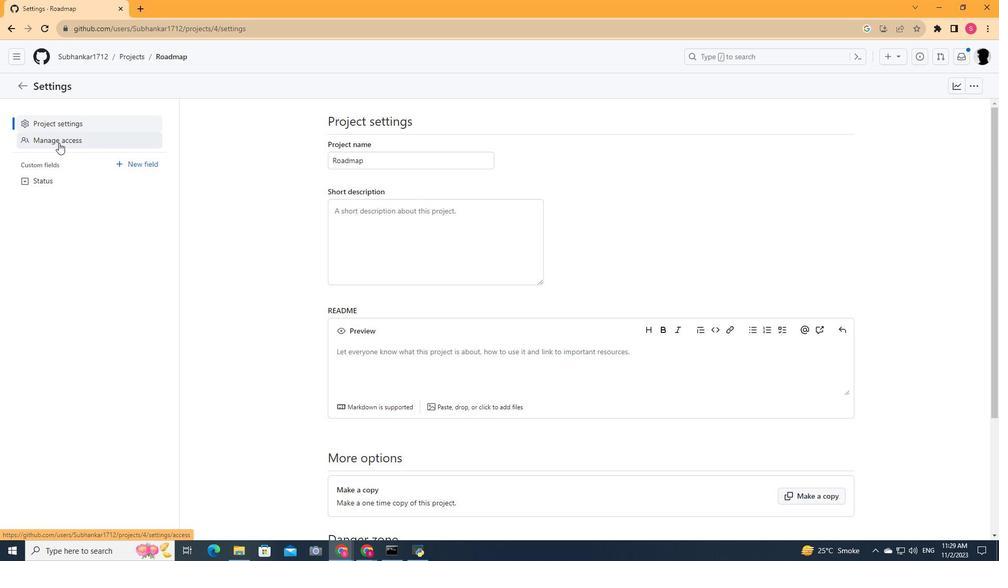 
Action: Mouse pressed left at (58, 143)
Screenshot: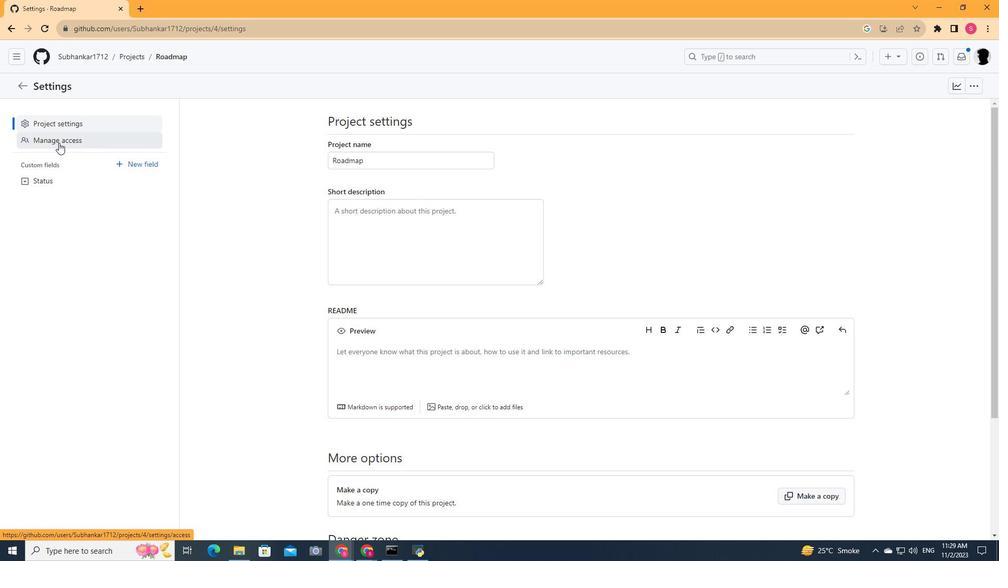 
Action: Mouse moved to (415, 229)
Screenshot: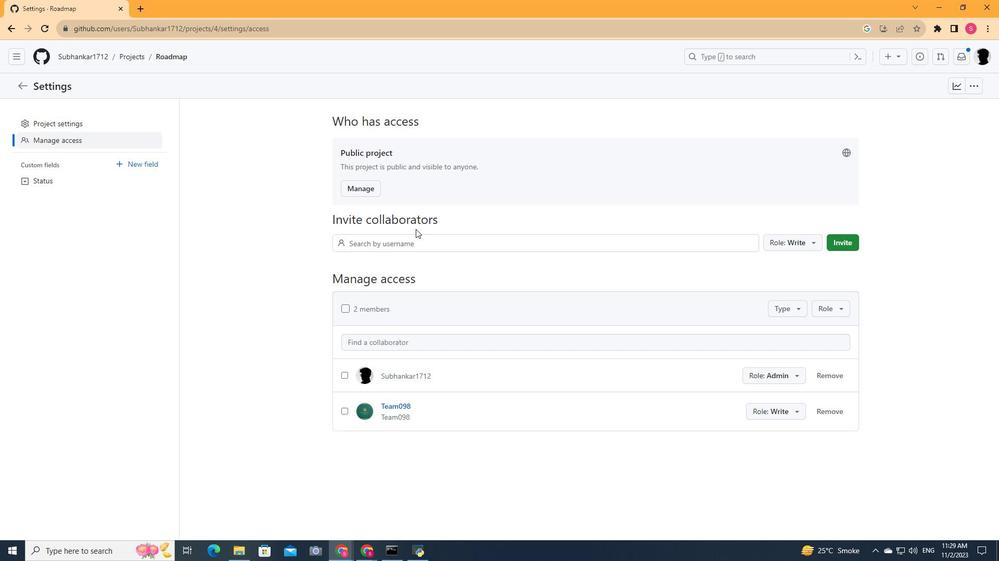 
Action: Mouse scrolled (415, 228) with delta (0, 0)
Screenshot: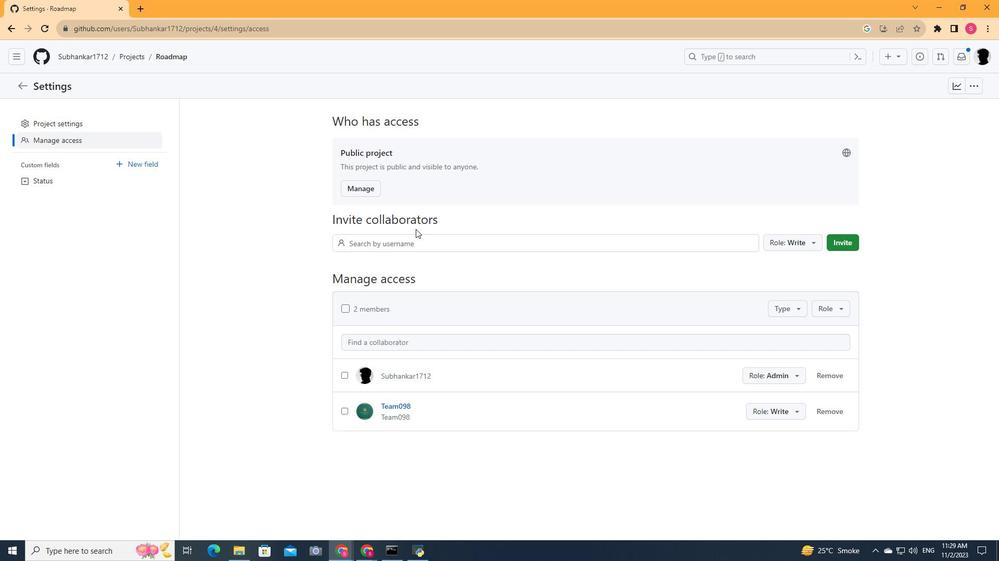 
Action: Mouse scrolled (415, 228) with delta (0, 0)
Screenshot: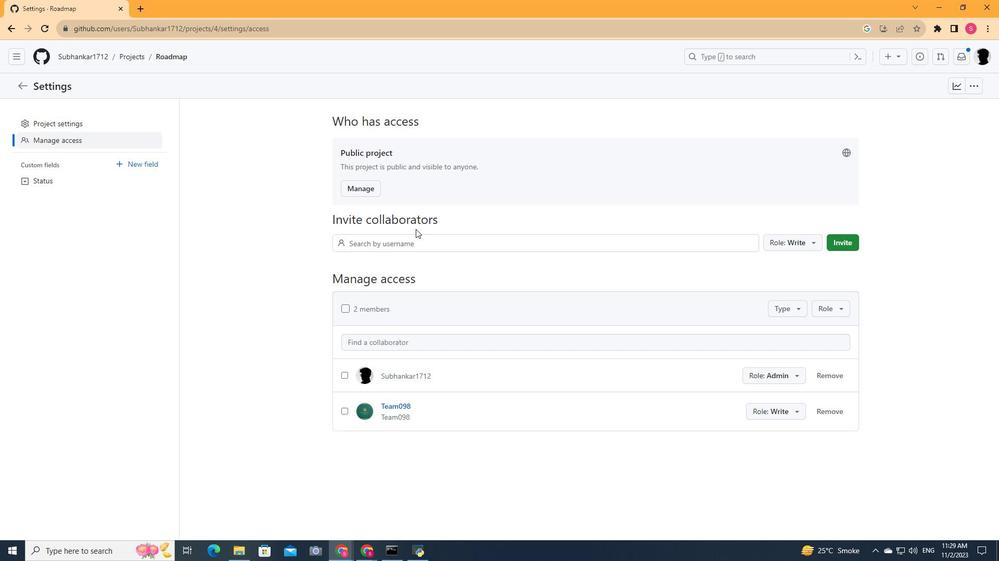 
Action: Mouse scrolled (415, 228) with delta (0, 0)
Screenshot: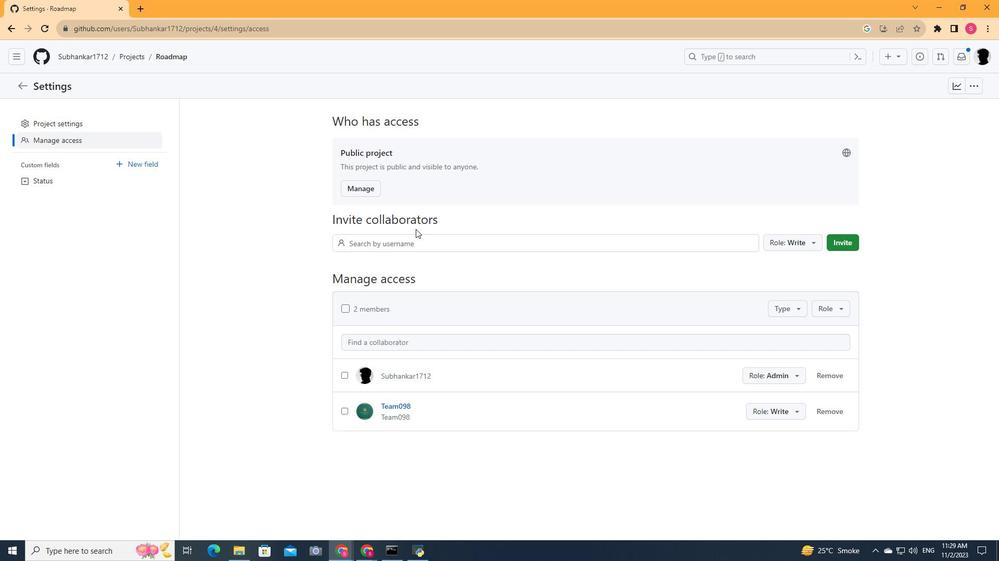 
Action: Mouse scrolled (415, 228) with delta (0, 0)
Screenshot: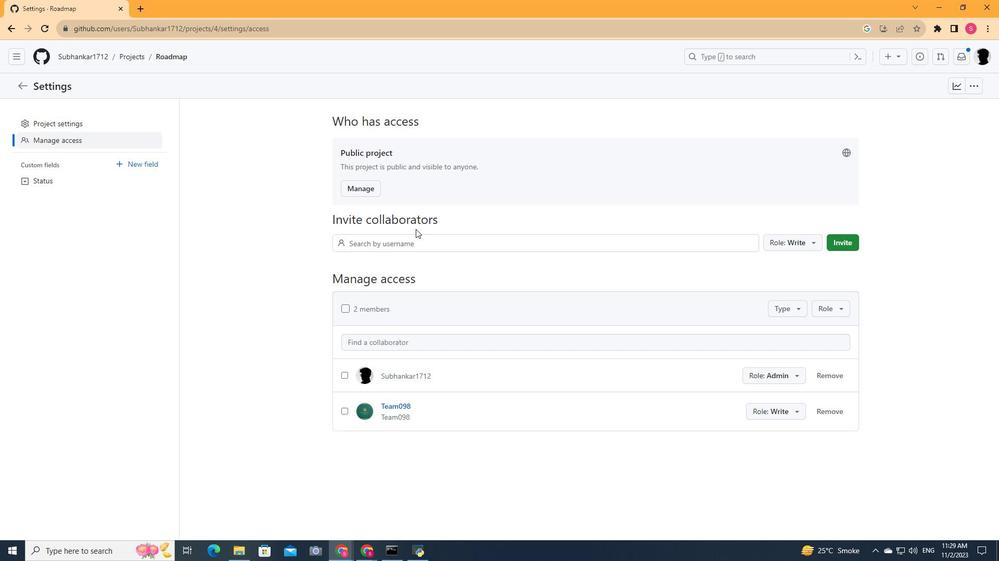 
